 Task: Open Card Employee Offboarding Review in Board Sales Compensation and Incentive Design to Workspace Database Management and add a team member Softage.1@softage.net, a label Purple, a checklist Constituent Outreach, an attachment from your onedrive, a color Purple and finally, add a card description 'Develop and launch new customer referral program for loyal customers' and a comment 'This item presents an opportunity to showcase our skills and expertise, so let us make the most of it.'. Add a start date 'Jan 18, 1900' with a due date 'Jan 25, 1900'
Action: Mouse moved to (74, 308)
Screenshot: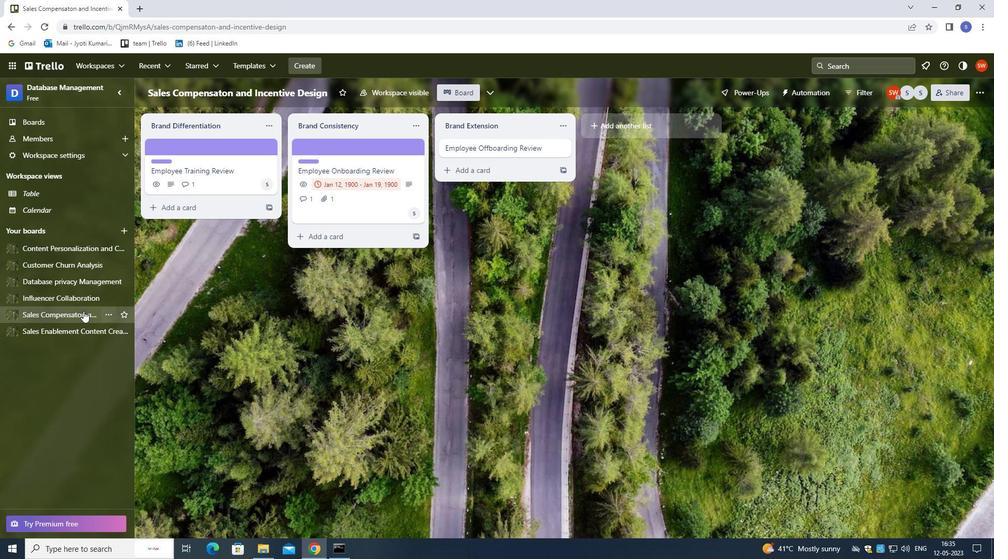 
Action: Mouse pressed left at (74, 308)
Screenshot: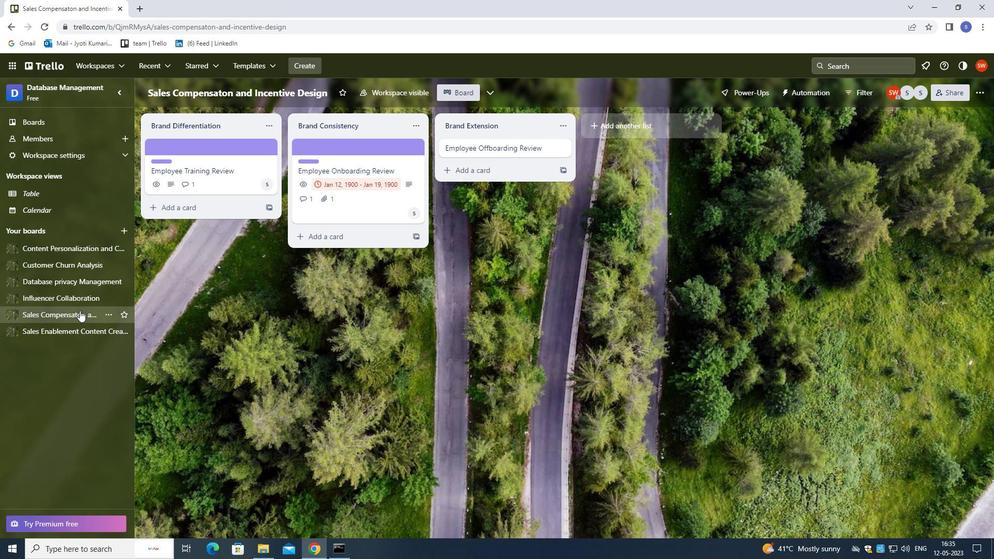 
Action: Mouse moved to (531, 150)
Screenshot: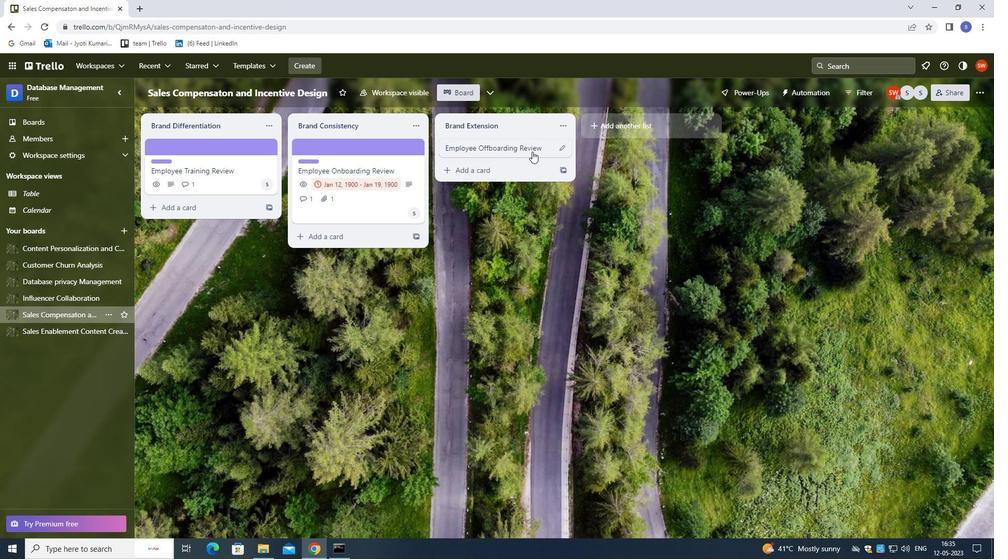 
Action: Mouse pressed left at (531, 150)
Screenshot: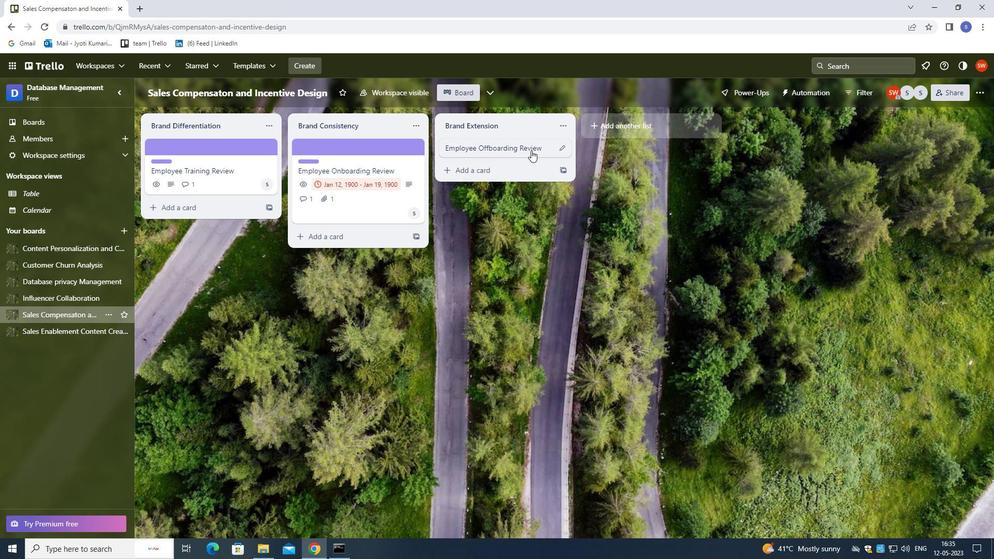 
Action: Mouse moved to (621, 180)
Screenshot: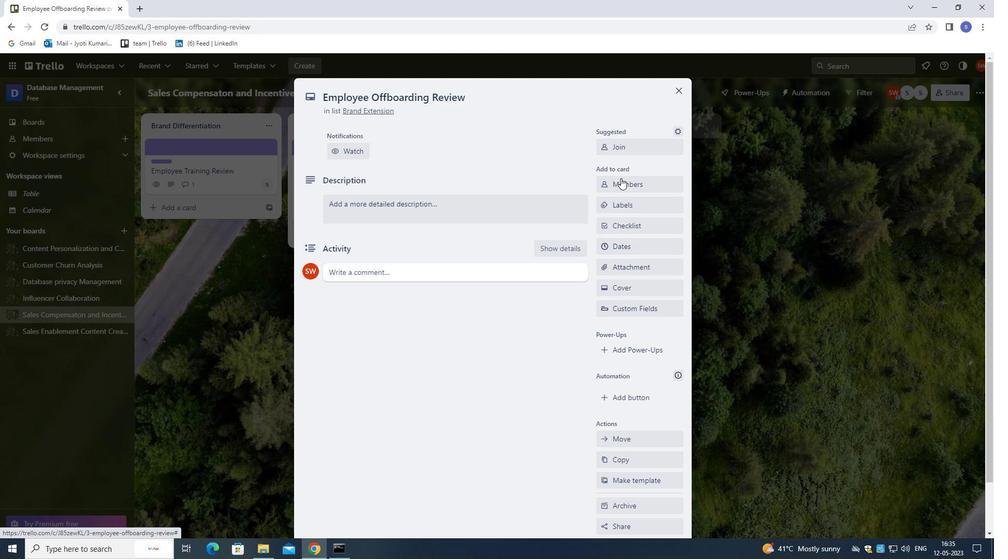 
Action: Mouse pressed left at (621, 180)
Screenshot: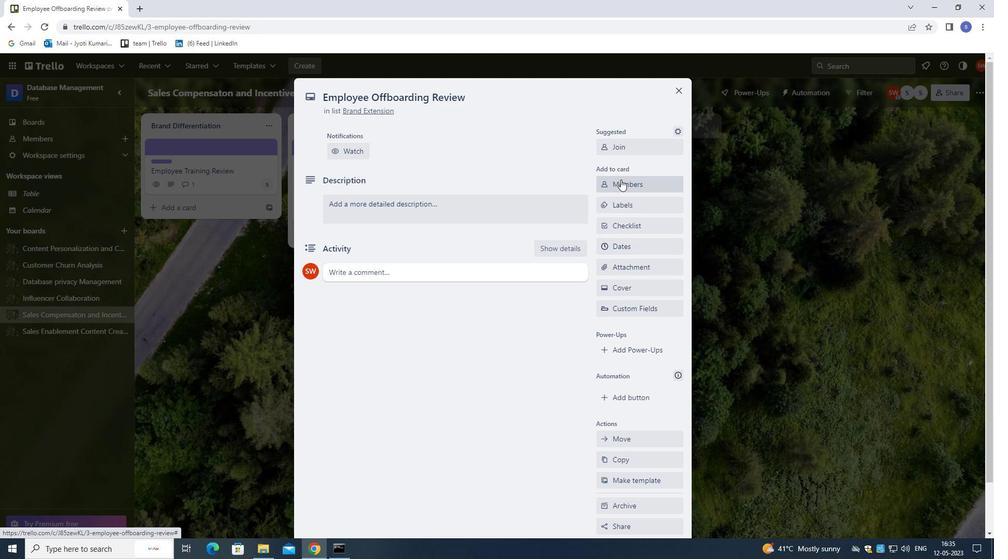 
Action: Mouse moved to (792, 174)
Screenshot: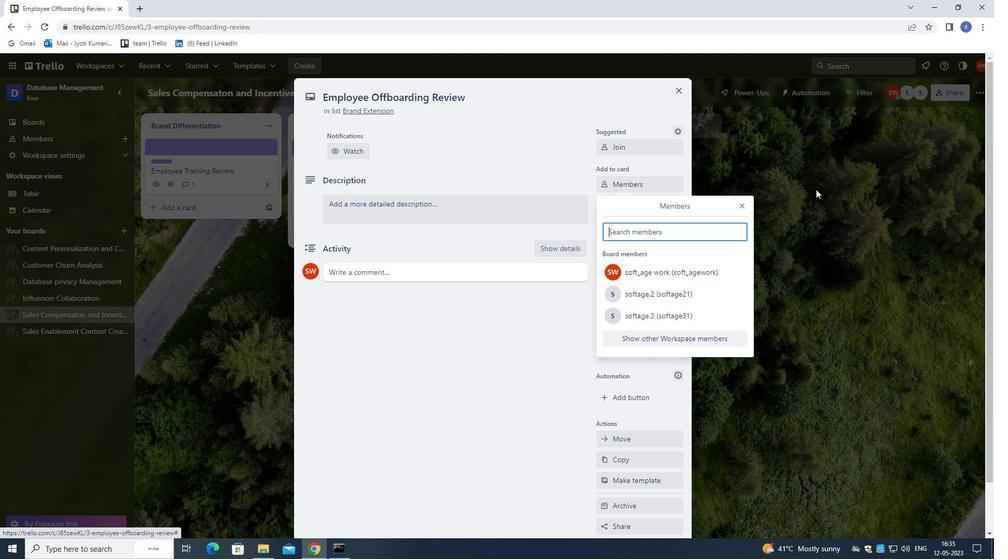 
Action: Key pressed softage.1<Key.shift>@SOFTAGE.NET
Screenshot: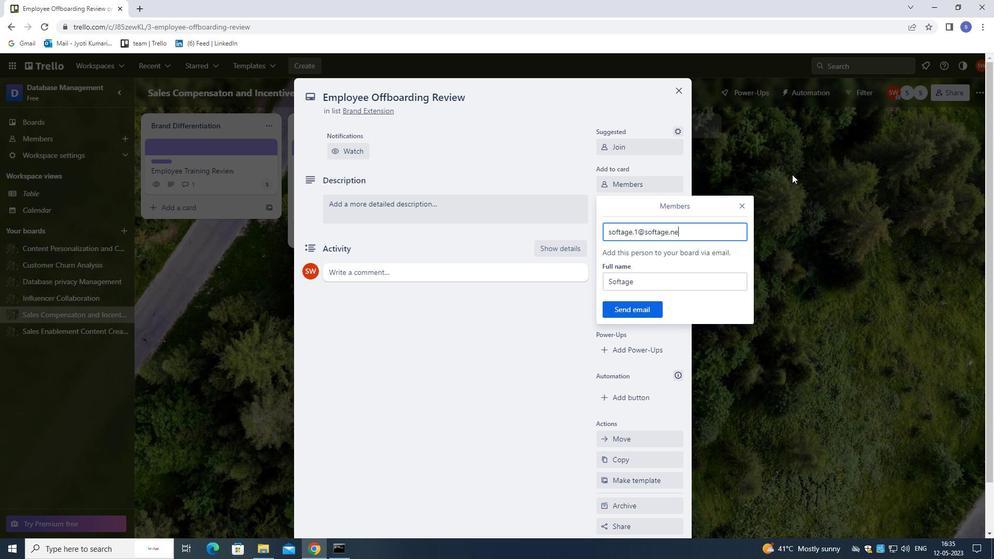 
Action: Mouse moved to (651, 304)
Screenshot: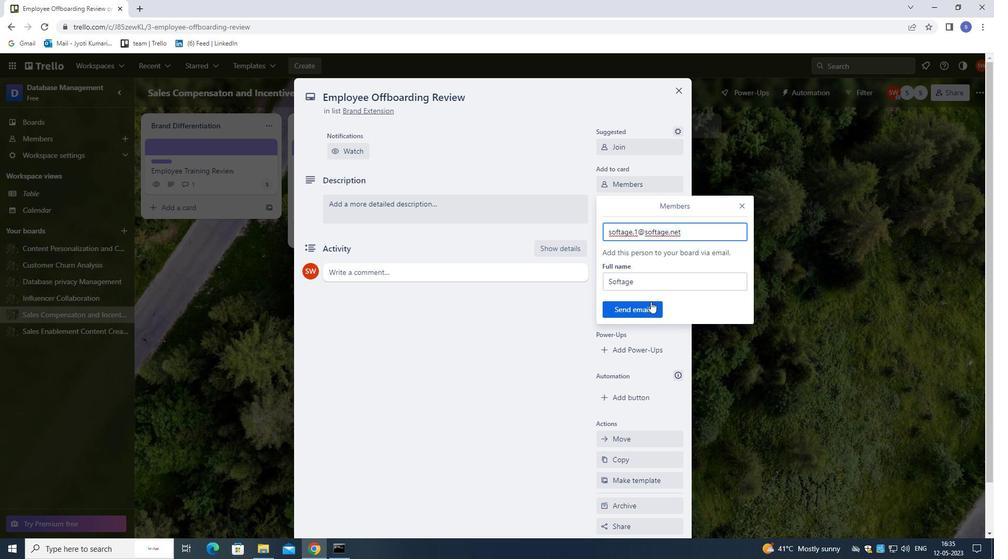 
Action: Mouse pressed left at (651, 304)
Screenshot: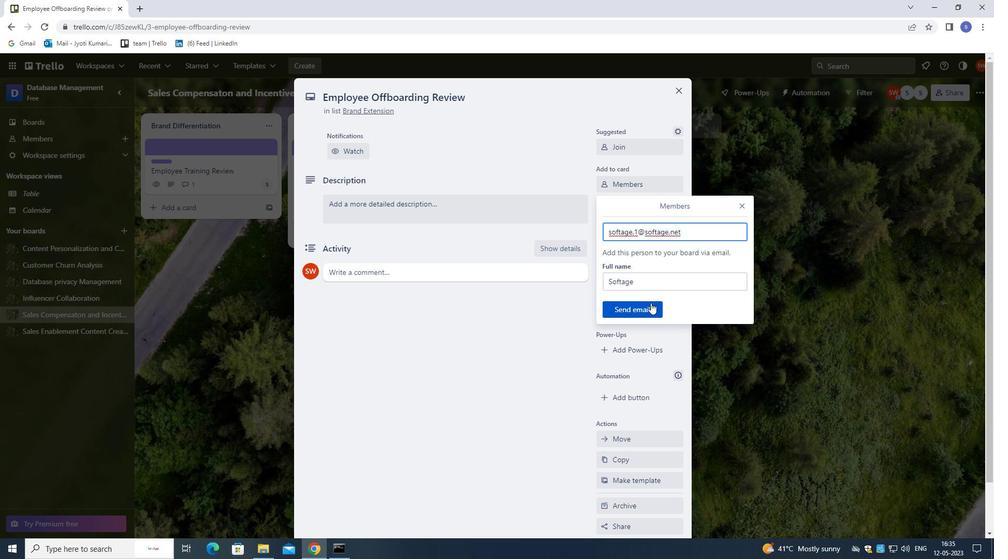 
Action: Mouse moved to (631, 203)
Screenshot: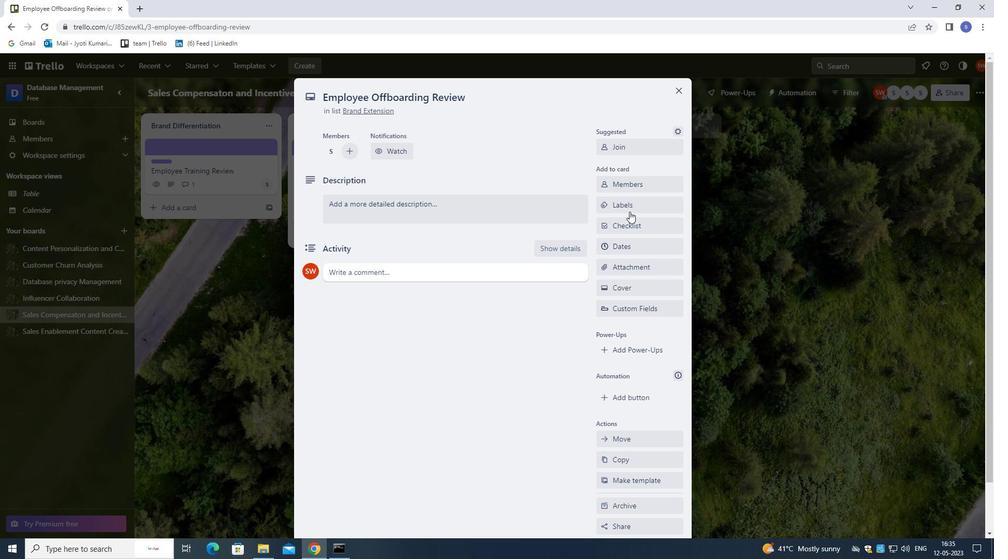 
Action: Mouse pressed left at (631, 203)
Screenshot: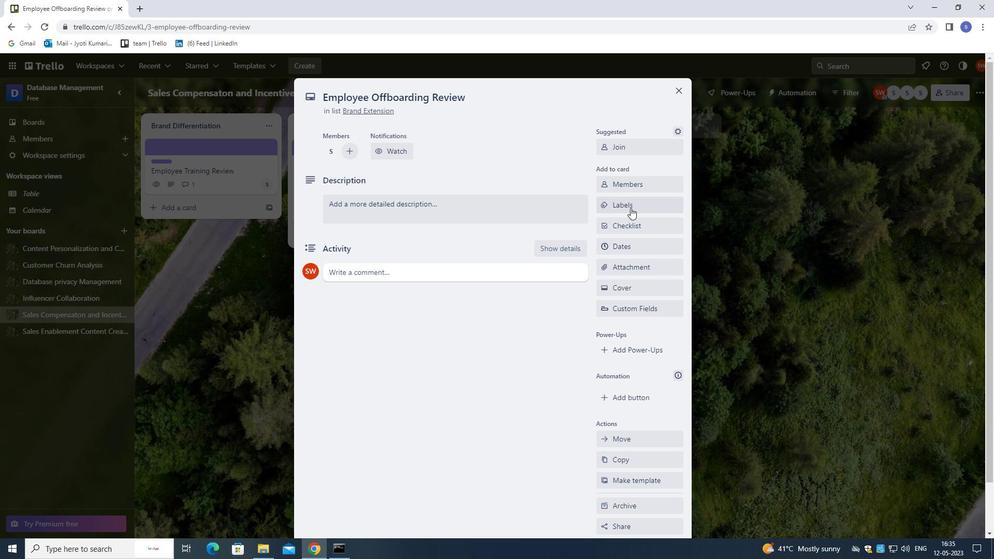 
Action: Mouse moved to (629, 206)
Screenshot: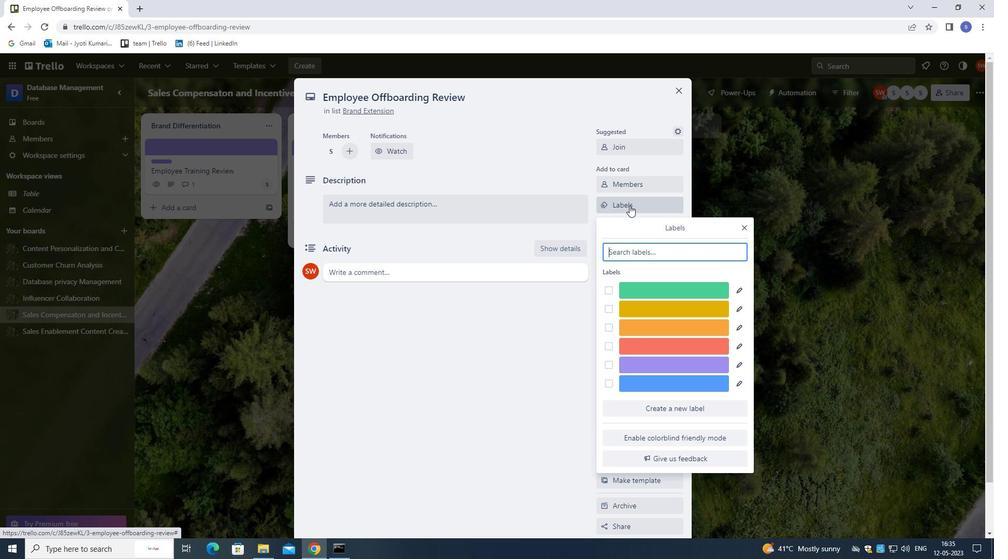 
Action: Key pressed P
Screenshot: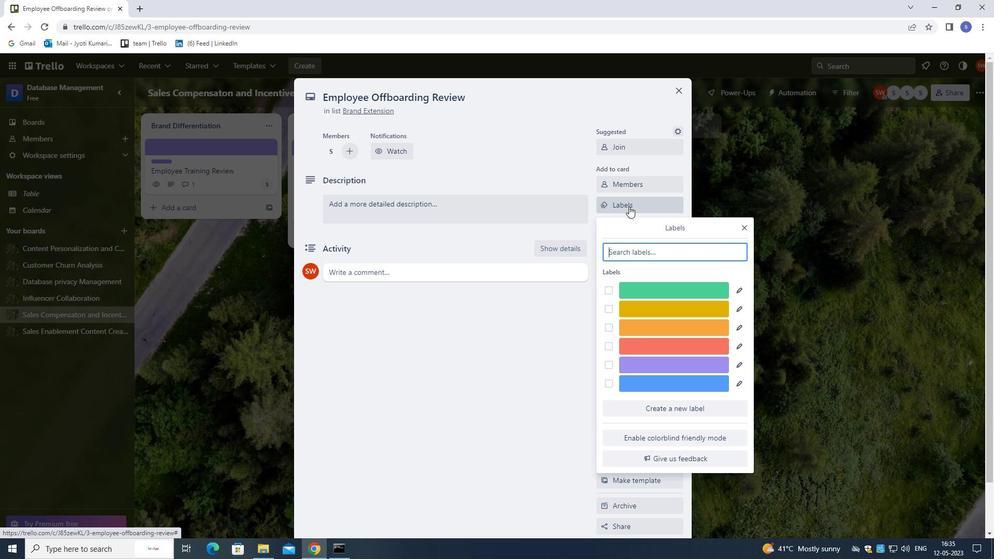 
Action: Mouse moved to (662, 289)
Screenshot: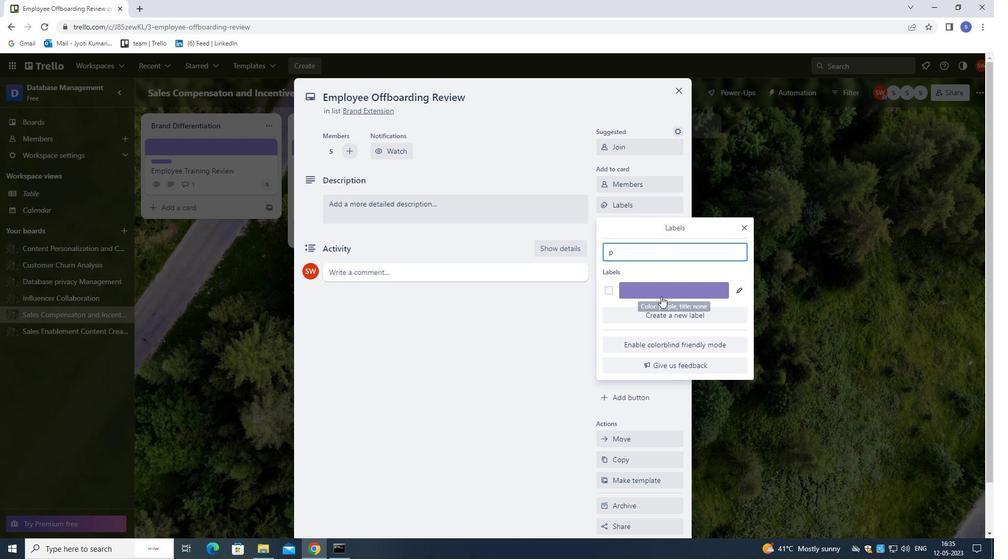 
Action: Mouse pressed left at (662, 289)
Screenshot: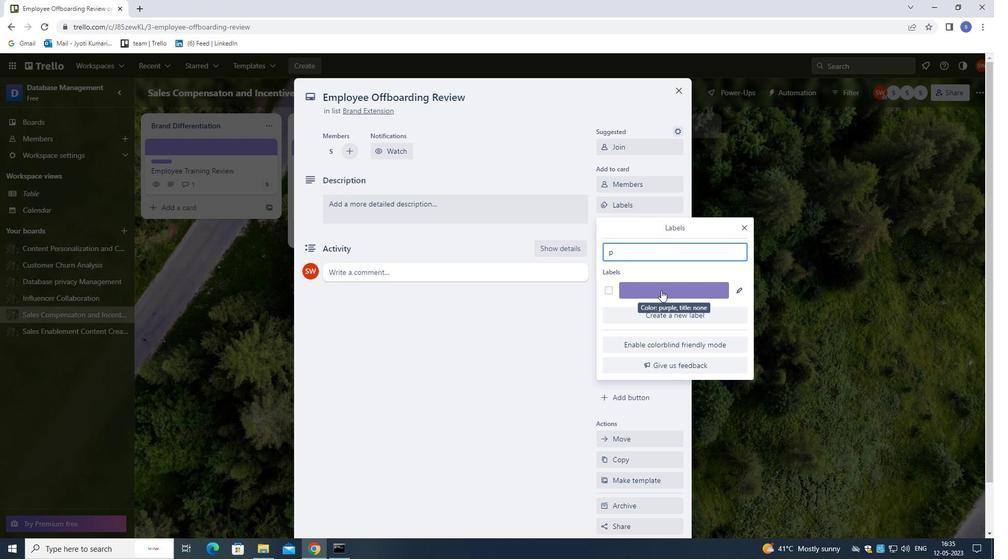 
Action: Mouse moved to (745, 228)
Screenshot: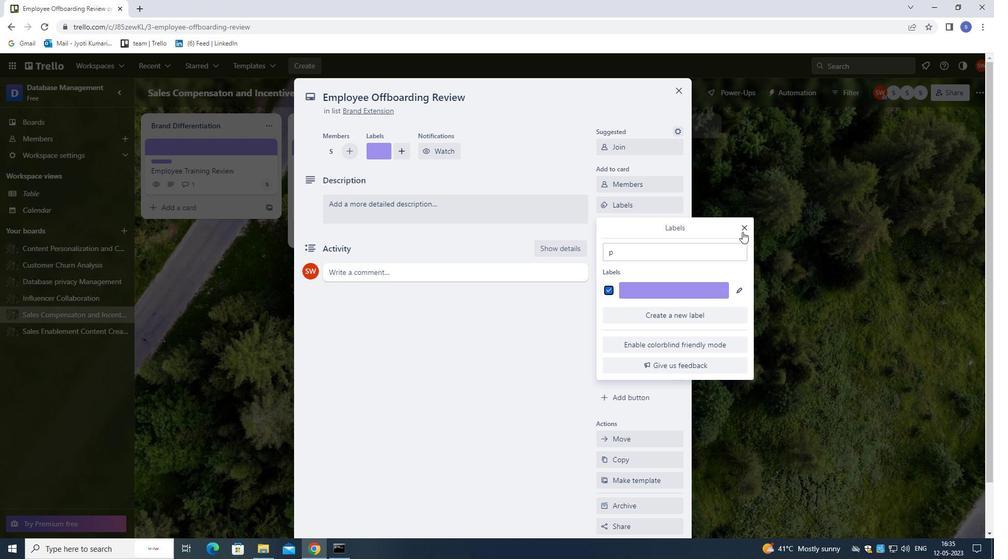 
Action: Mouse pressed left at (745, 228)
Screenshot: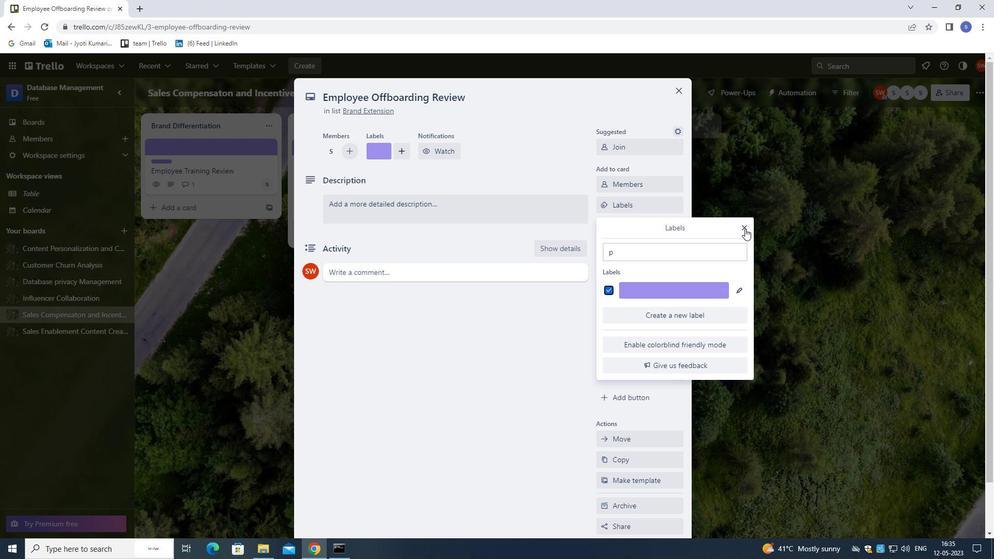 
Action: Mouse moved to (652, 223)
Screenshot: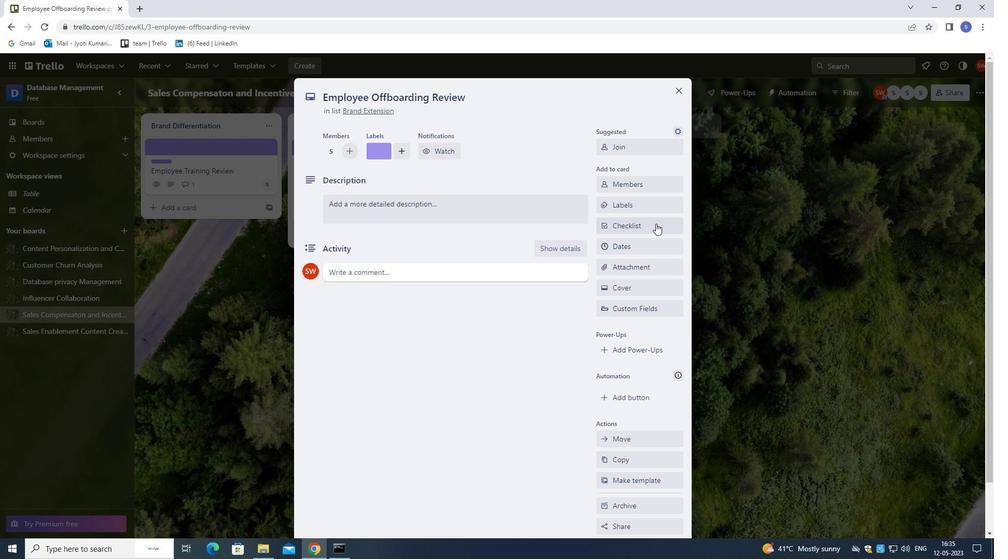 
Action: Mouse pressed left at (652, 223)
Screenshot: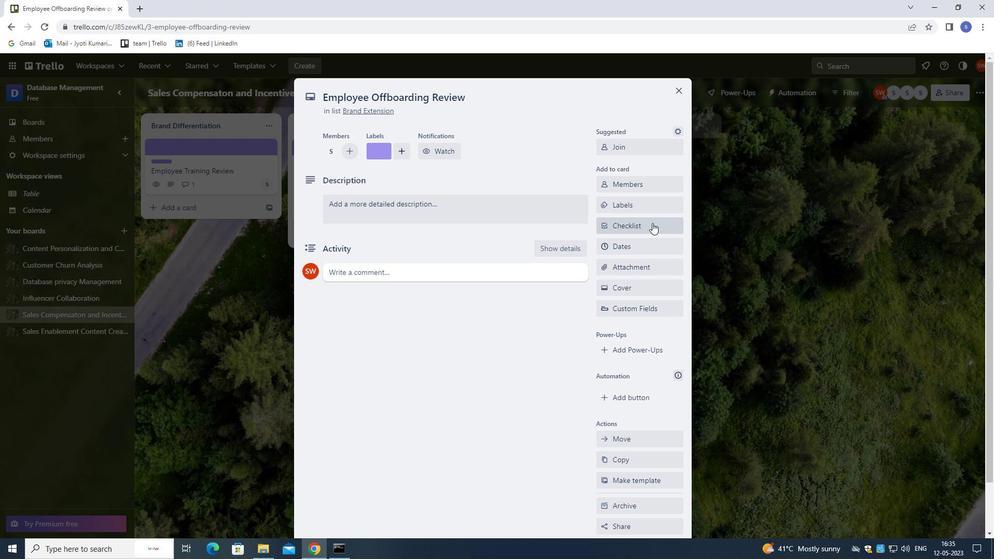 
Action: Mouse moved to (651, 223)
Screenshot: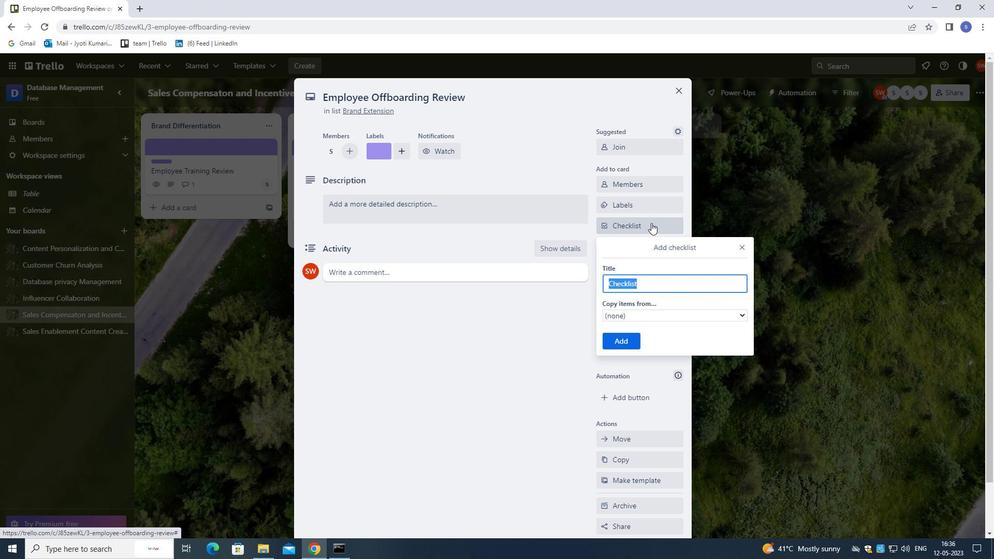 
Action: Key pressed C
Screenshot: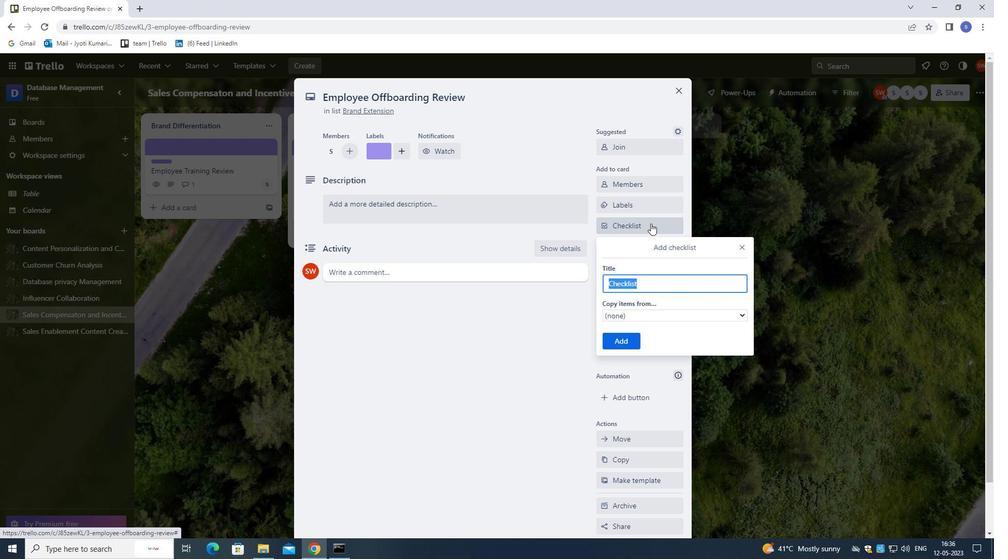 
Action: Mouse moved to (651, 223)
Screenshot: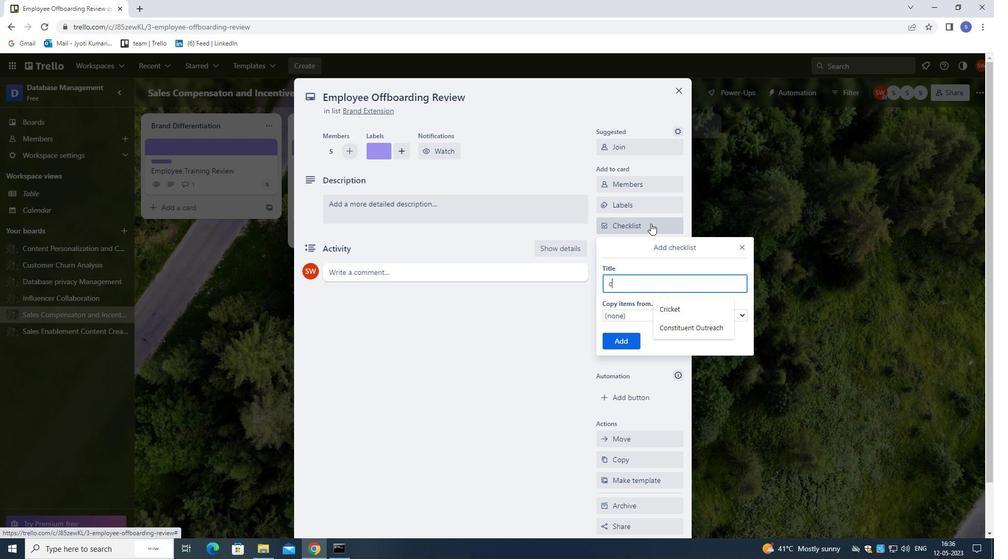 
Action: Key pressed O
Screenshot: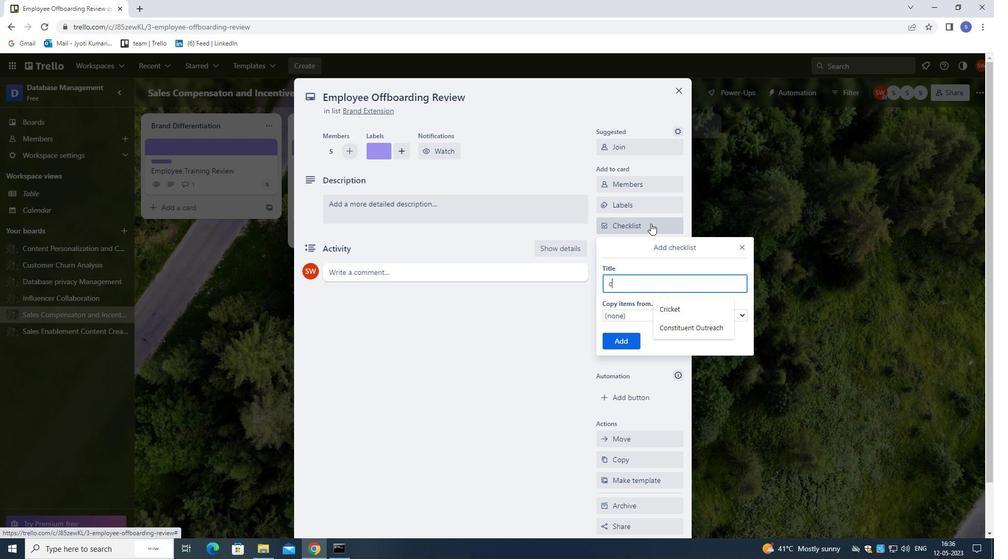 
Action: Mouse moved to (674, 317)
Screenshot: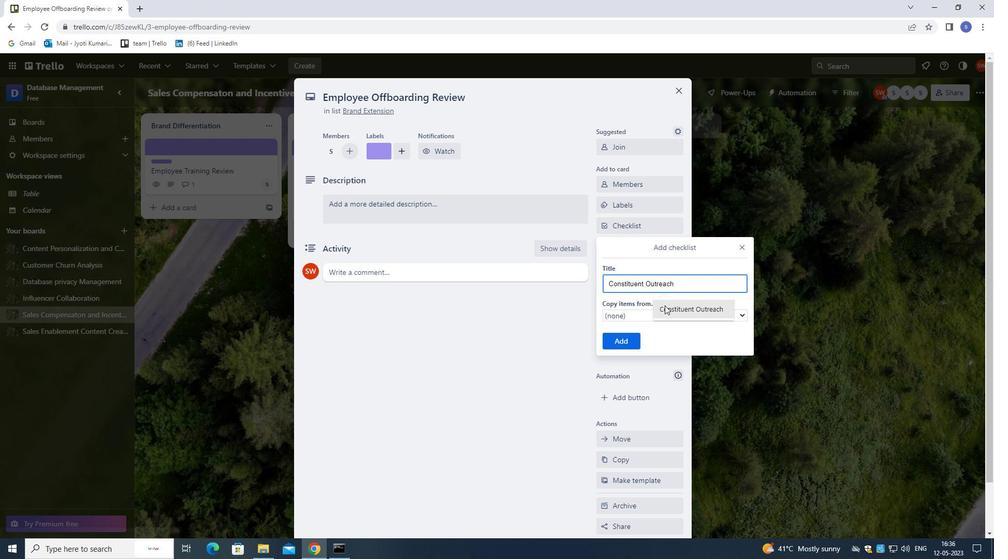 
Action: Mouse pressed left at (674, 317)
Screenshot: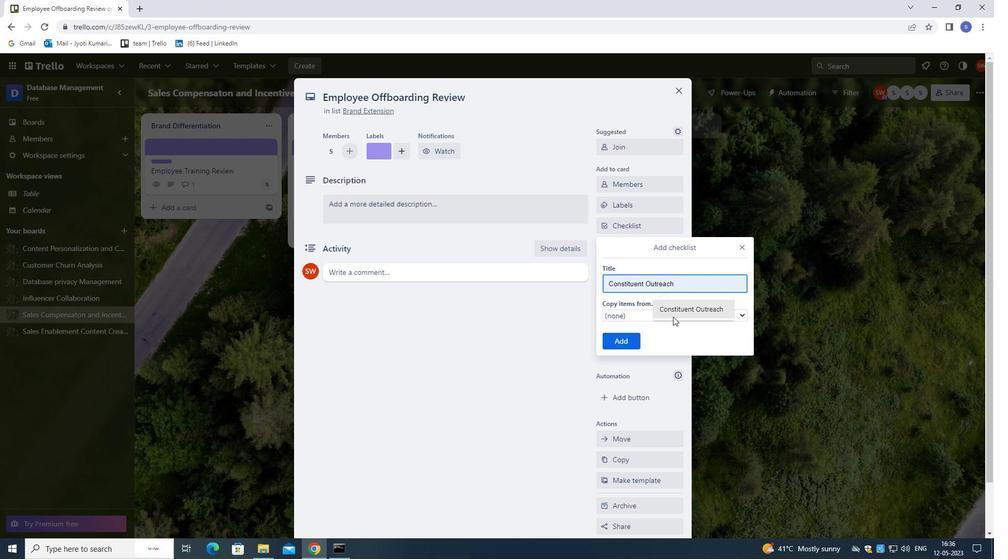 
Action: Mouse moved to (625, 335)
Screenshot: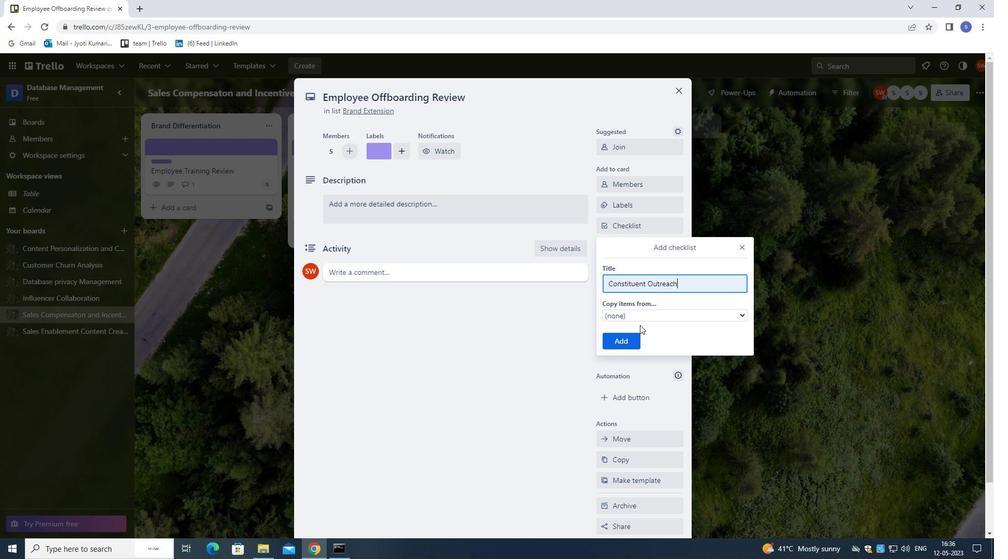 
Action: Mouse pressed left at (625, 335)
Screenshot: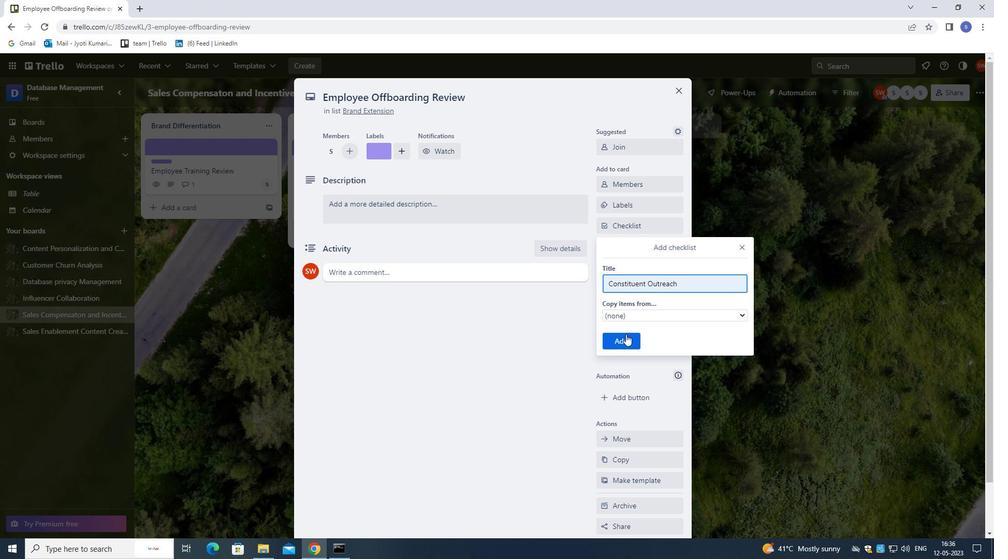 
Action: Mouse moved to (635, 248)
Screenshot: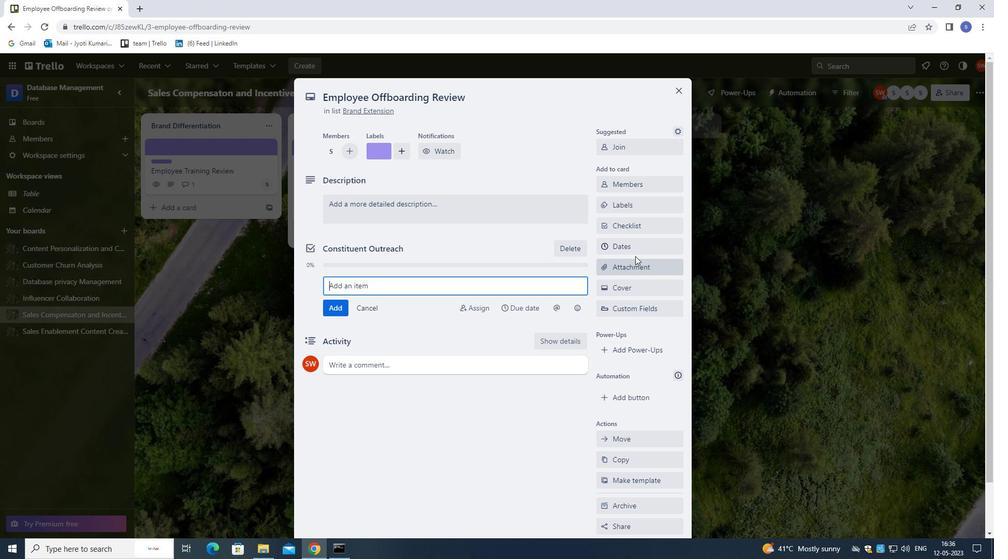 
Action: Mouse pressed left at (635, 248)
Screenshot: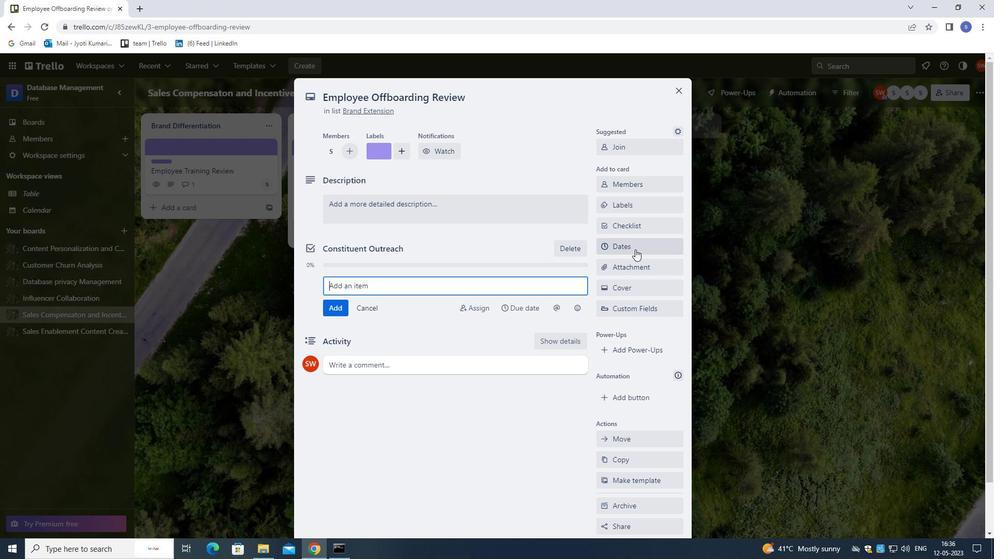 
Action: Mouse moved to (608, 282)
Screenshot: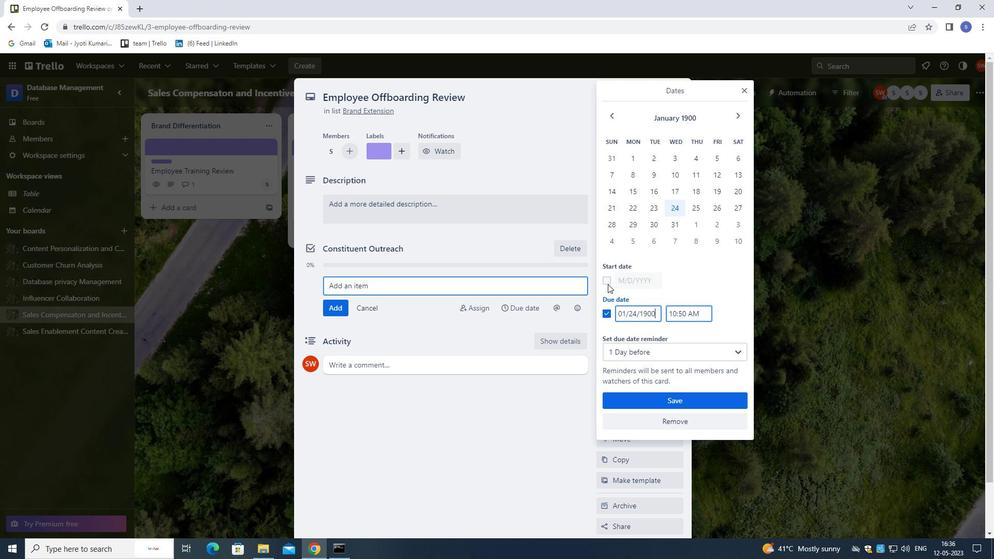 
Action: Mouse pressed left at (608, 282)
Screenshot: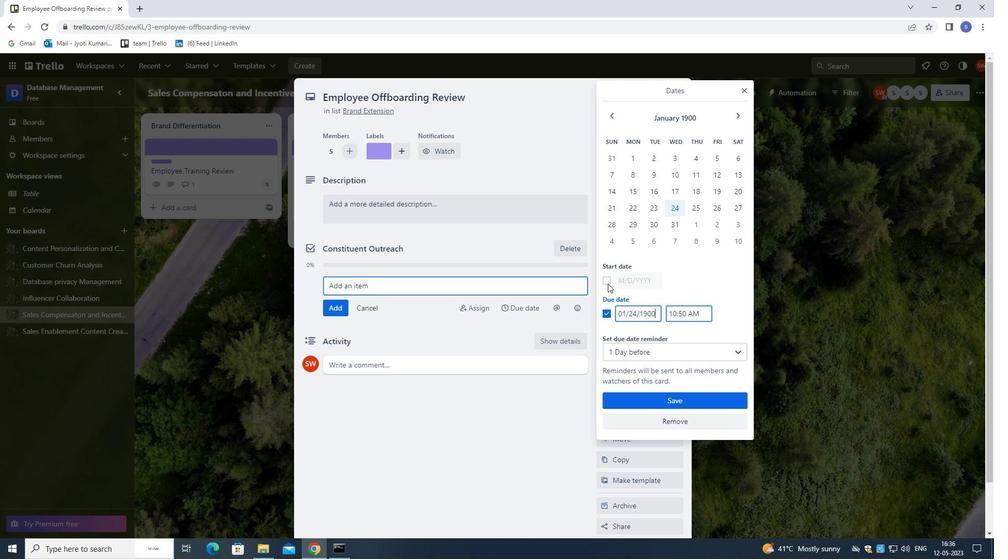 
Action: Mouse moved to (631, 279)
Screenshot: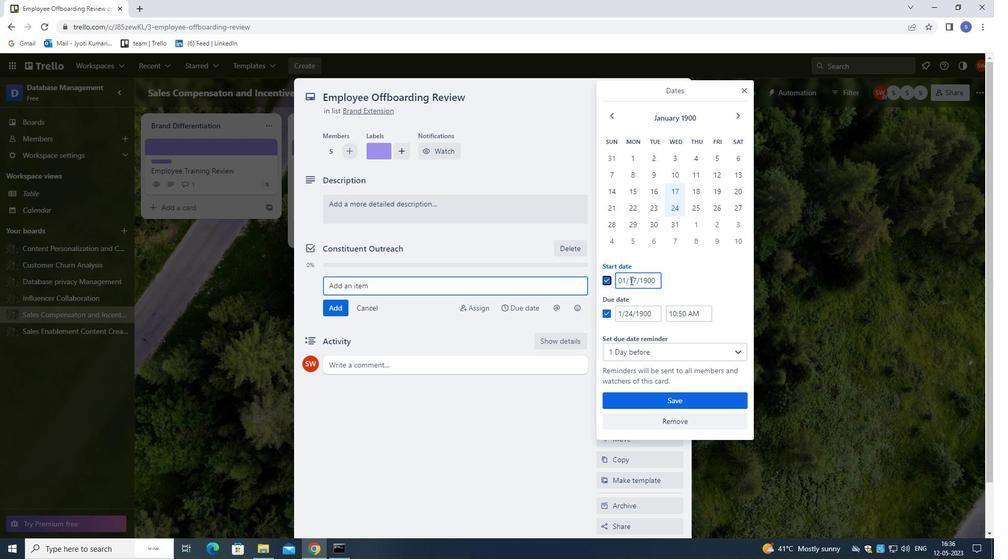 
Action: Mouse pressed left at (631, 279)
Screenshot: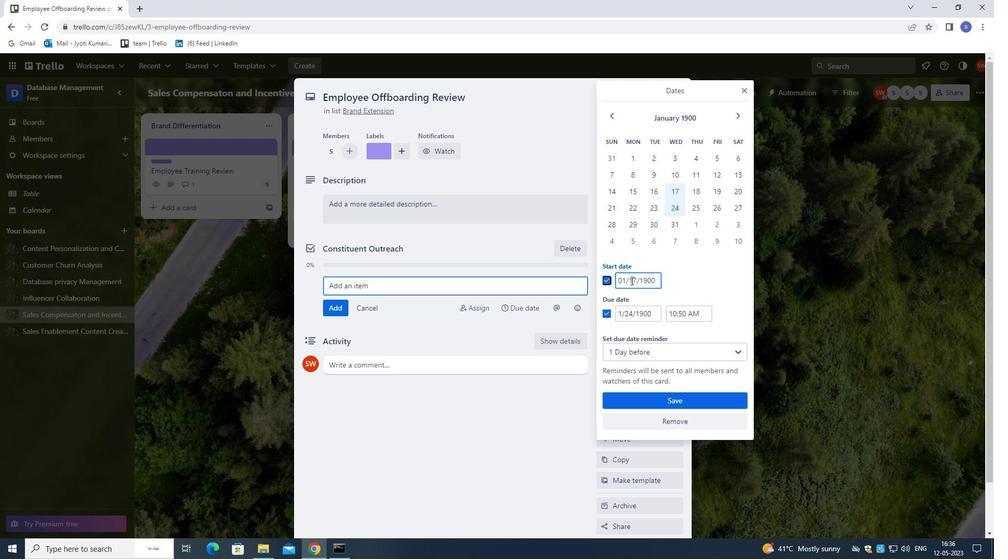 
Action: Mouse moved to (640, 301)
Screenshot: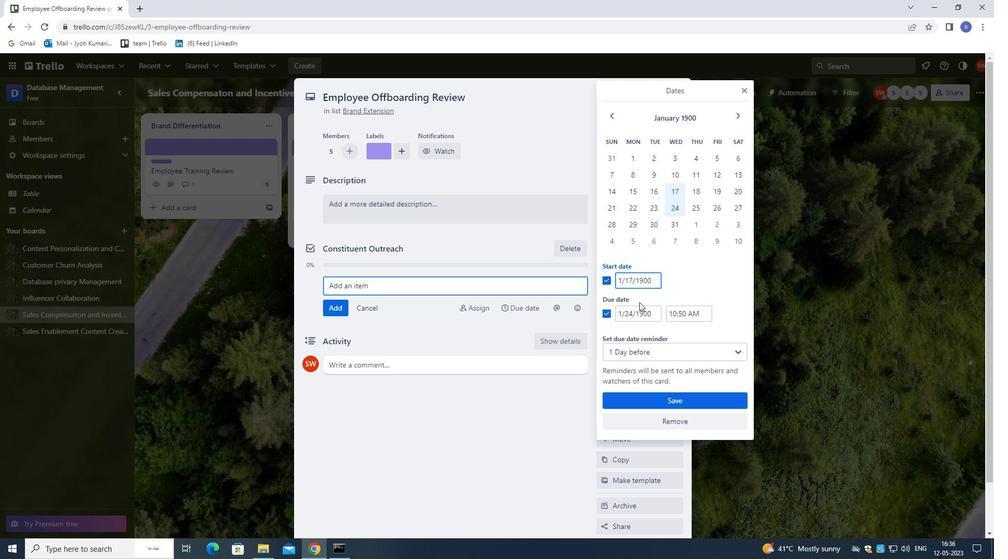 
Action: Key pressed <Key.backspace>
Screenshot: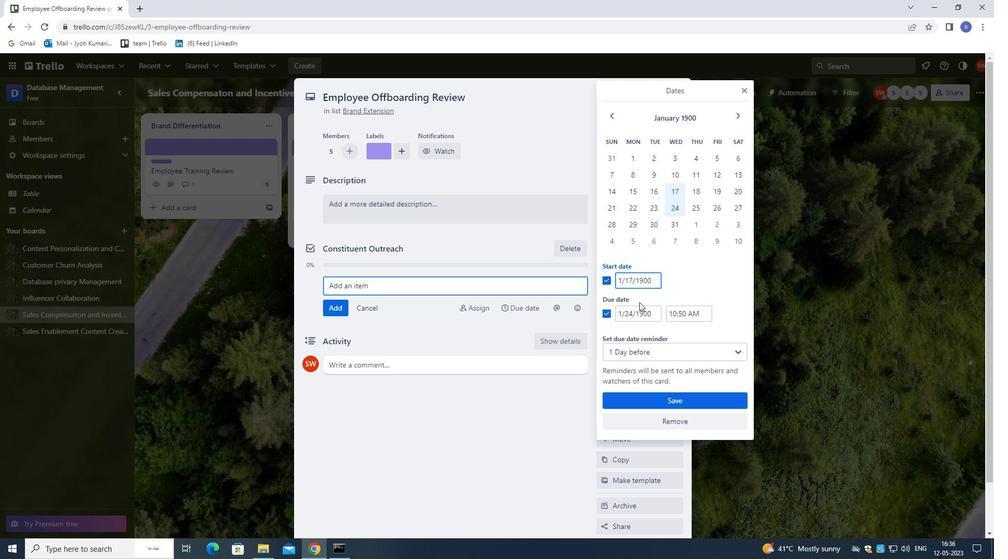 
Action: Mouse moved to (640, 298)
Screenshot: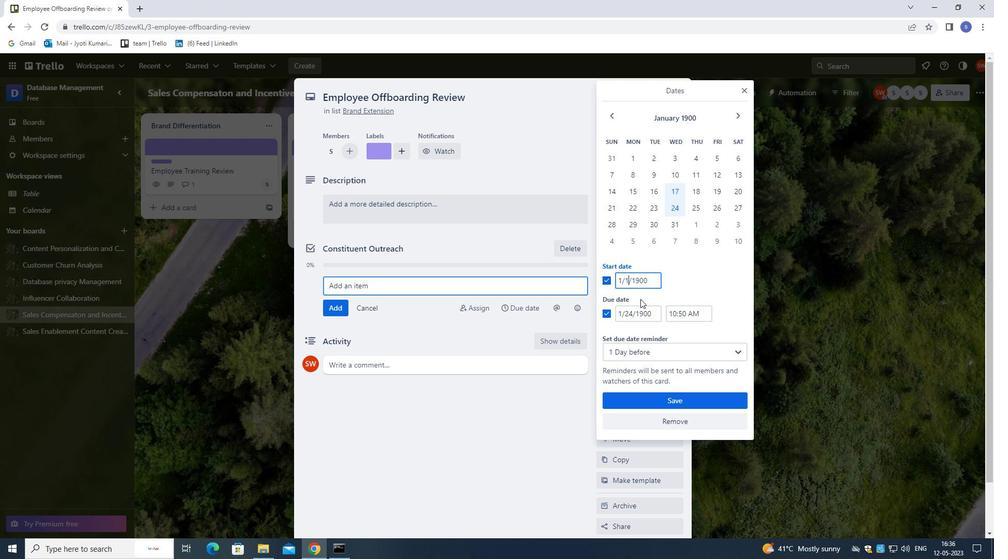
Action: Key pressed 8
Screenshot: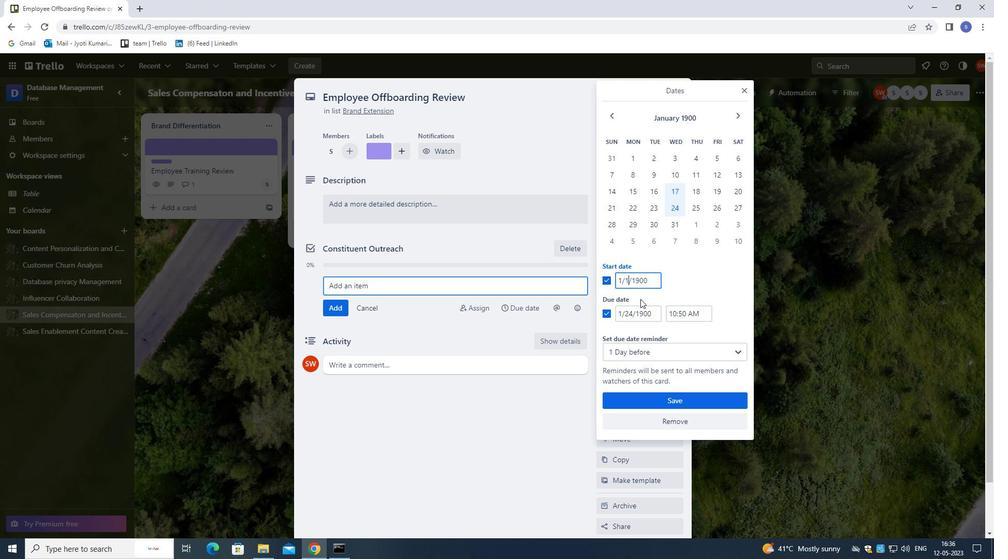 
Action: Mouse moved to (632, 313)
Screenshot: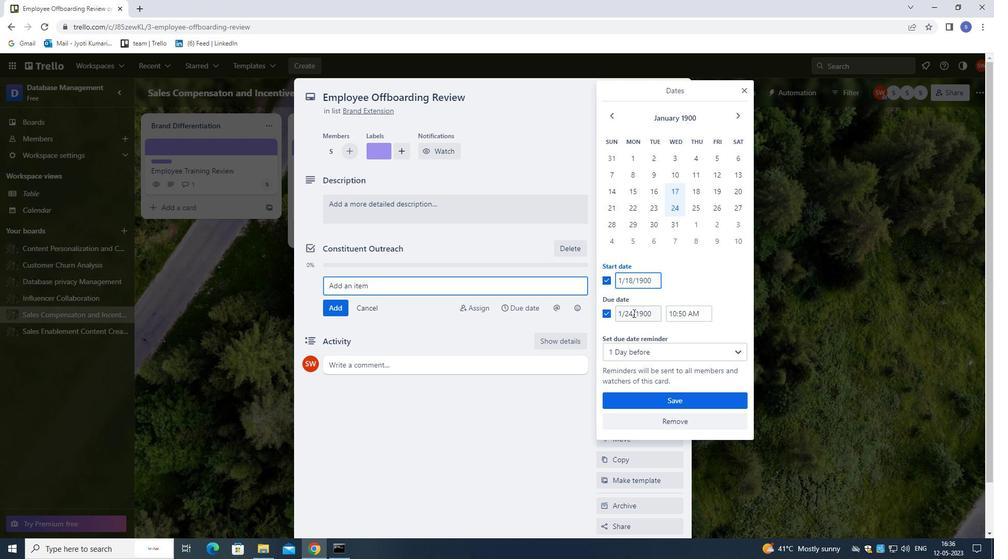 
Action: Mouse pressed left at (632, 313)
Screenshot: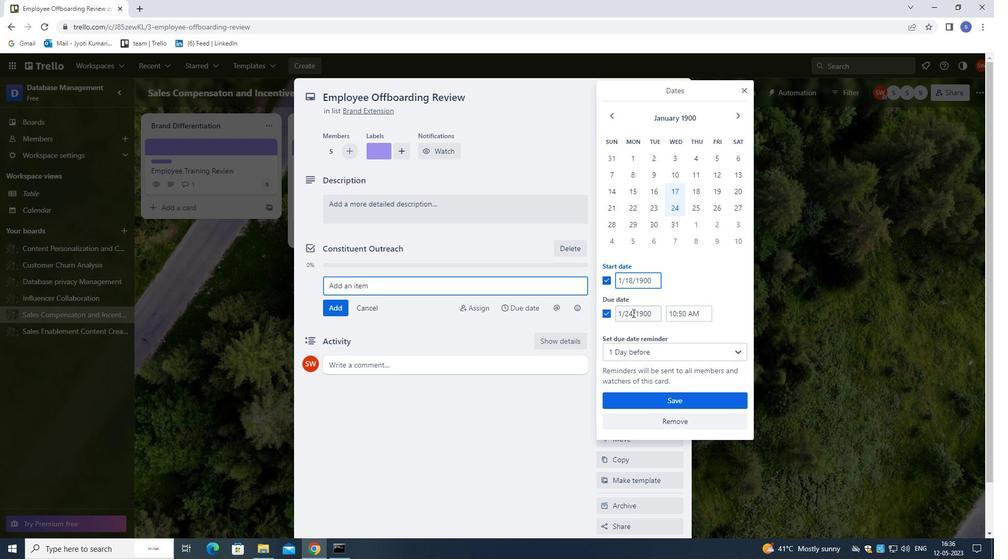 
Action: Mouse moved to (636, 329)
Screenshot: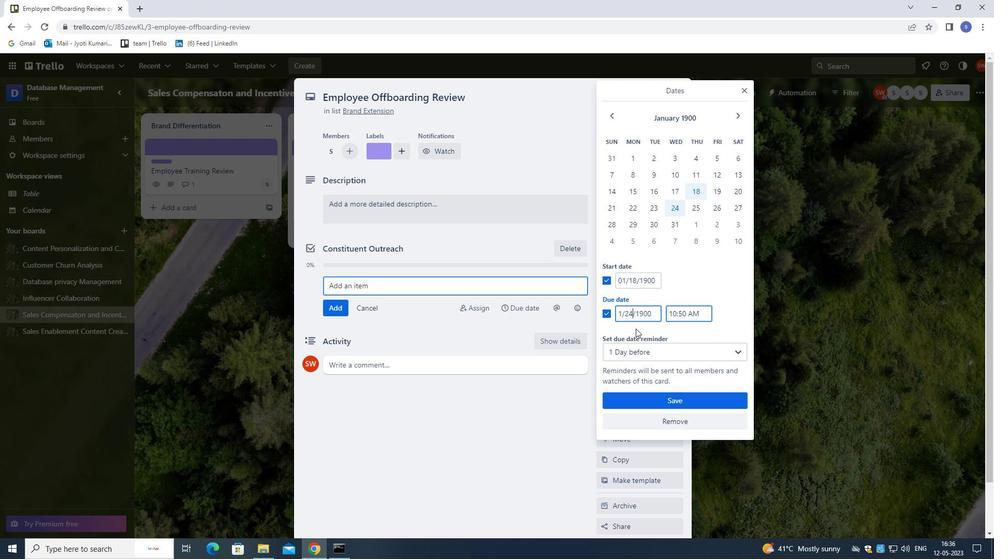 
Action: Key pressed <Key.backspace>
Screenshot: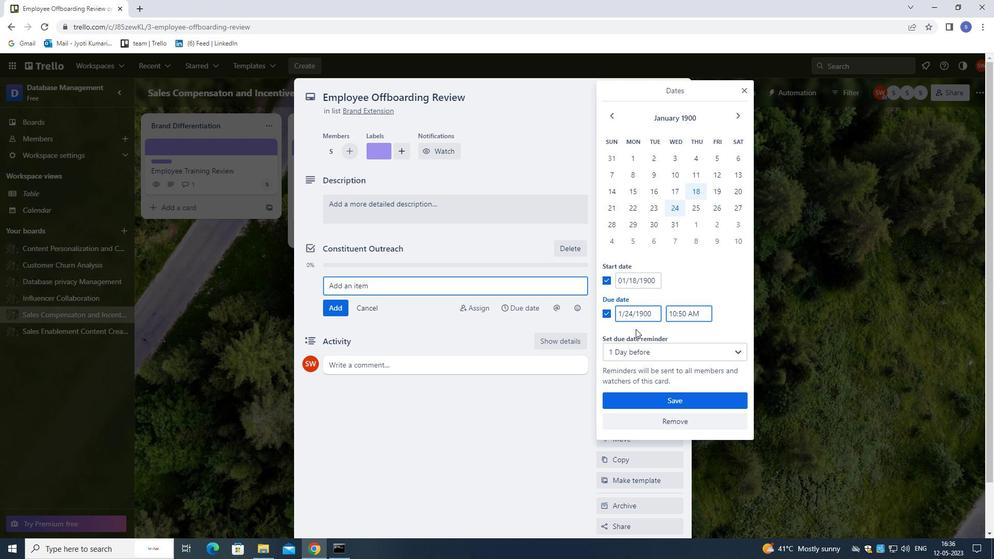 
Action: Mouse moved to (637, 328)
Screenshot: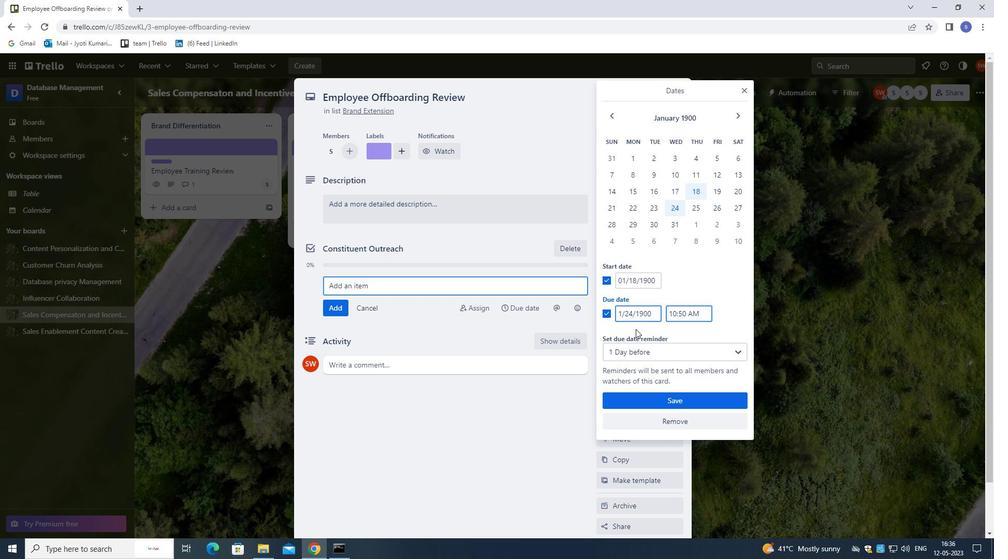 
Action: Key pressed 5
Screenshot: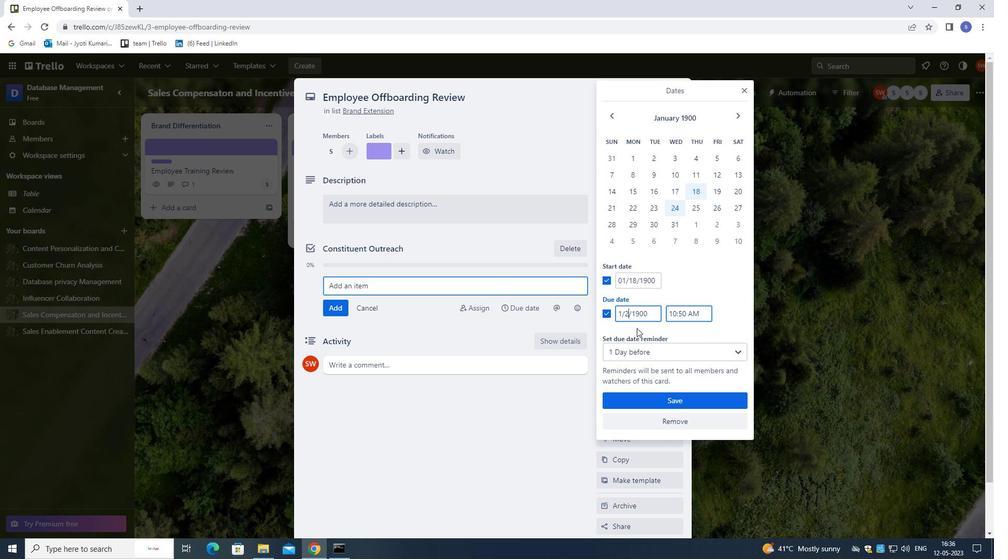 
Action: Mouse moved to (652, 400)
Screenshot: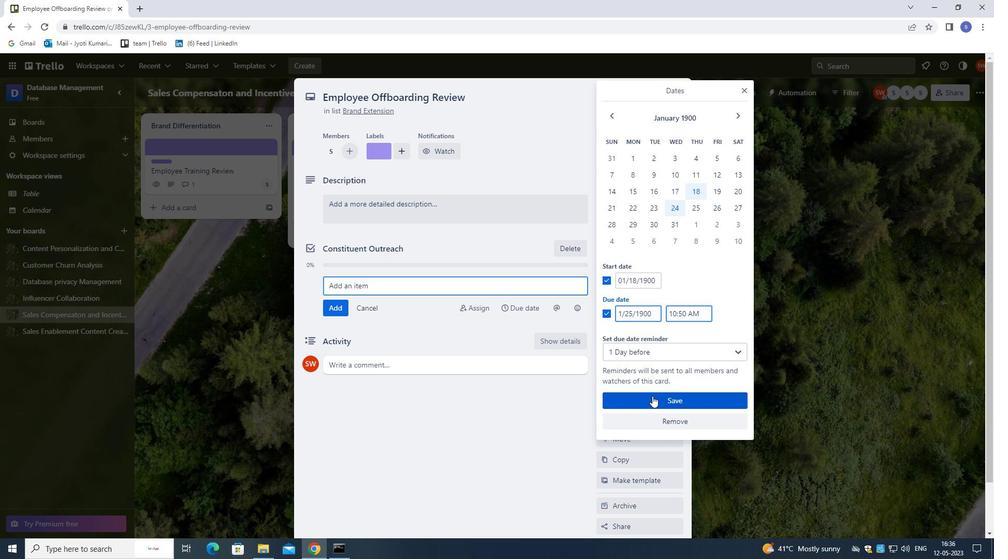 
Action: Mouse pressed left at (652, 400)
Screenshot: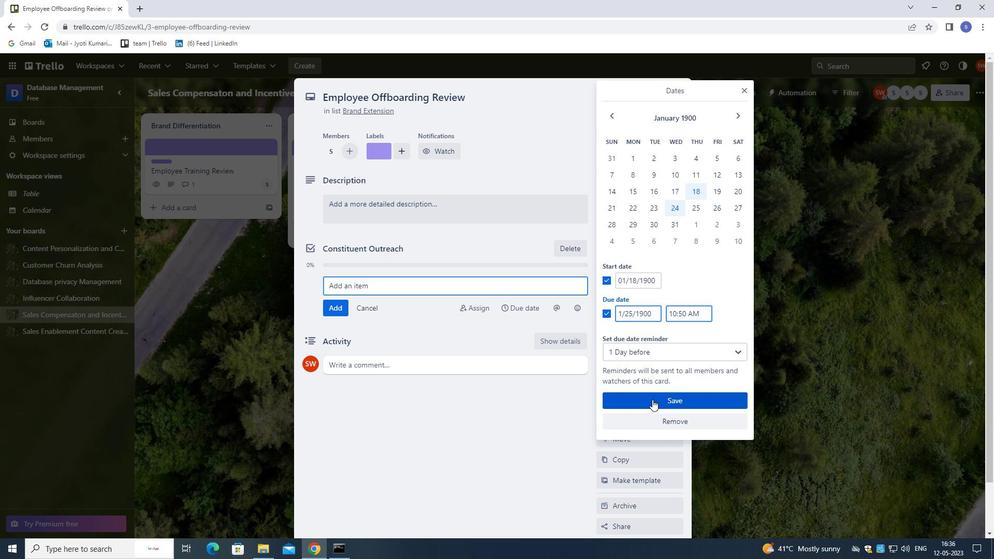 
Action: Mouse moved to (624, 267)
Screenshot: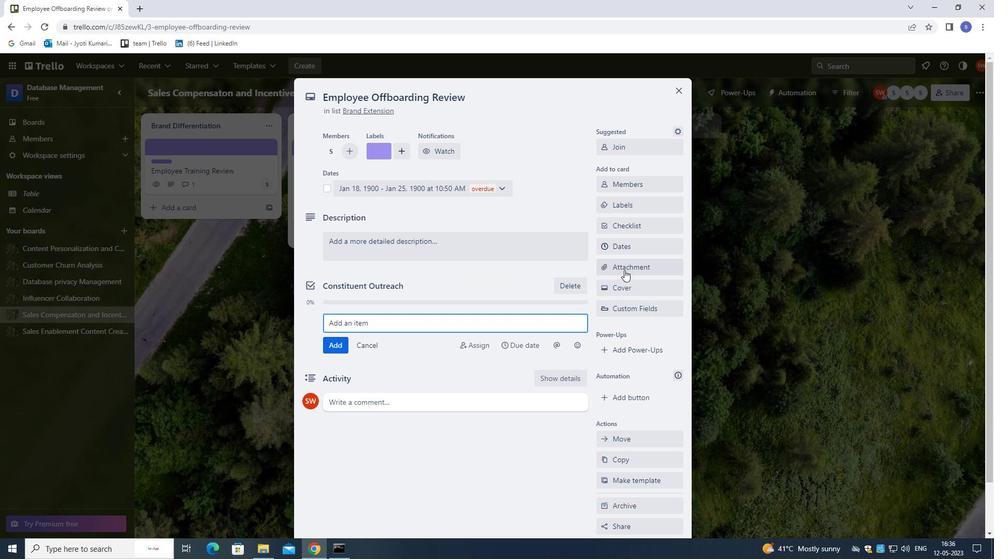 
Action: Mouse pressed left at (624, 267)
Screenshot: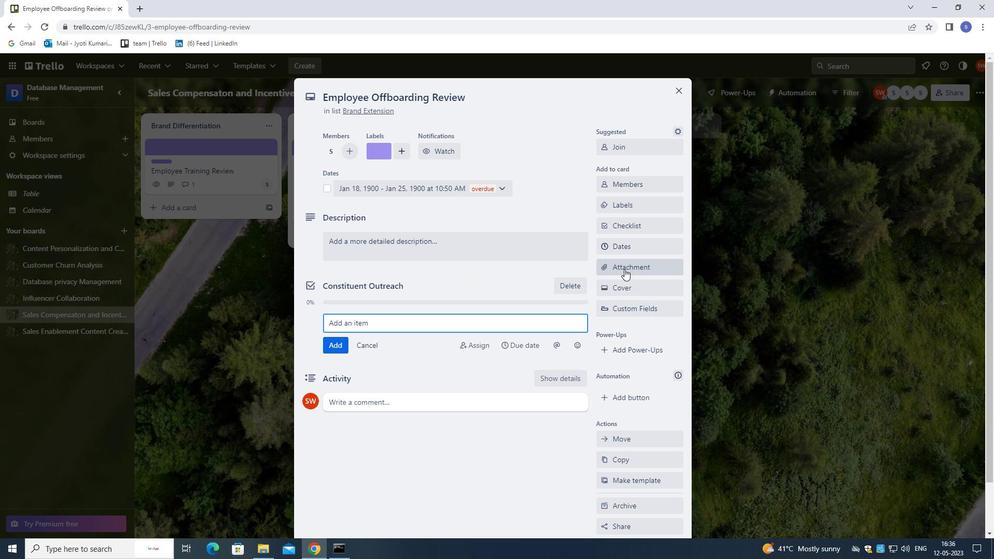 
Action: Mouse moved to (633, 401)
Screenshot: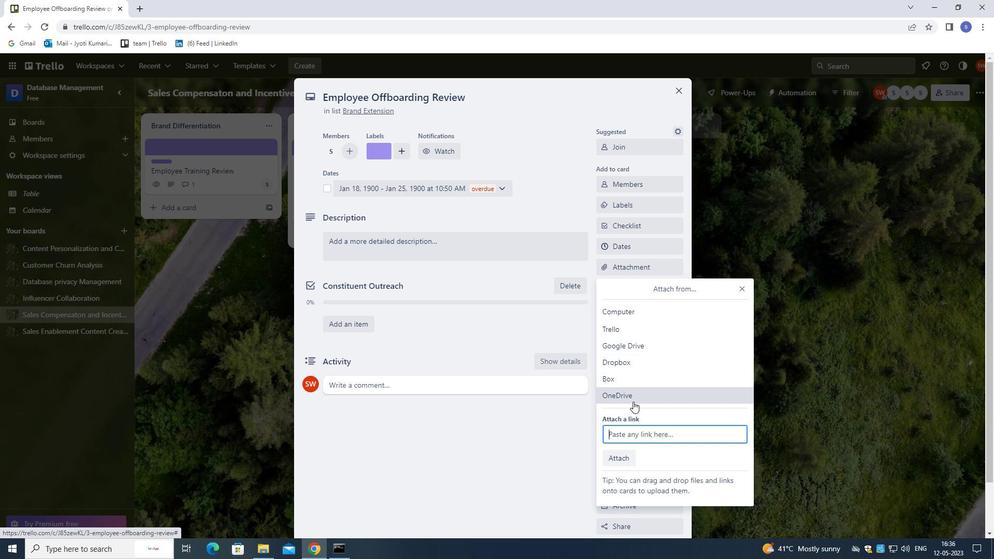 
Action: Mouse pressed left at (633, 401)
Screenshot: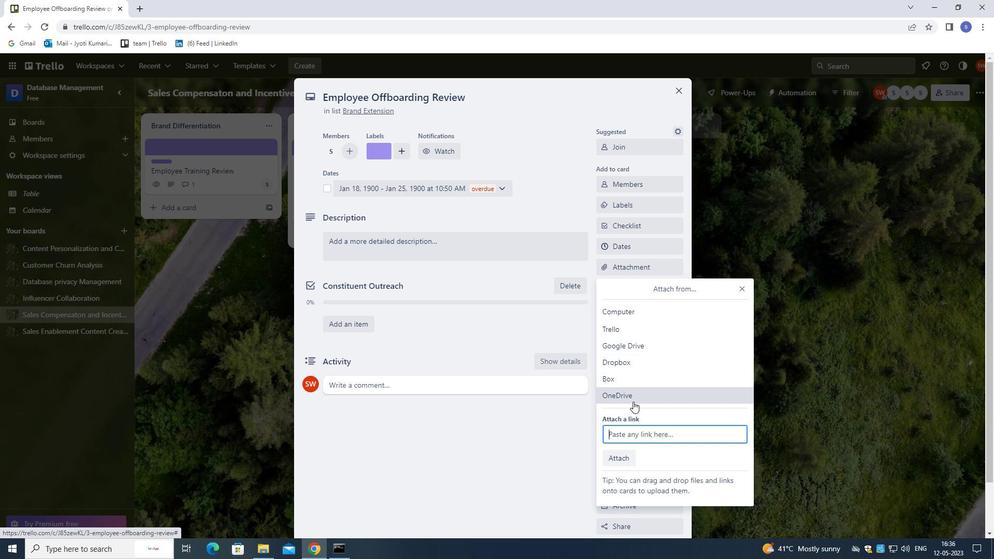 
Action: Mouse moved to (357, 197)
Screenshot: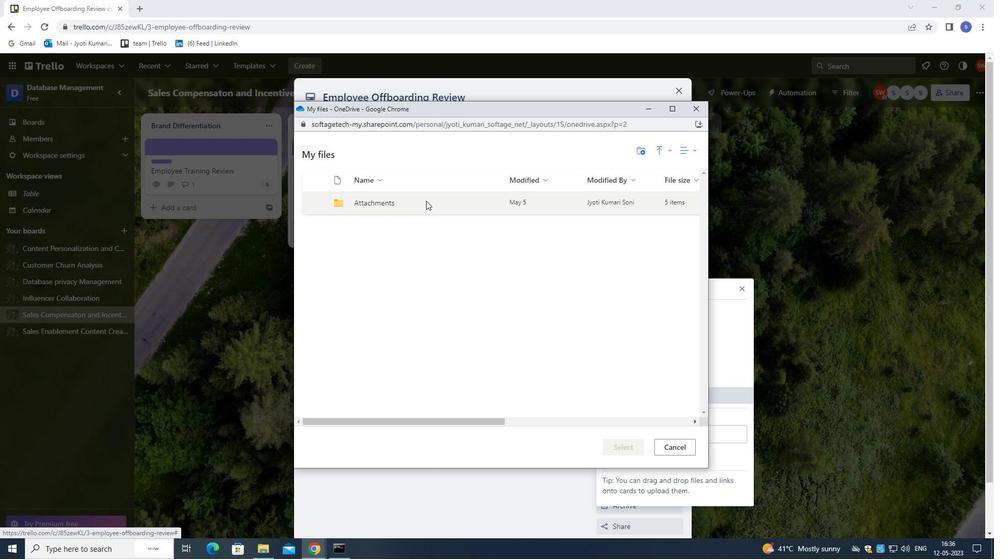 
Action: Mouse pressed left at (357, 197)
Screenshot: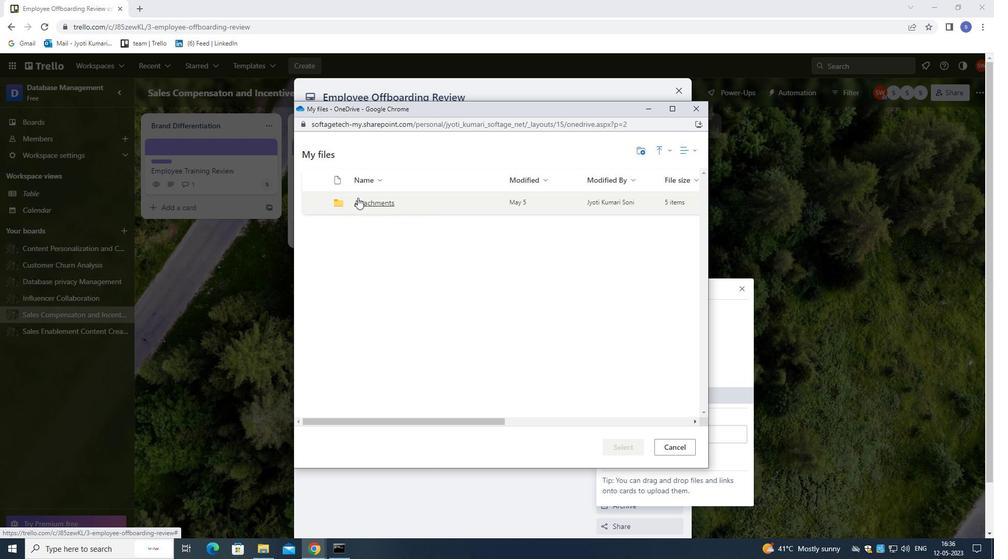 
Action: Mouse moved to (373, 204)
Screenshot: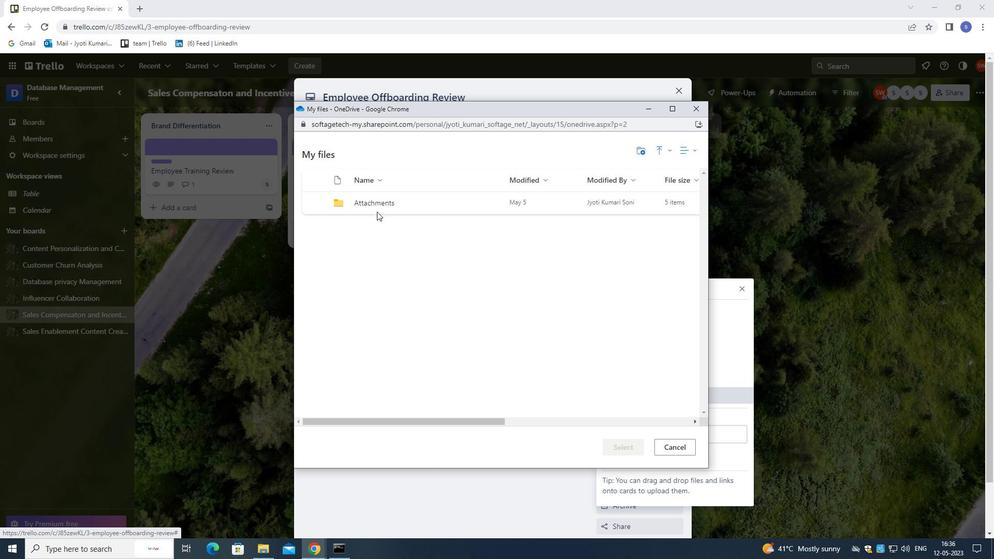 
Action: Mouse pressed left at (373, 204)
Screenshot: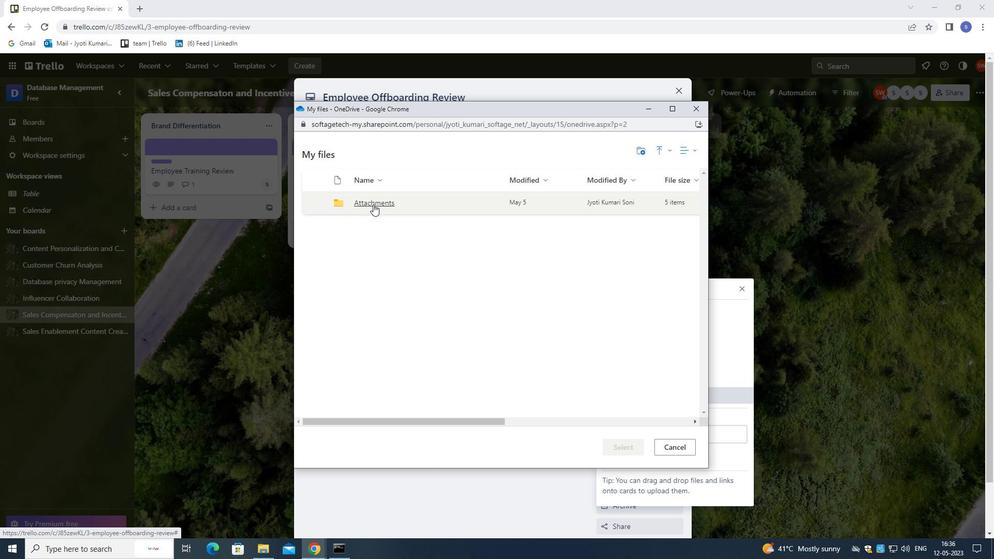 
Action: Mouse moved to (400, 277)
Screenshot: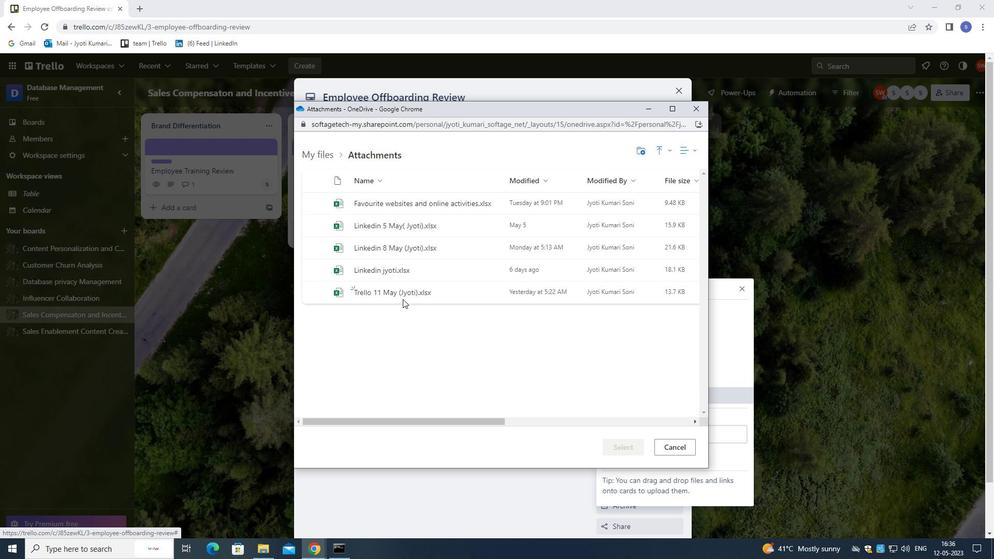 
Action: Mouse pressed left at (400, 277)
Screenshot: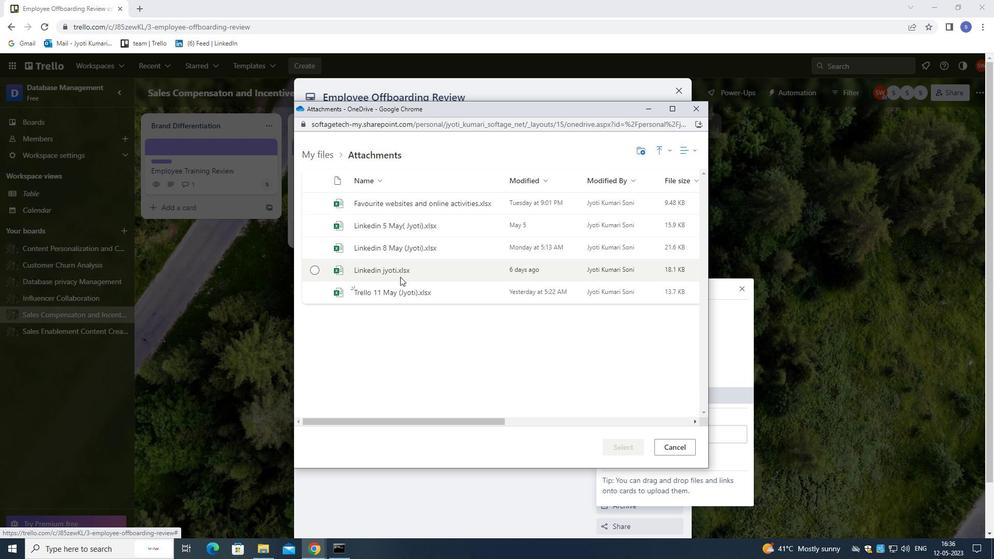 
Action: Mouse moved to (631, 446)
Screenshot: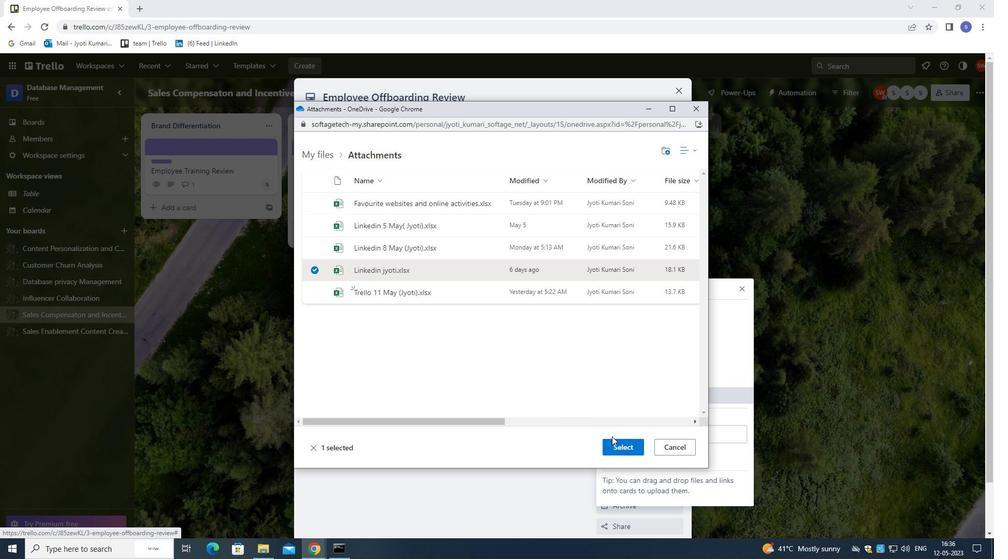
Action: Mouse pressed left at (631, 446)
Screenshot: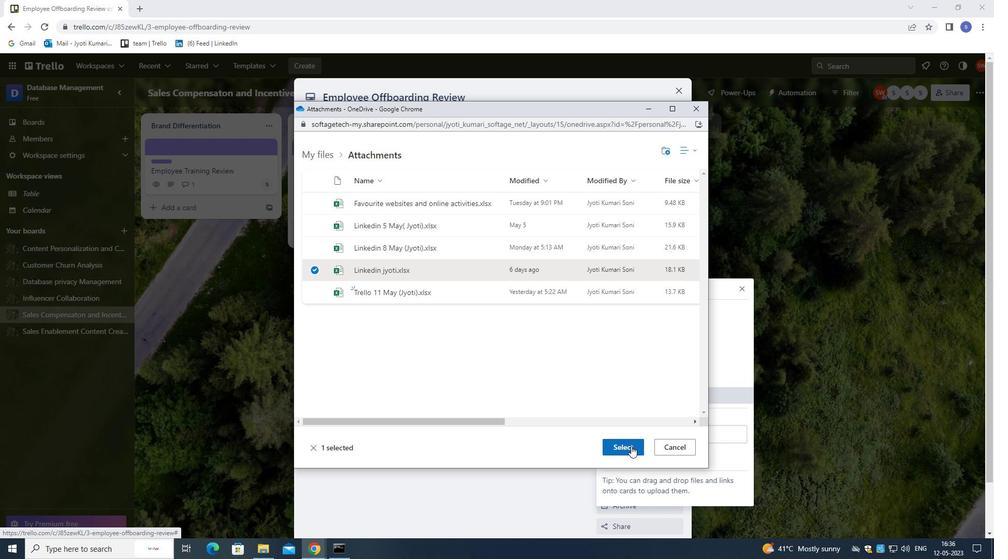 
Action: Mouse moved to (715, 263)
Screenshot: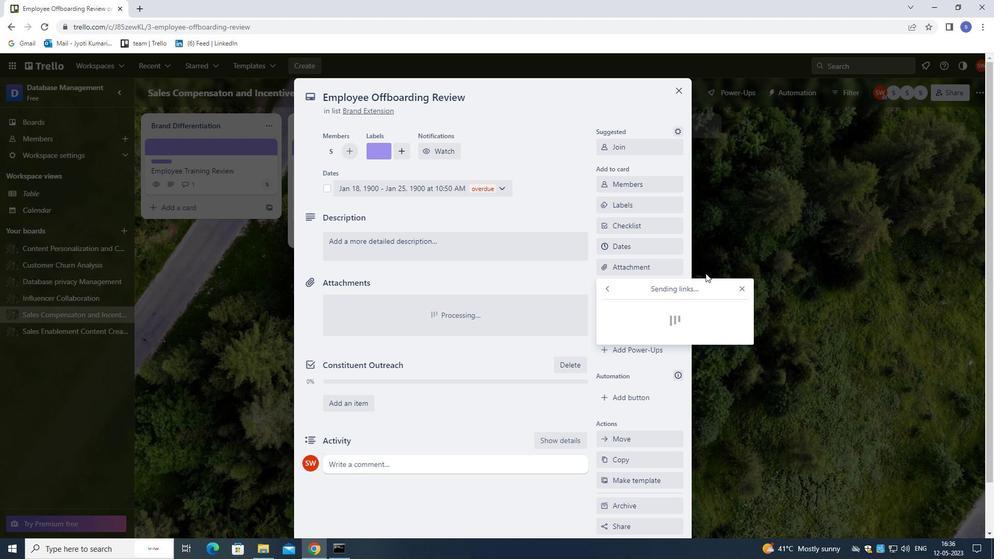 
Action: Mouse pressed left at (715, 263)
Screenshot: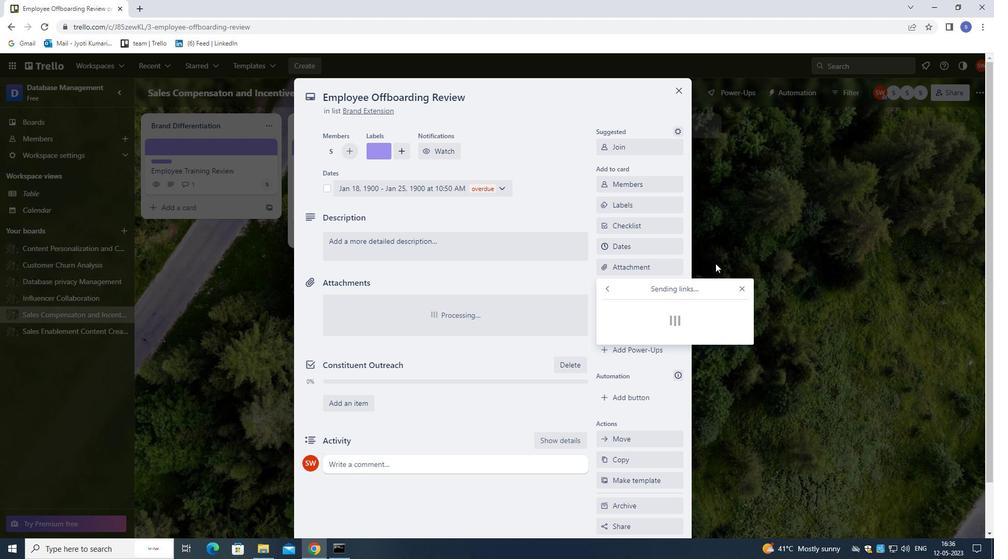 
Action: Mouse moved to (628, 293)
Screenshot: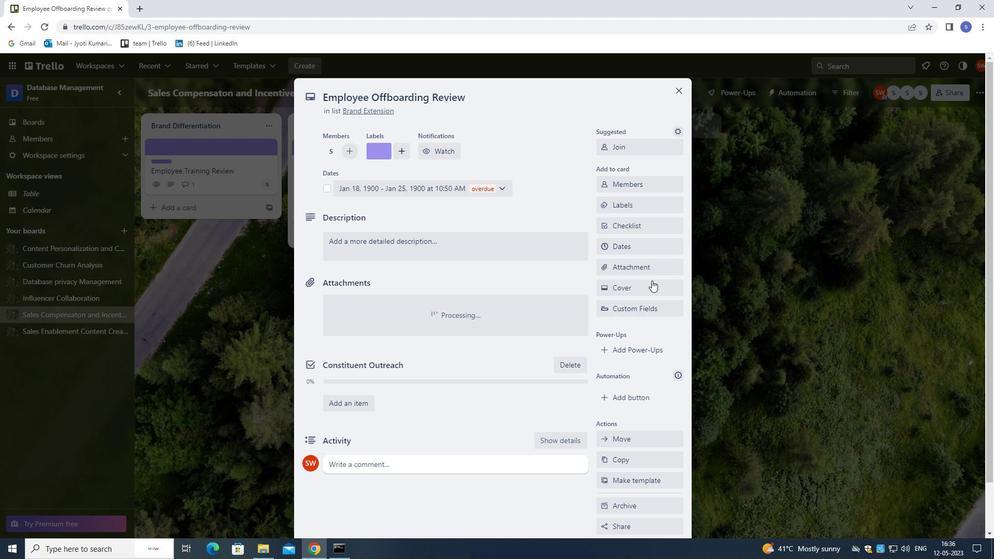 
Action: Mouse pressed left at (628, 293)
Screenshot: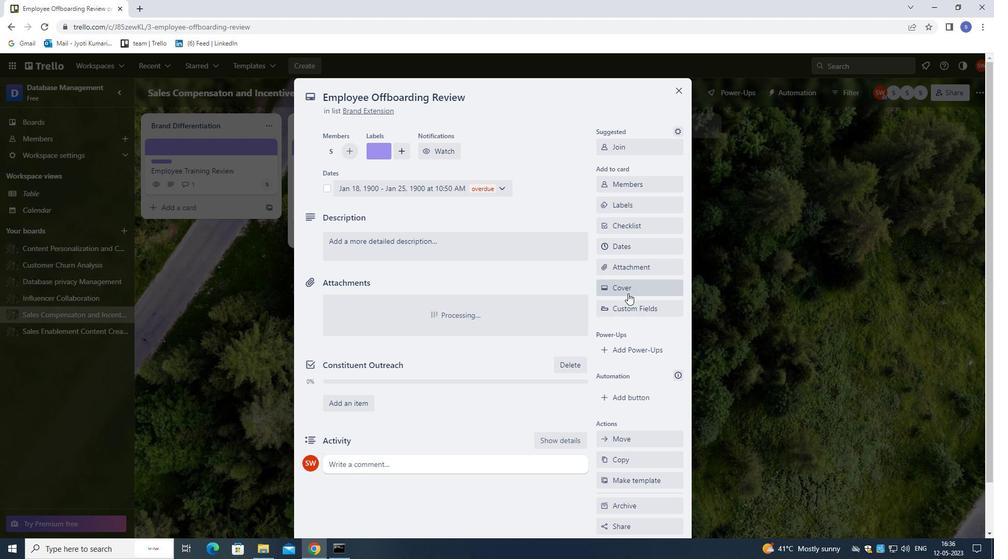 
Action: Mouse moved to (622, 283)
Screenshot: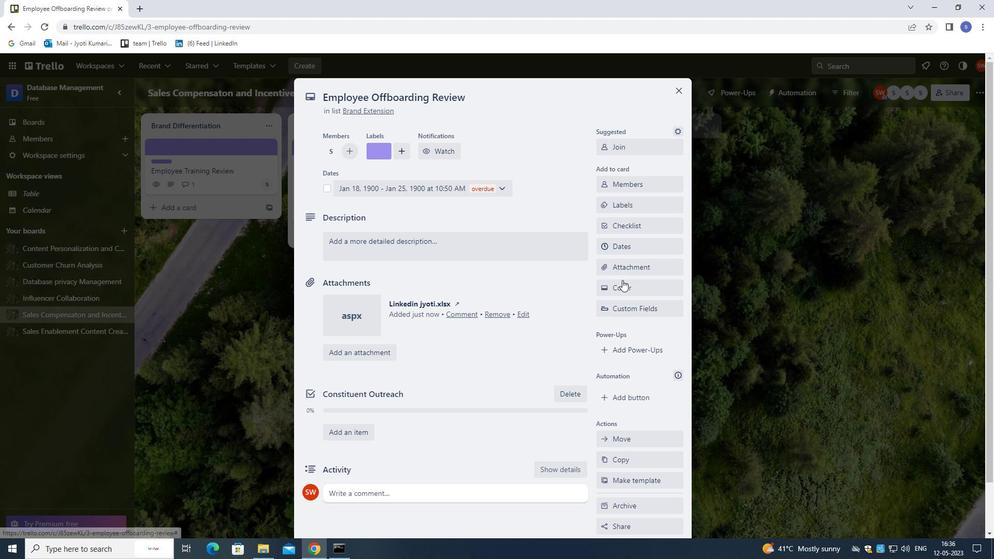 
Action: Mouse pressed left at (622, 283)
Screenshot: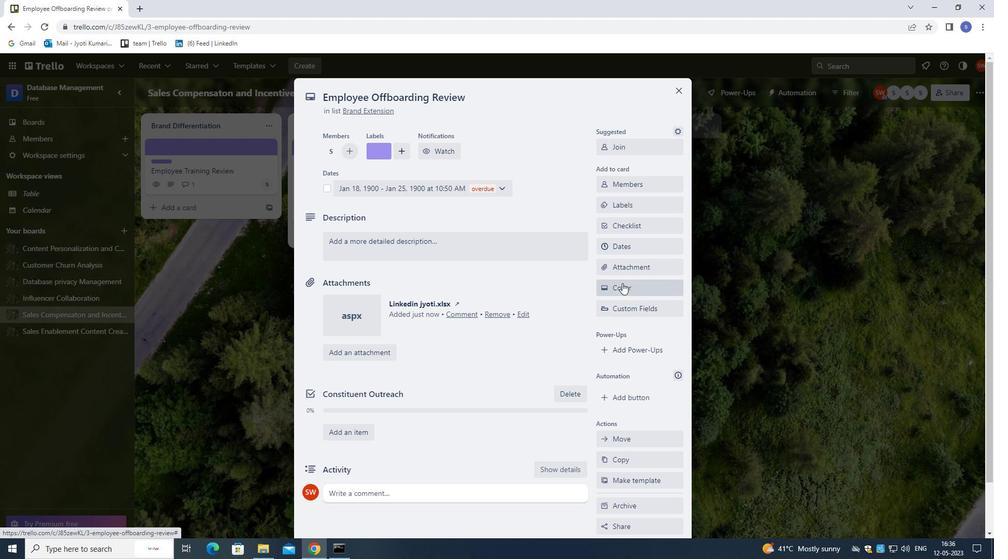 
Action: Mouse moved to (727, 179)
Screenshot: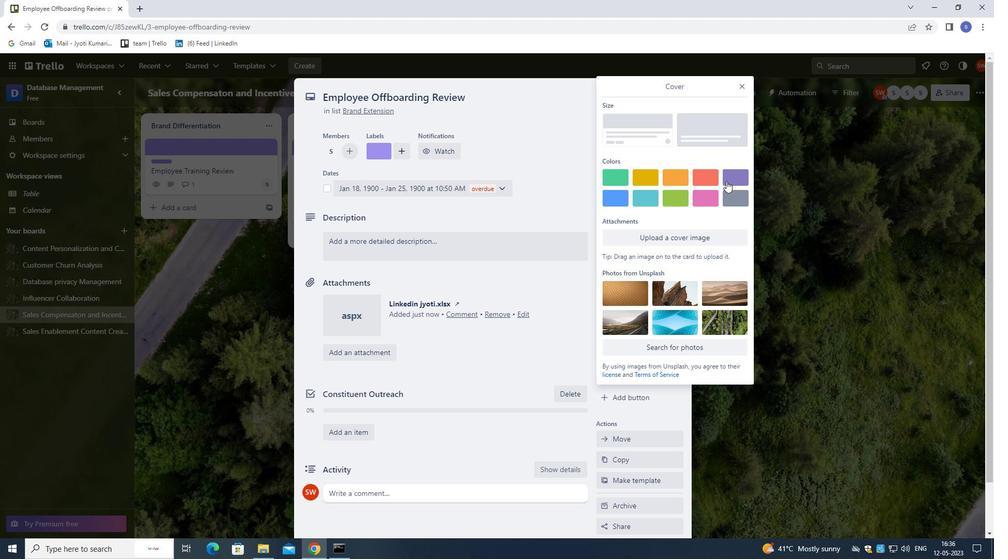 
Action: Mouse pressed left at (727, 179)
Screenshot: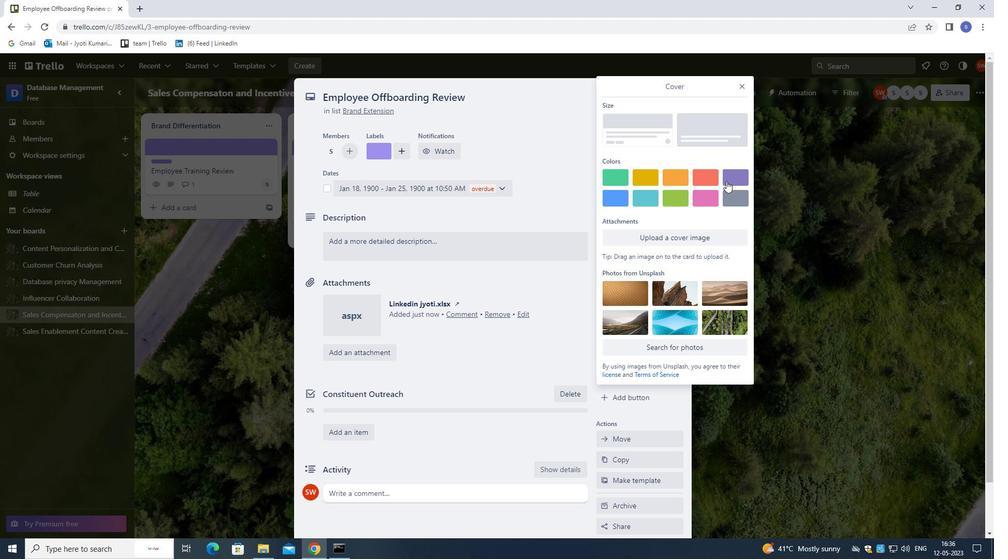 
Action: Mouse moved to (744, 86)
Screenshot: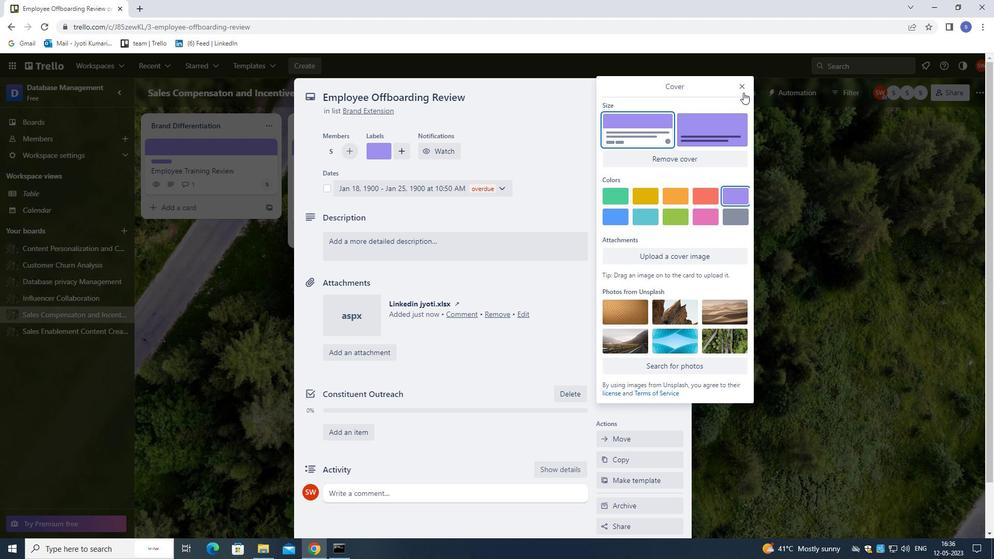 
Action: Mouse pressed left at (744, 86)
Screenshot: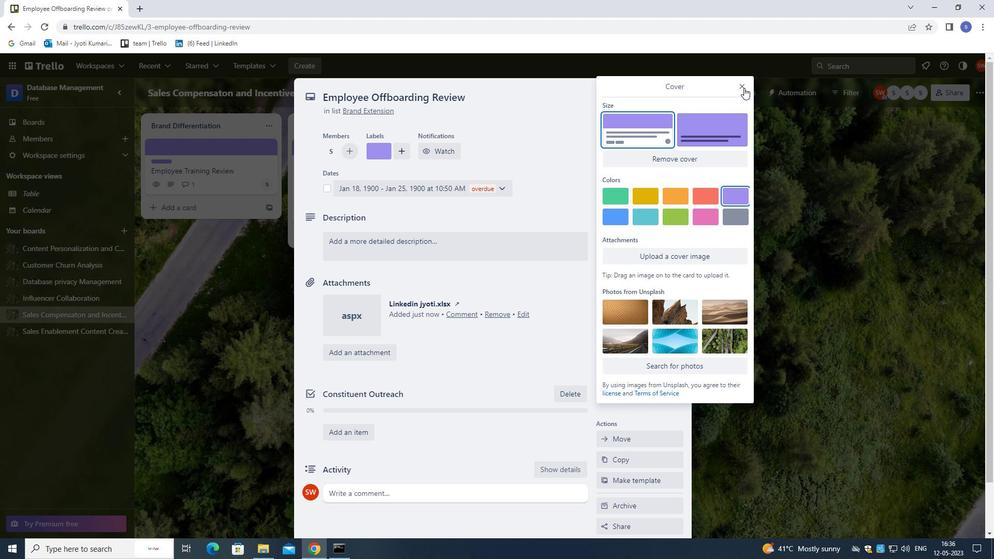 
Action: Mouse moved to (499, 310)
Screenshot: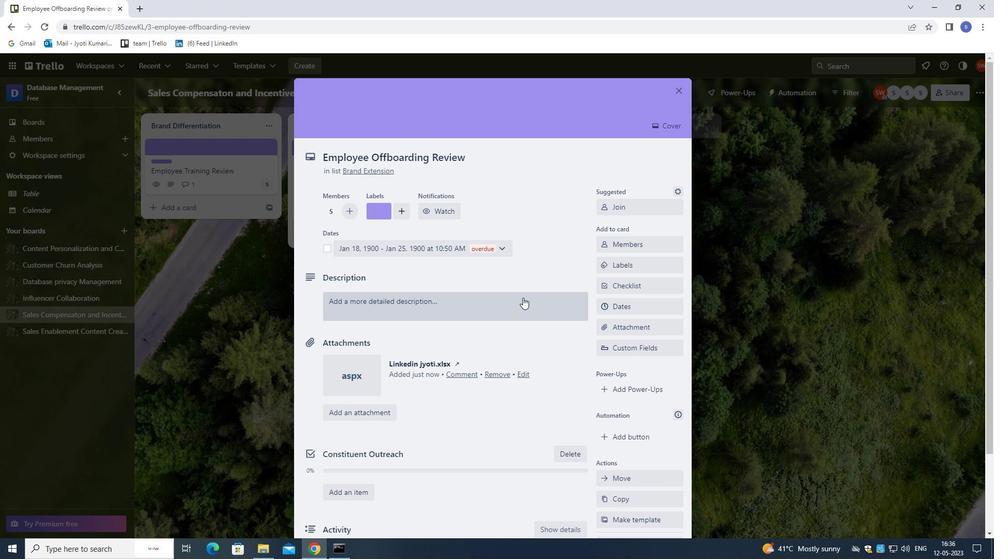 
Action: Mouse pressed left at (499, 310)
Screenshot: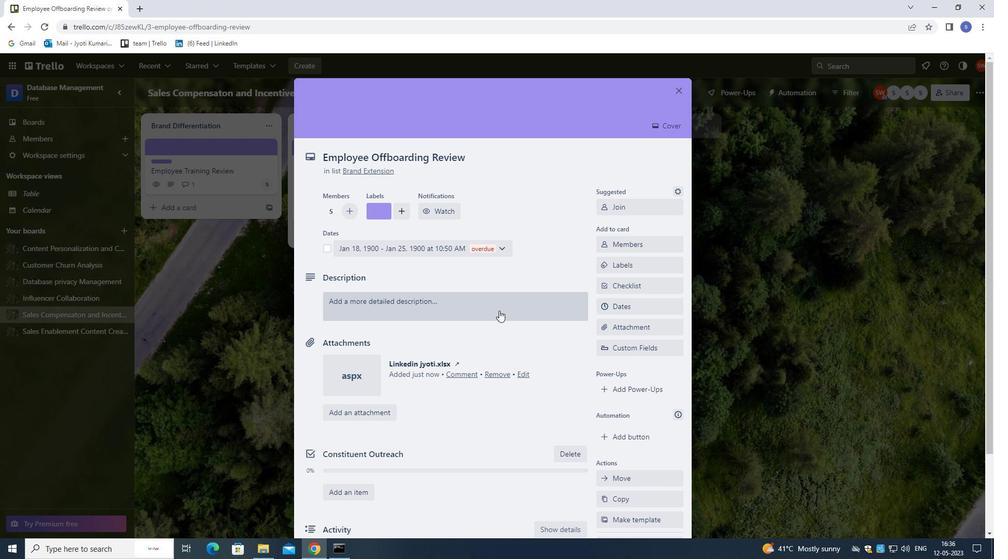 
Action: Key pressed <Key.shift>DEVELOP<Key.space>AND<Key.space>LAUNCH<Key.space>NEW<Key.space>CUSTOMER<Key.space>REFERRAL<Key.space>PROGRAM<Key.space>FOR<Key.space>LOYAL<Key.space>CUATOMER<Key.space><Key.backspace><Key.backspace><Key.backspace><Key.backspace><Key.backspace><Key.backspace><Key.backspace>STOMER<Key.space>.
Screenshot: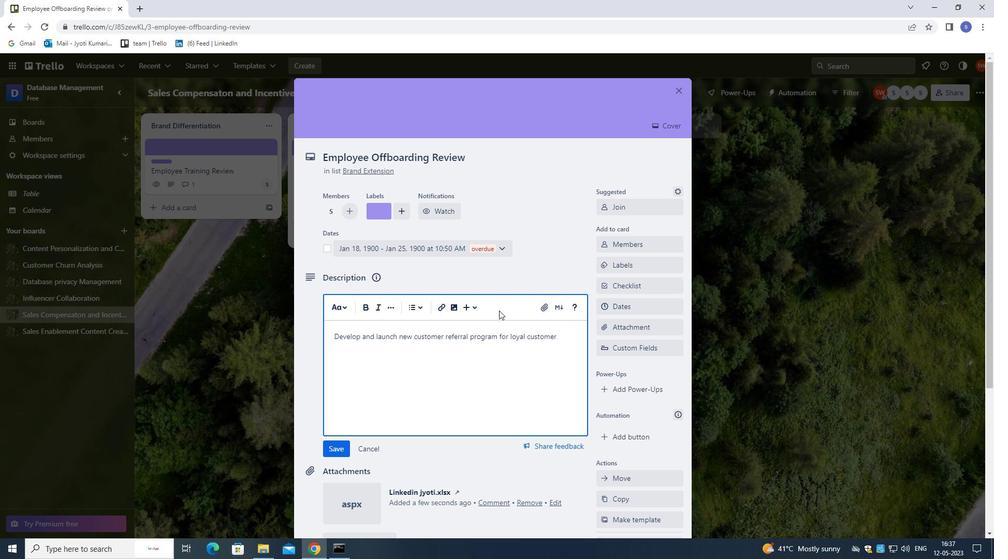 
Action: Mouse moved to (495, 317)
Screenshot: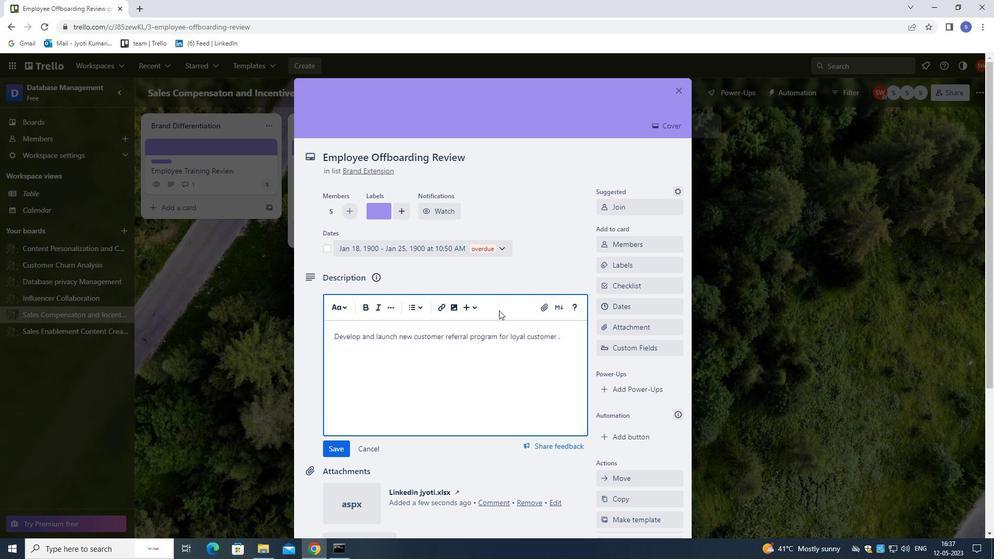 
Action: Mouse scrolled (495, 317) with delta (0, 0)
Screenshot: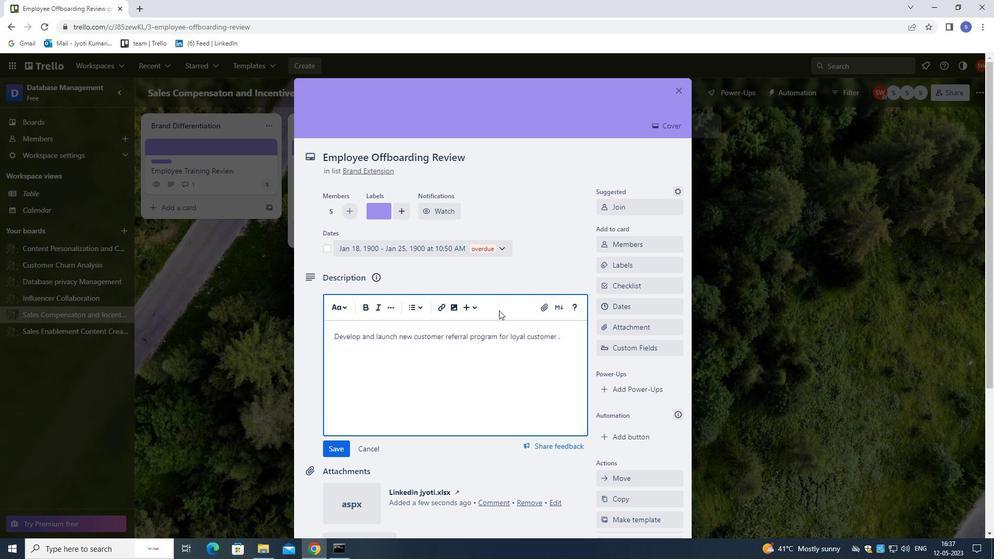 
Action: Mouse moved to (492, 330)
Screenshot: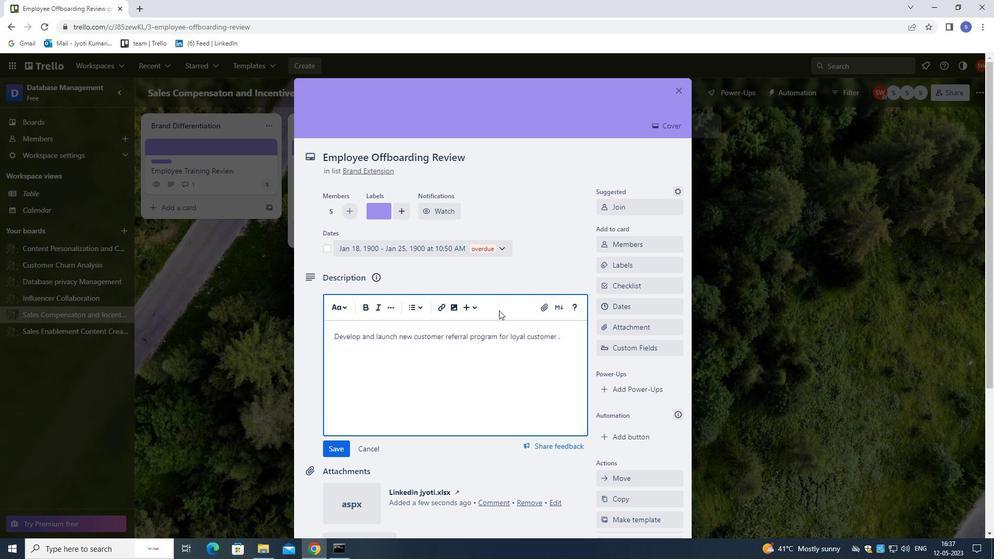 
Action: Mouse scrolled (492, 330) with delta (0, 0)
Screenshot: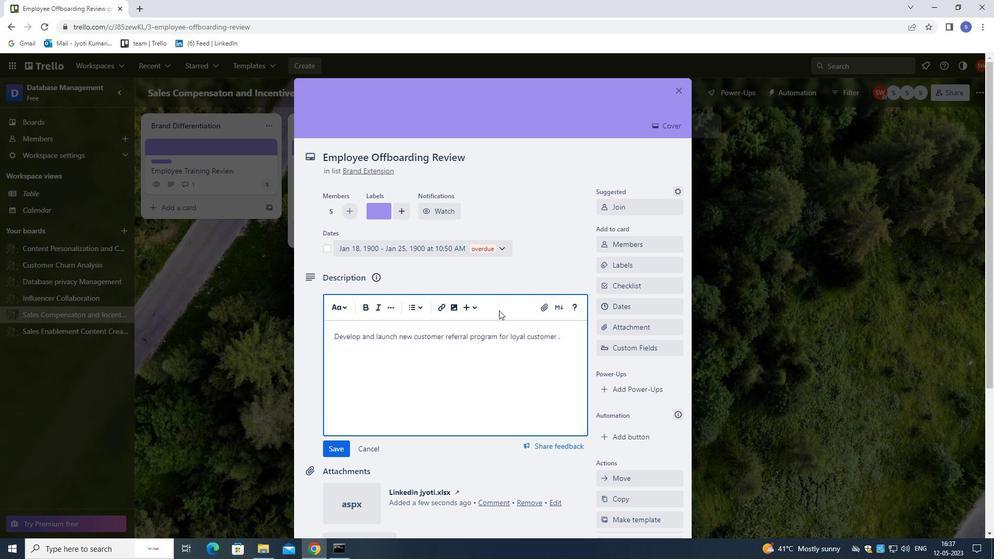 
Action: Mouse moved to (490, 338)
Screenshot: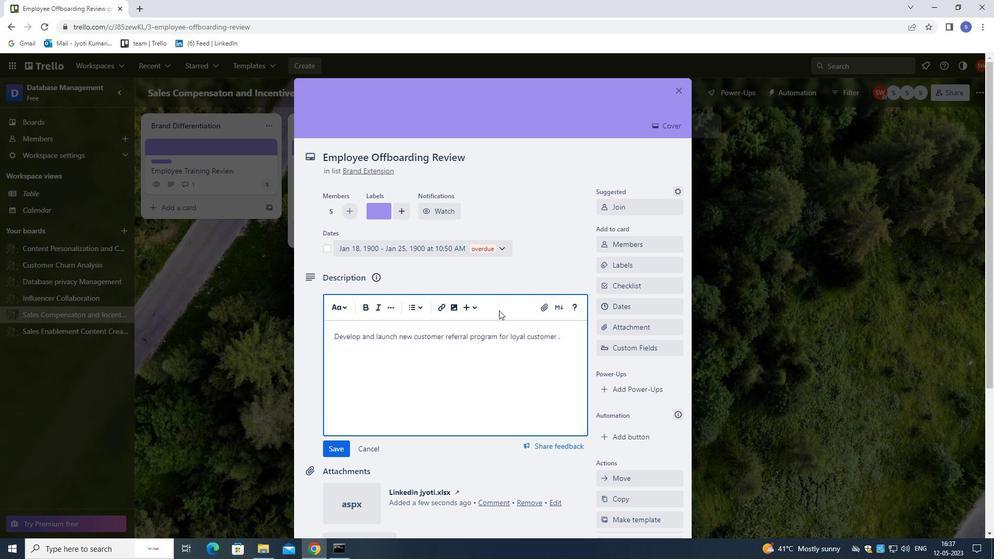 
Action: Mouse scrolled (490, 338) with delta (0, 0)
Screenshot: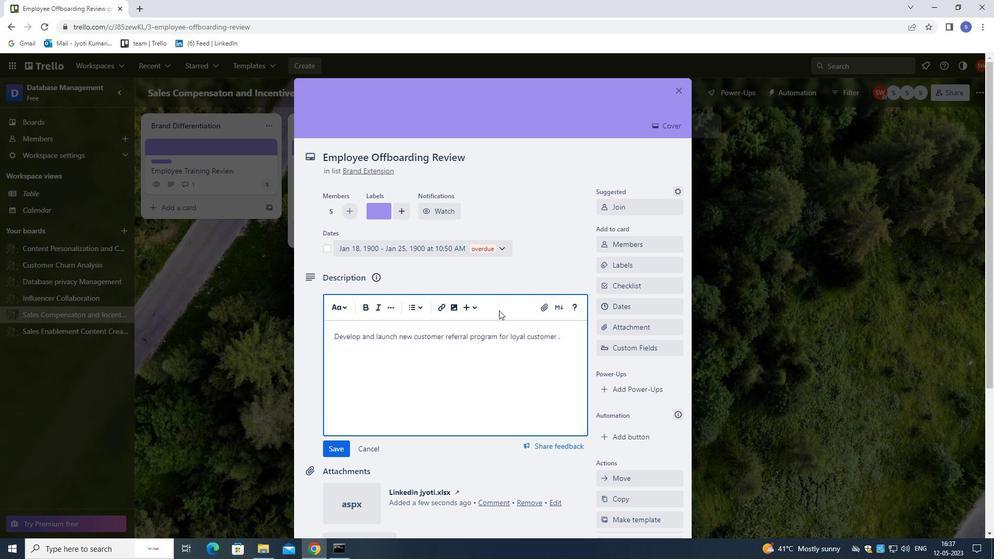 
Action: Mouse moved to (488, 343)
Screenshot: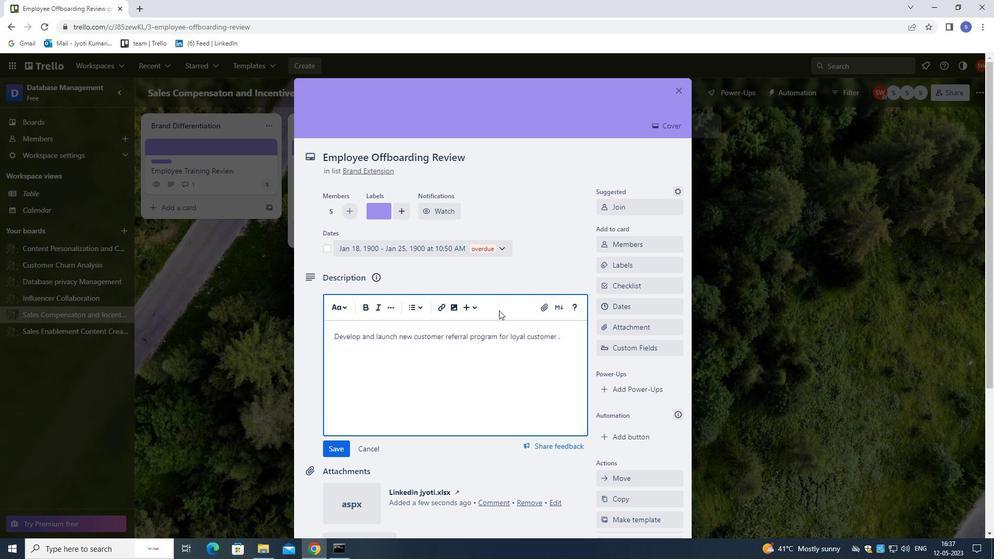 
Action: Mouse scrolled (488, 342) with delta (0, 0)
Screenshot: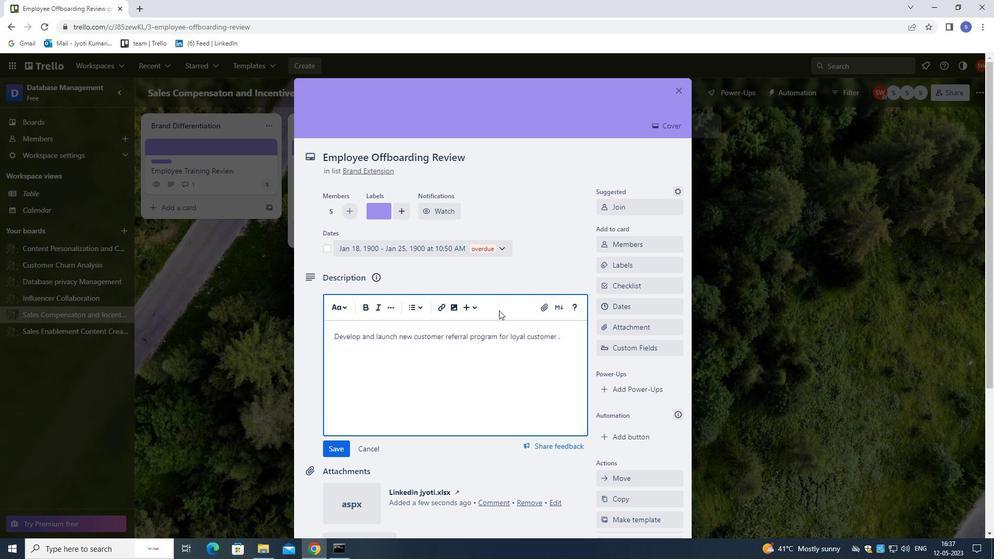 
Action: Mouse moved to (486, 347)
Screenshot: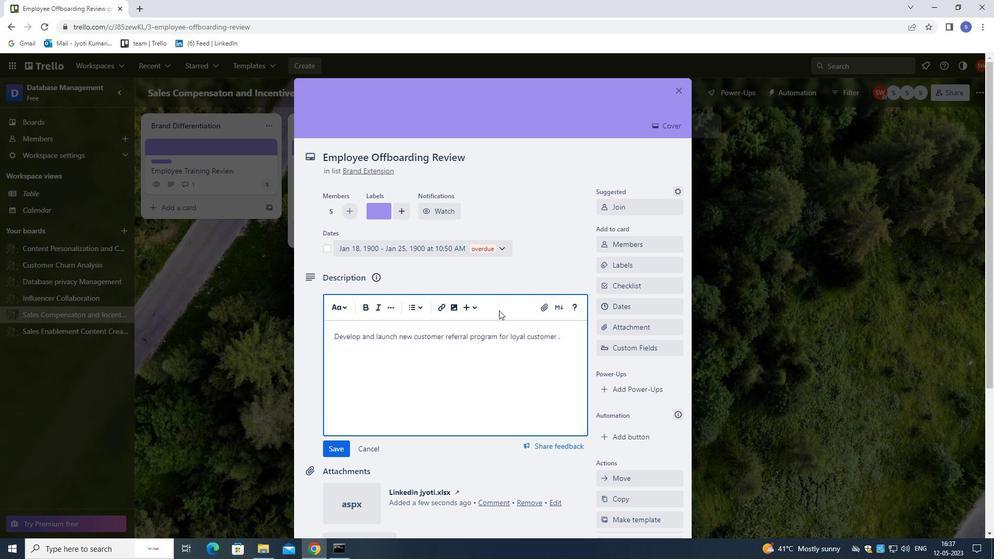 
Action: Mouse scrolled (486, 346) with delta (0, 0)
Screenshot: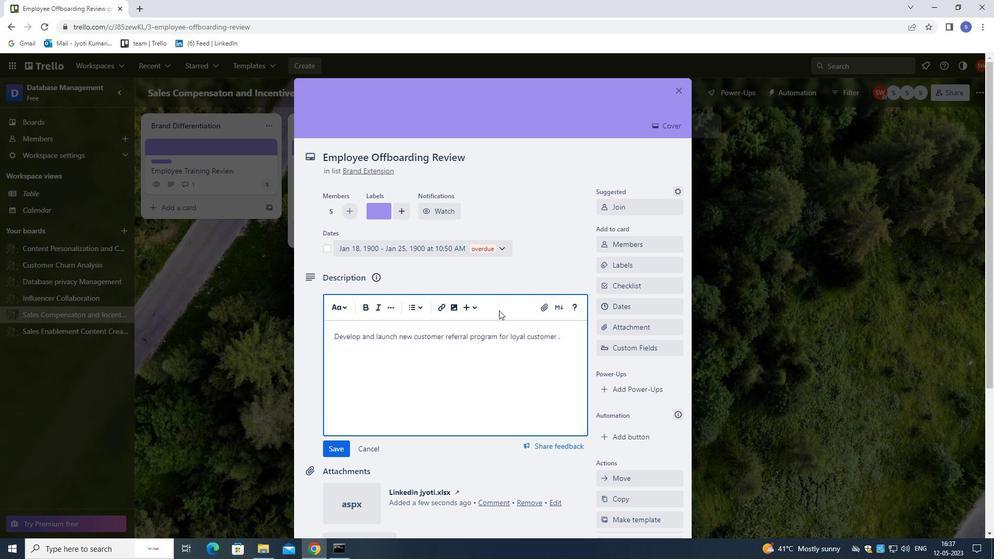 
Action: Mouse moved to (484, 355)
Screenshot: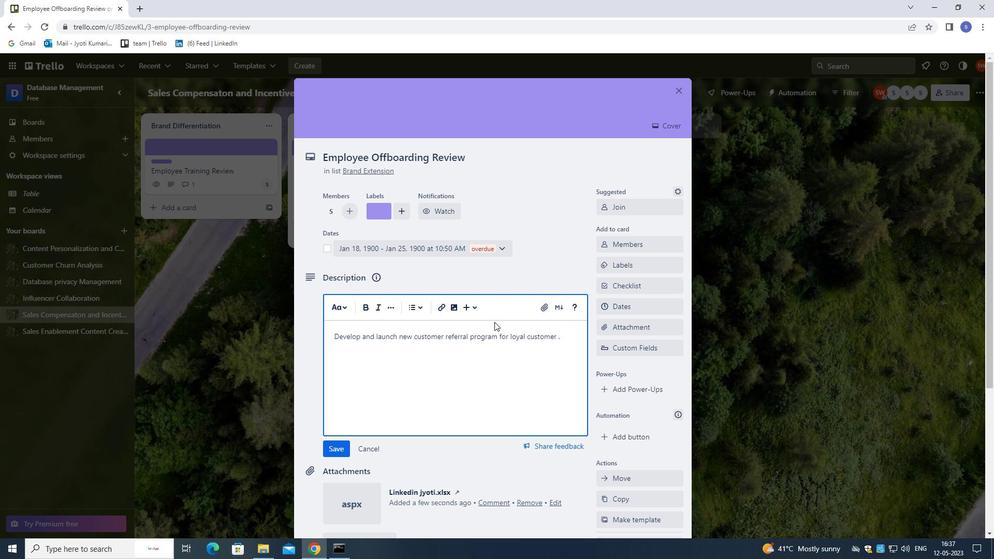 
Action: Mouse scrolled (484, 354) with delta (0, 0)
Screenshot: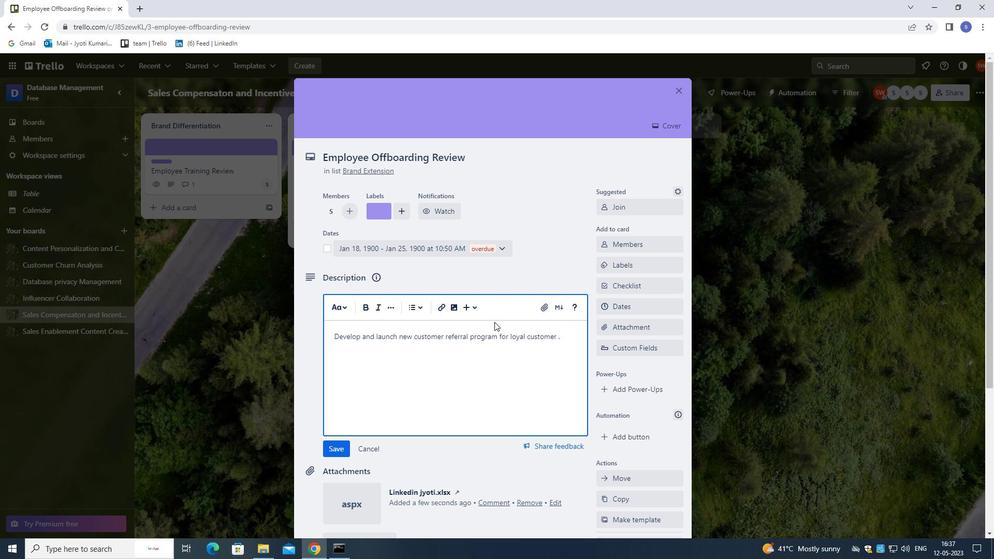 
Action: Mouse moved to (459, 418)
Screenshot: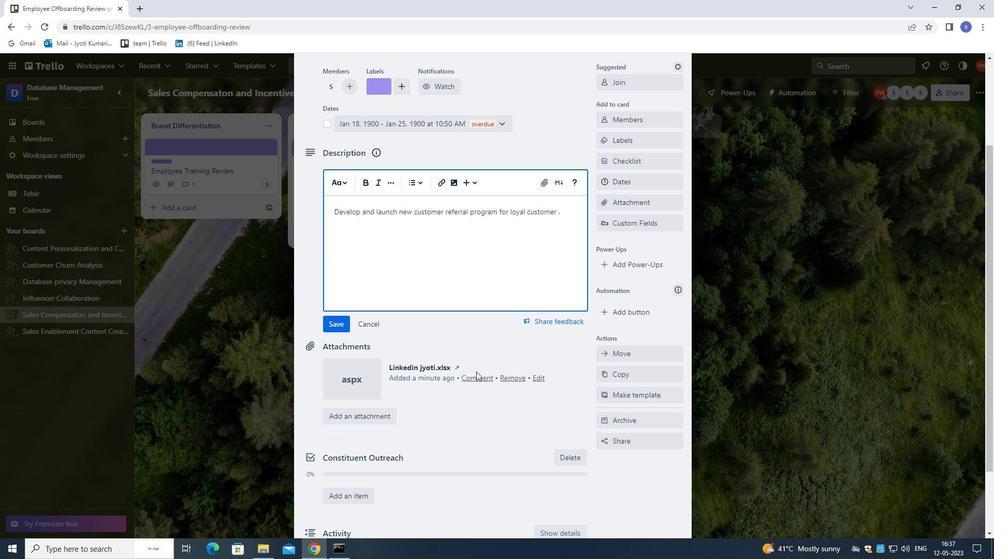 
Action: Mouse scrolled (459, 417) with delta (0, 0)
Screenshot: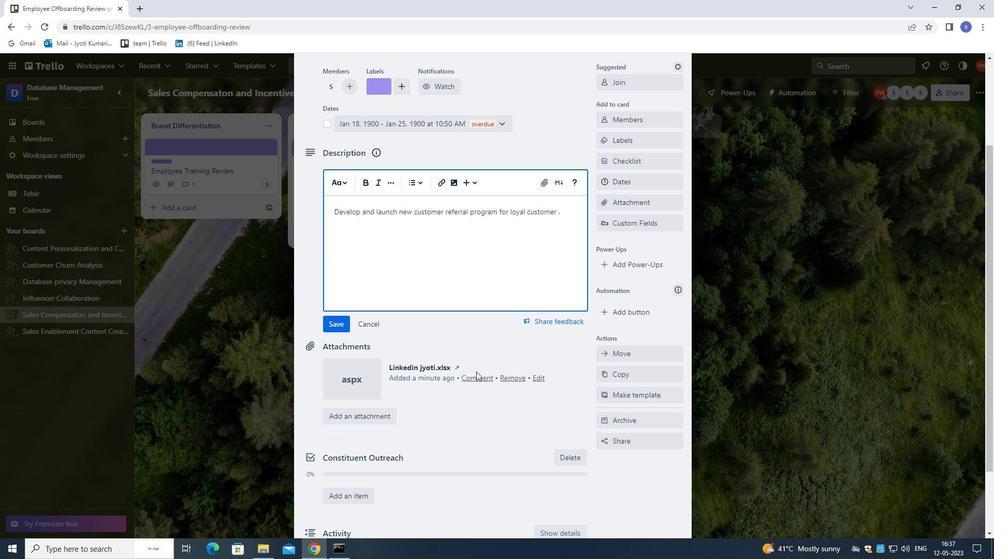 
Action: Mouse moved to (459, 437)
Screenshot: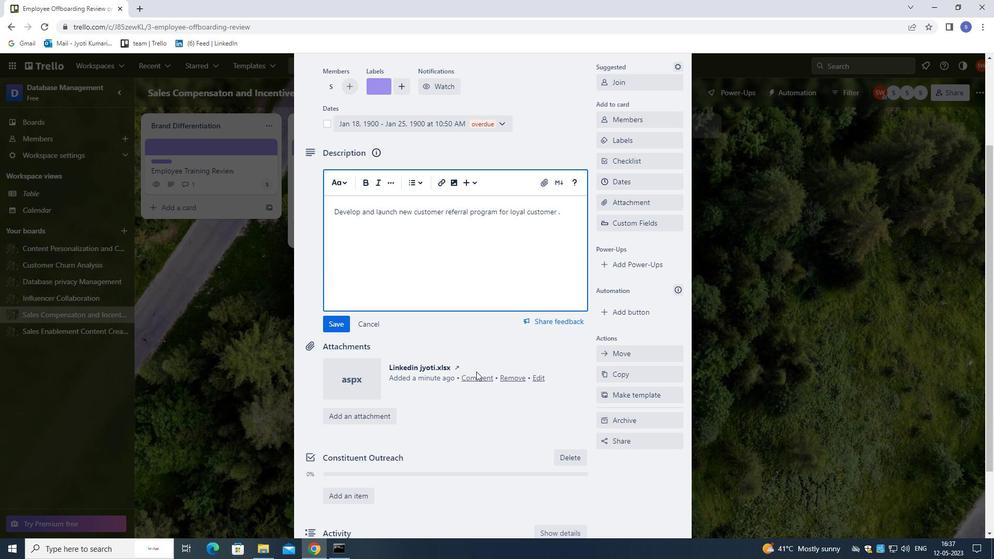 
Action: Mouse scrolled (459, 437) with delta (0, 0)
Screenshot: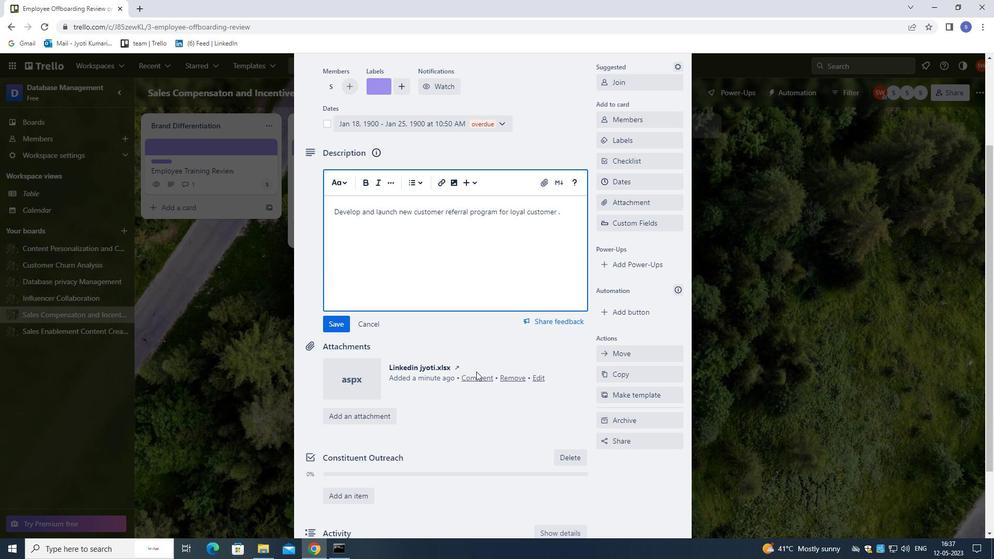 
Action: Mouse moved to (456, 468)
Screenshot: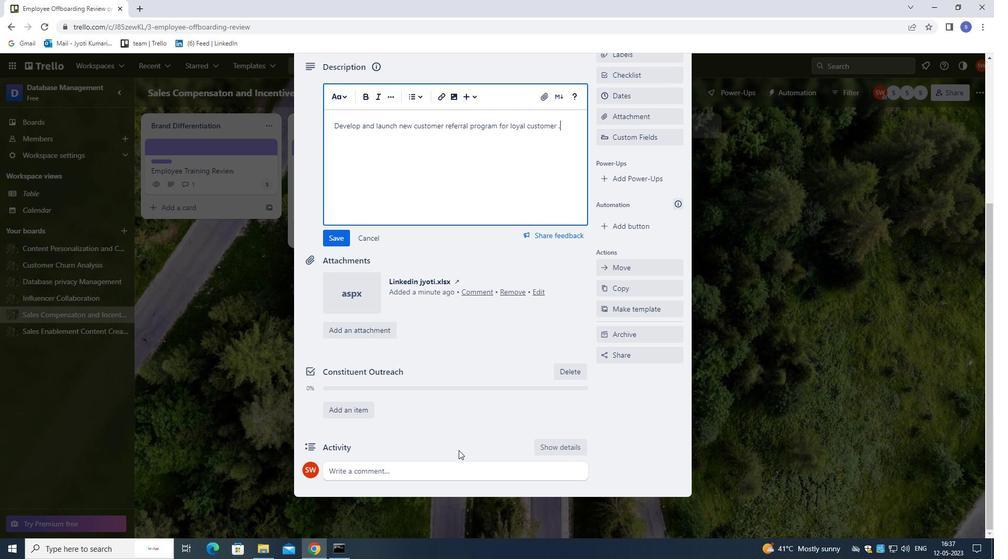 
Action: Mouse pressed left at (456, 468)
Screenshot: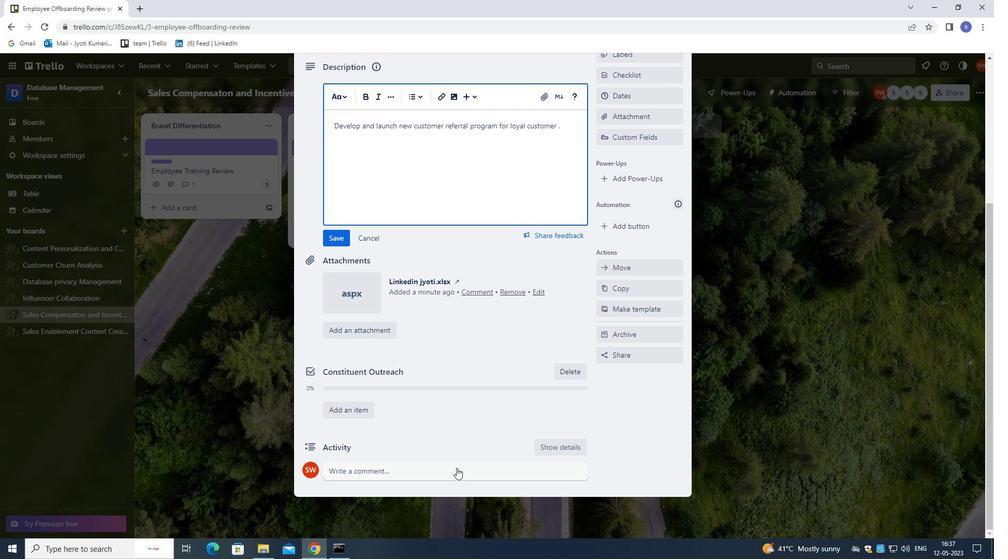 
Action: Mouse moved to (456, 474)
Screenshot: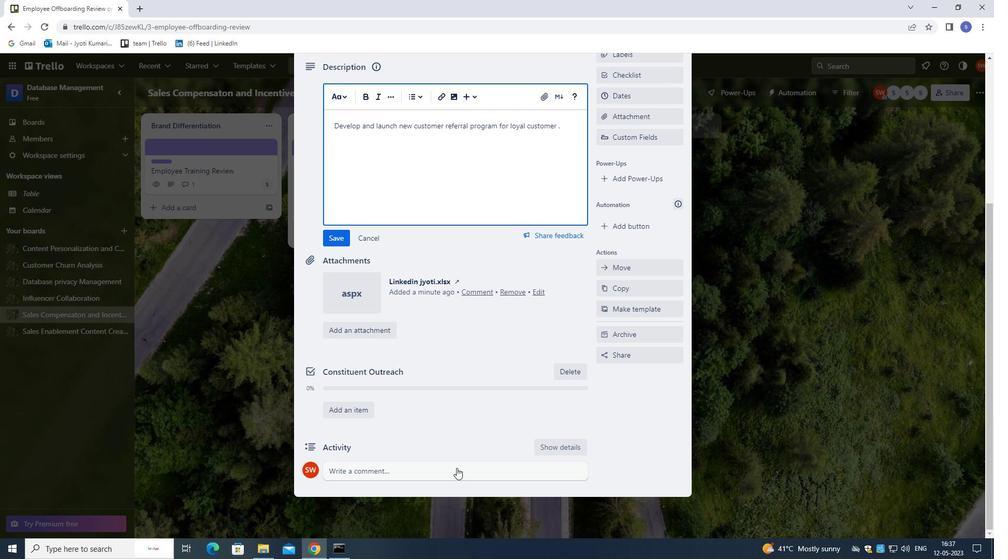 
Action: Key pressed <Key.shift>THIS<Key.space>TEAM<Key.space>PRESENTS<Key.space>AN<Key.space>OPPORTUNITY<Key.space>TO<Key.space>SHOWCASE<Key.space>OUR<Key.space>SKILLS<Key.space>AND<Key.space>EXPERI<Key.backspace>TIES<Key.space>,<Key.space>SO<Key.space><Key.space>LET<Key.space>US<Key.space>MAKE<Key.space>THE<Key.space>MOST<Key.space>OT<Key.space>IF<Key.backspace>T.<Key.left><Key.left><Key.left><Key.left><Key.backspace>F
Screenshot: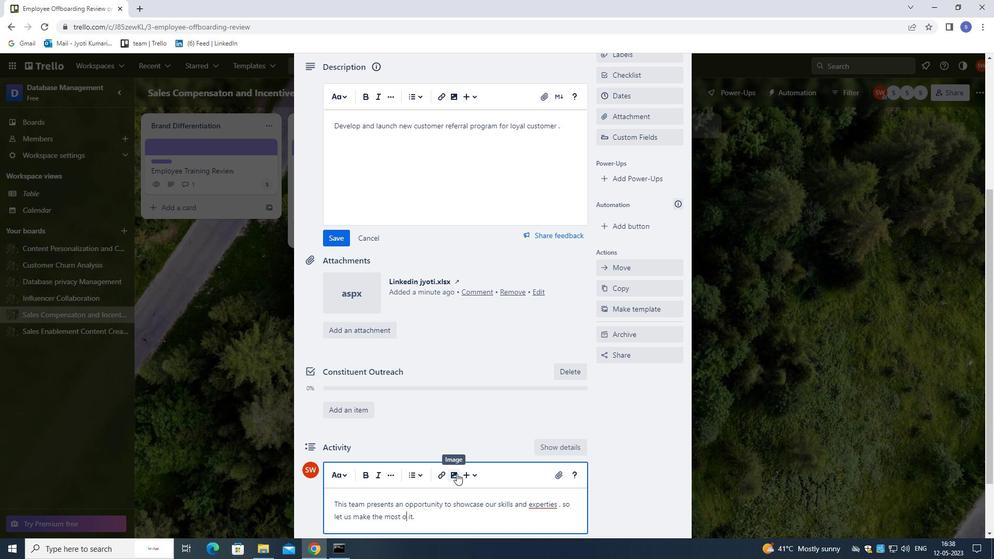 
Action: Mouse moved to (333, 235)
Screenshot: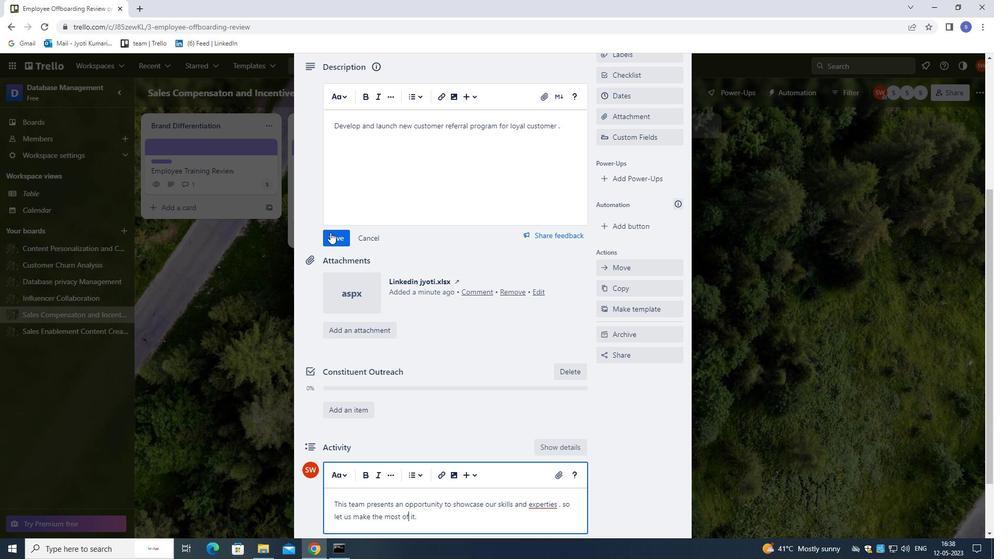 
Action: Mouse pressed left at (333, 235)
Screenshot: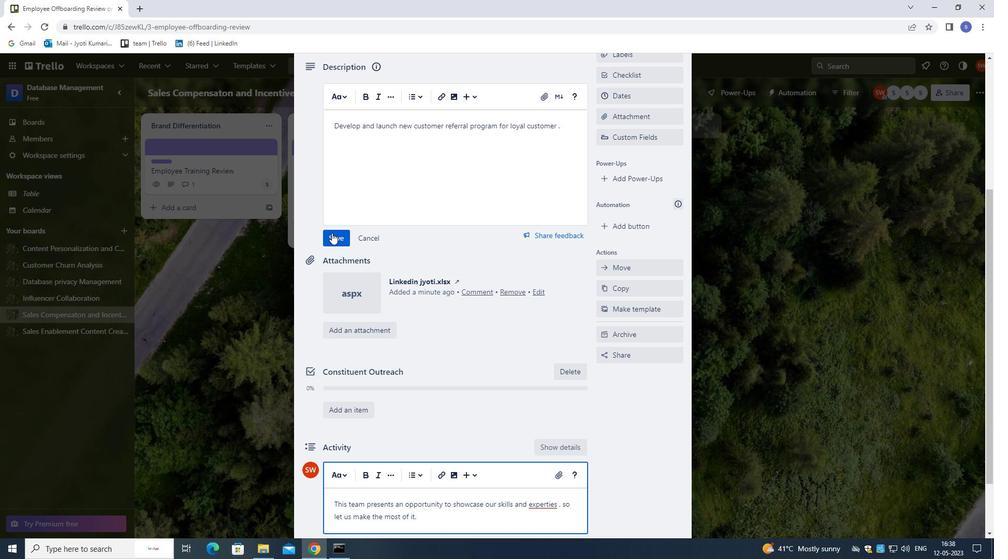 
Action: Mouse moved to (435, 387)
Screenshot: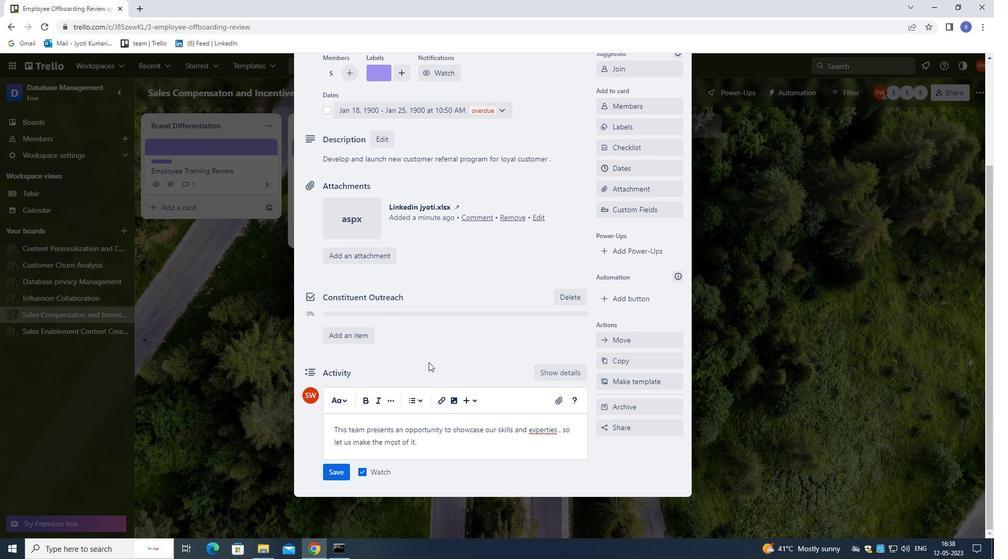 
Action: Mouse scrolled (435, 387) with delta (0, 0)
Screenshot: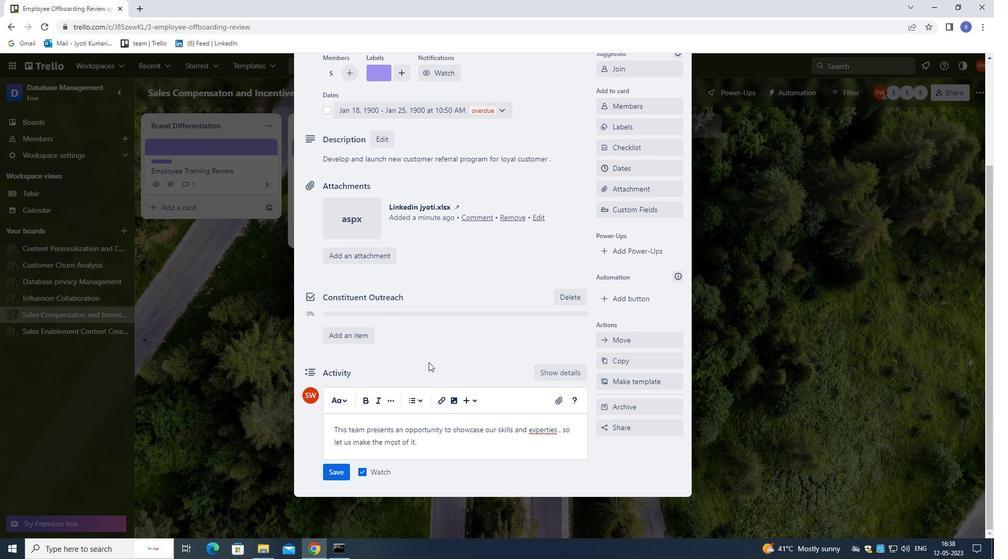 
Action: Mouse moved to (435, 394)
Screenshot: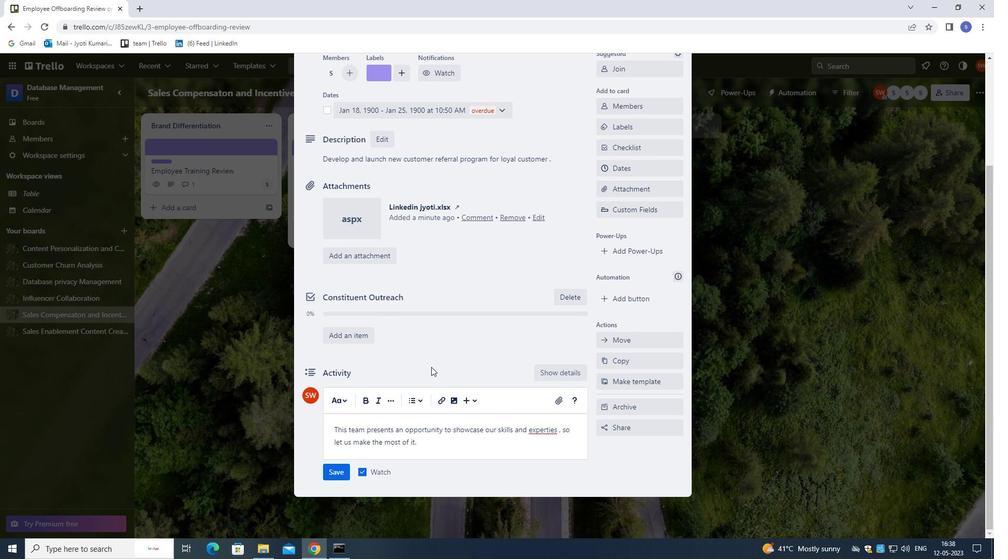 
Action: Mouse scrolled (435, 393) with delta (0, 0)
Screenshot: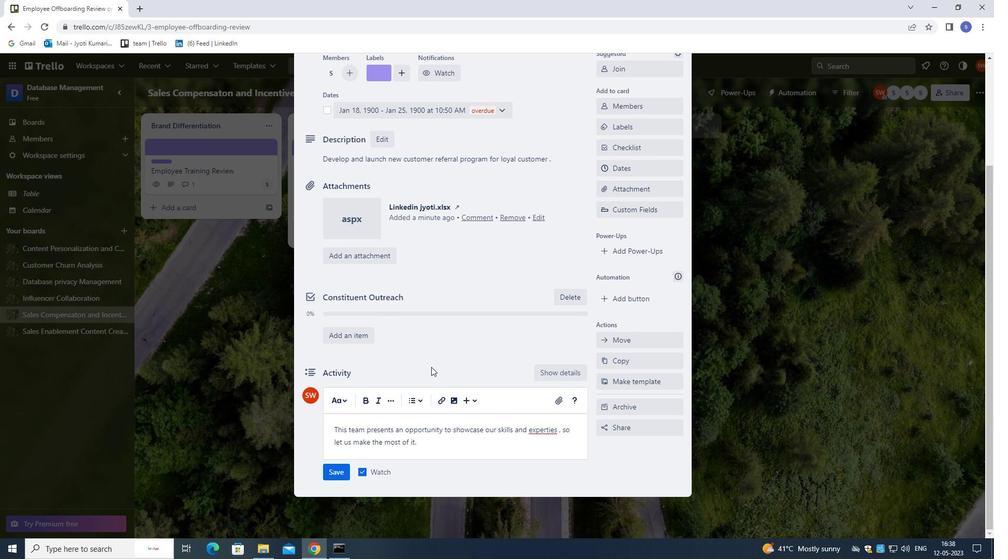 
Action: Mouse moved to (436, 397)
Screenshot: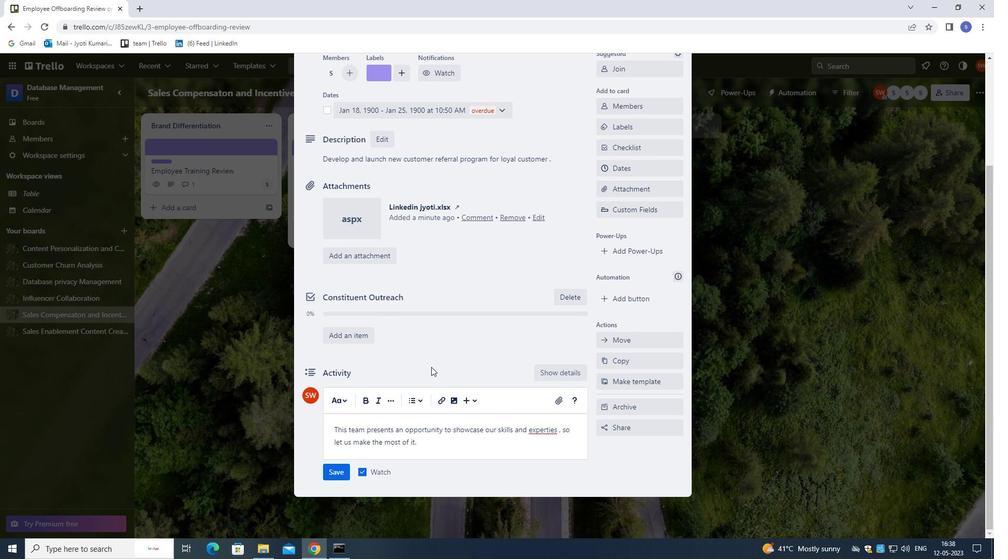 
Action: Mouse scrolled (436, 396) with delta (0, 0)
Screenshot: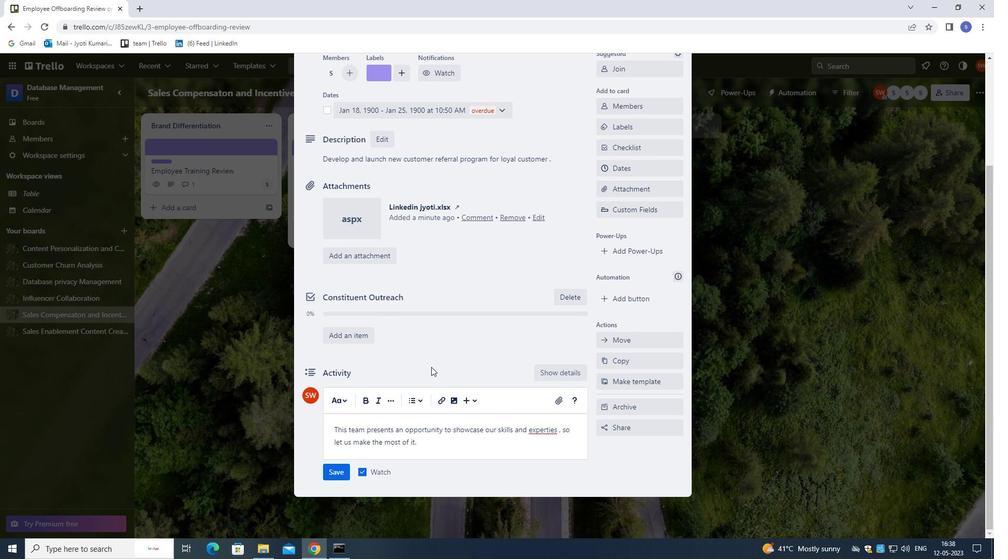 
Action: Mouse moved to (436, 399)
Screenshot: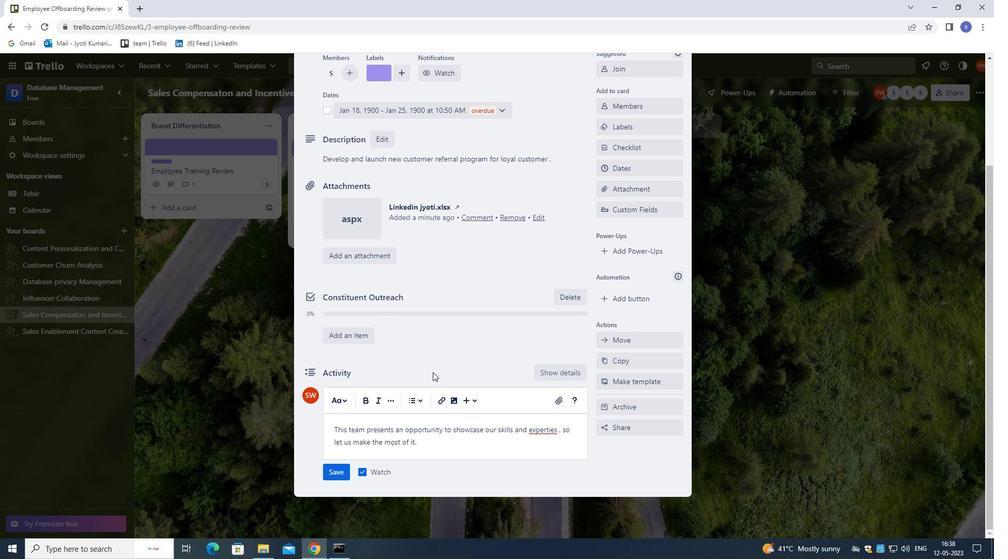 
Action: Mouse scrolled (436, 399) with delta (0, 0)
Screenshot: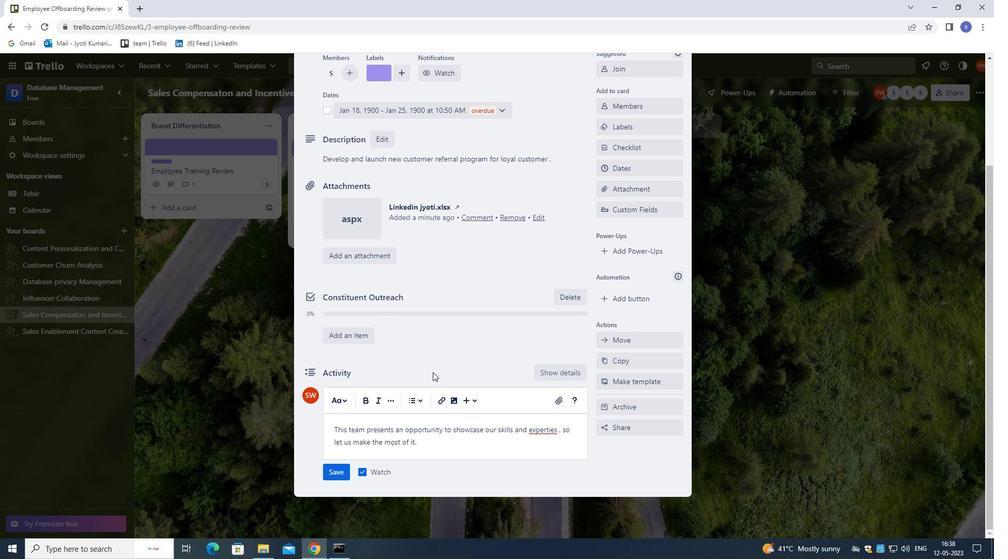 
Action: Mouse moved to (437, 403)
Screenshot: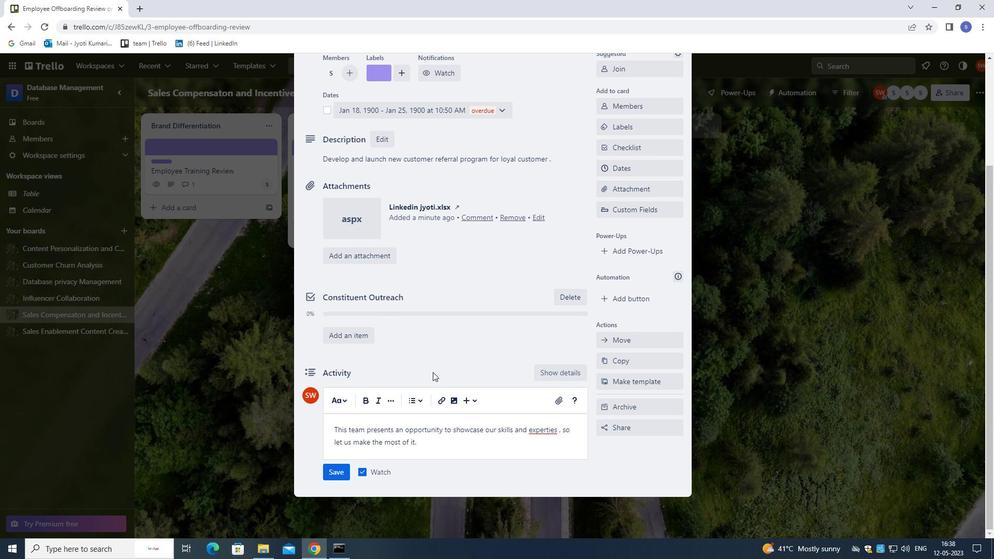 
Action: Mouse scrolled (437, 402) with delta (0, 0)
Screenshot: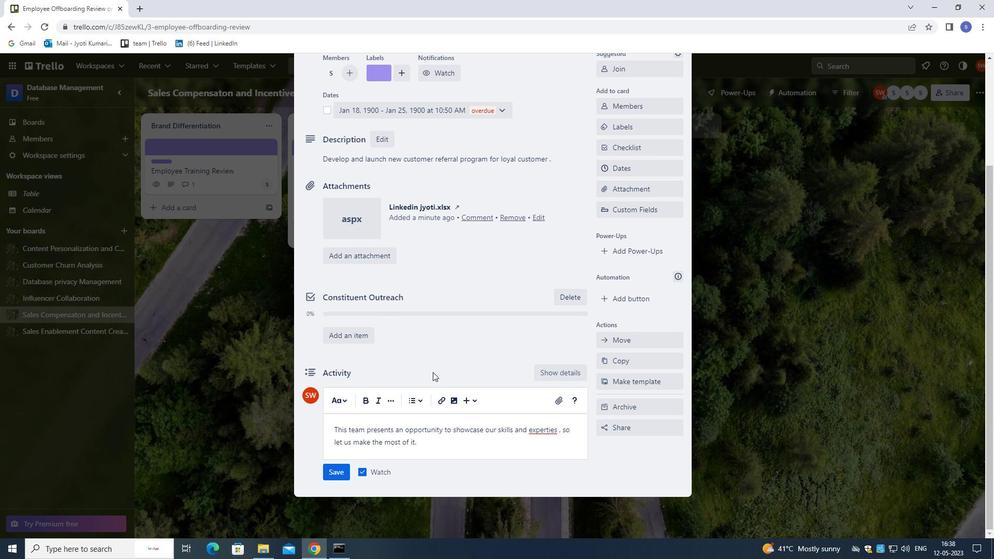 
Action: Mouse moved to (340, 469)
Screenshot: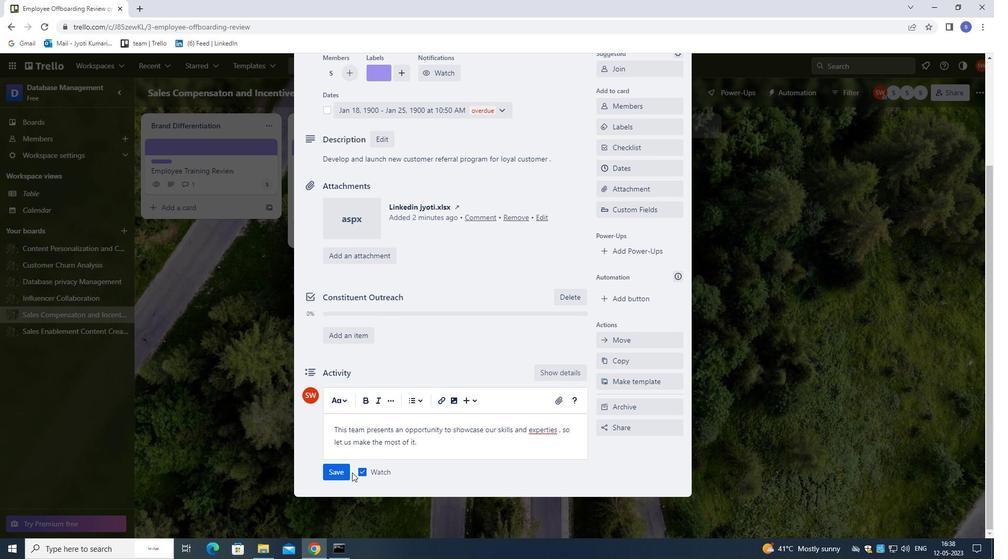 
Action: Mouse pressed left at (340, 469)
Screenshot: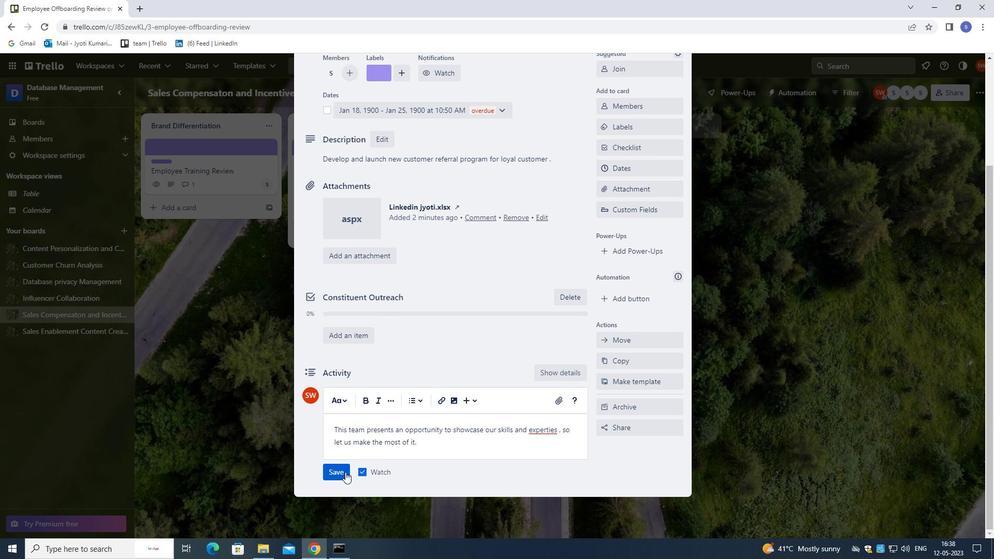 
Action: Mouse moved to (445, 450)
Screenshot: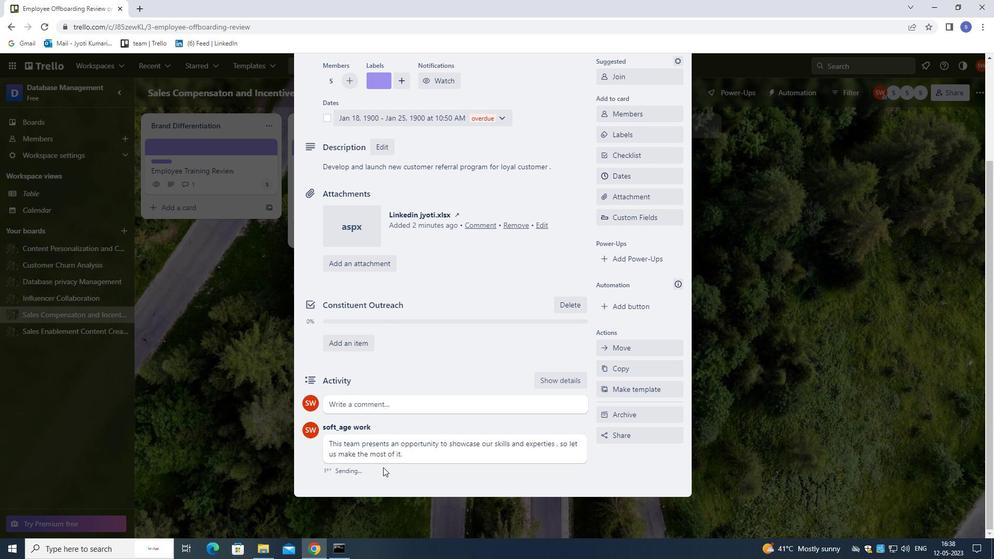 
Action: Mouse scrolled (445, 450) with delta (0, 0)
Screenshot: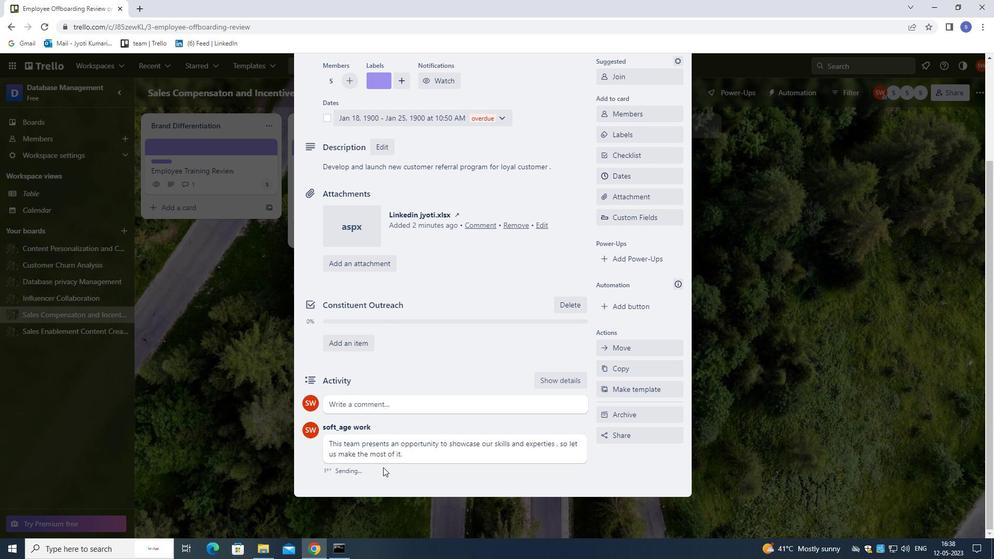 
Action: Mouse moved to (451, 446)
Screenshot: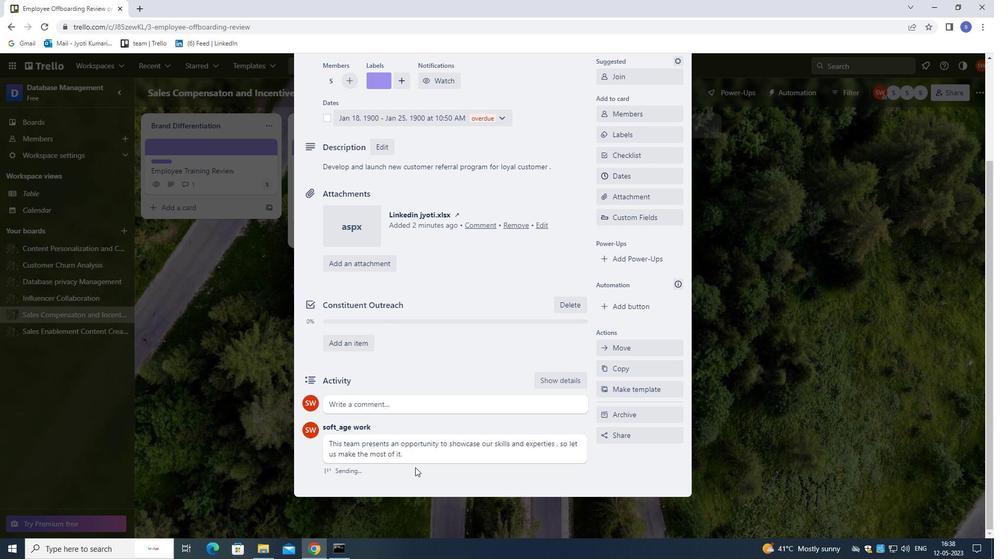 
Action: Mouse scrolled (451, 446) with delta (0, 0)
Screenshot: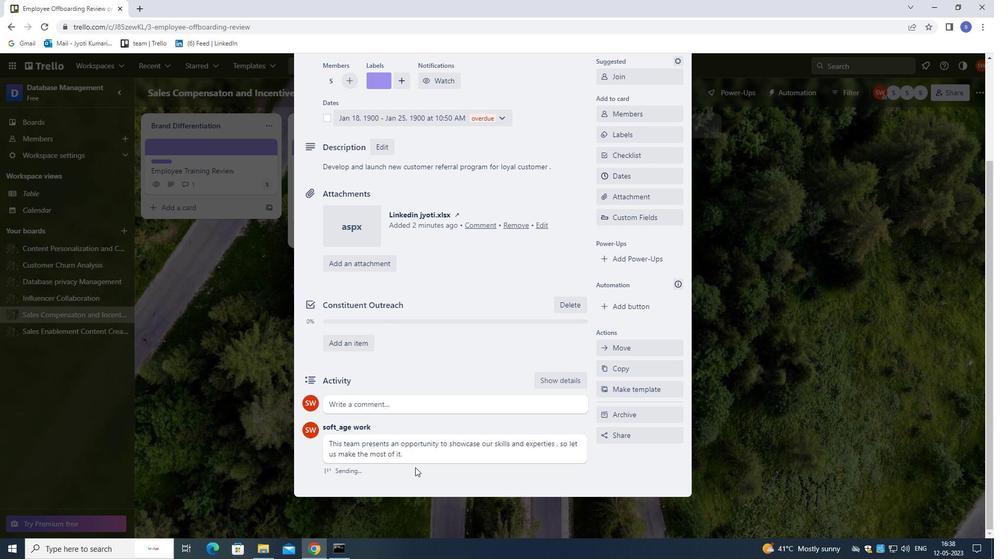 
Action: Mouse moved to (459, 439)
Screenshot: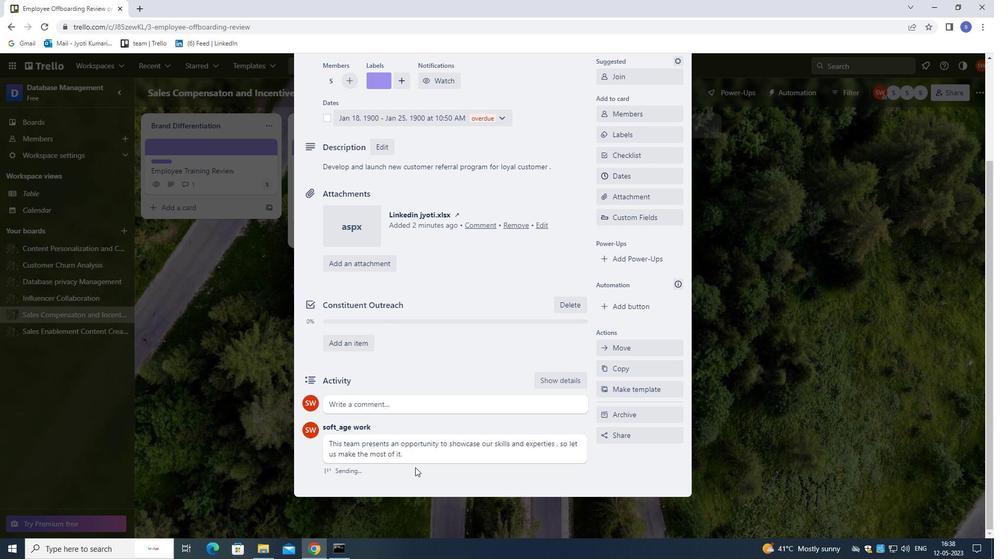
Action: Mouse scrolled (459, 440) with delta (0, 0)
Screenshot: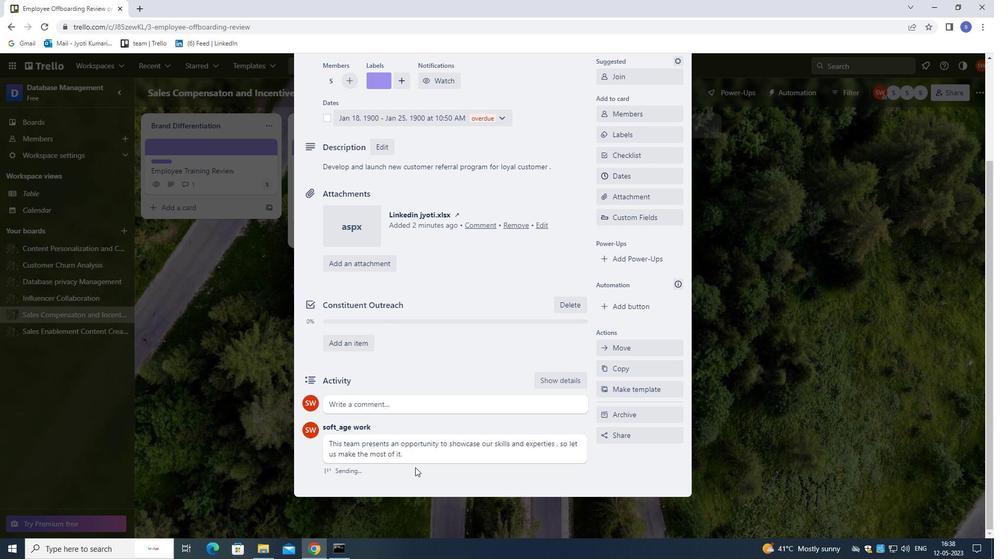 
Action: Mouse moved to (464, 434)
Screenshot: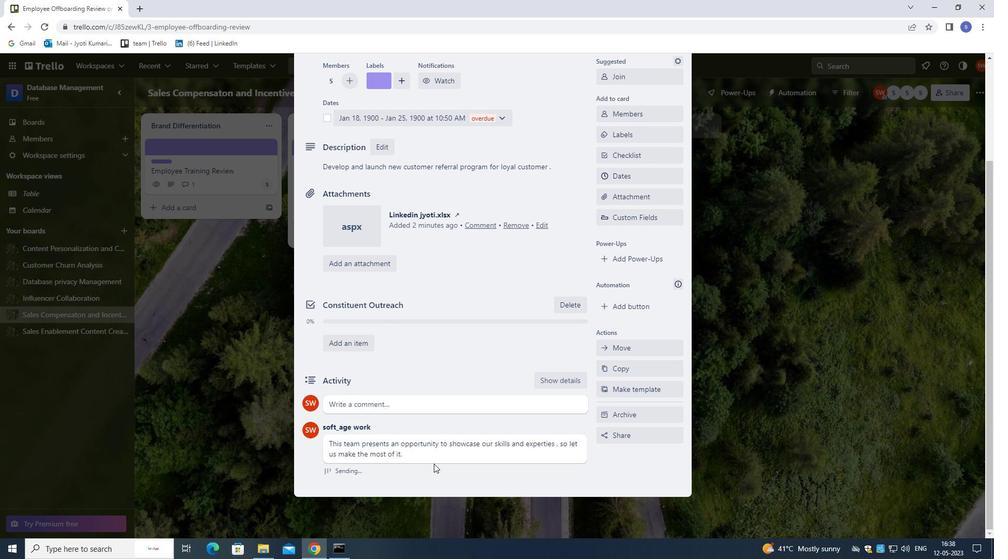 
Action: Mouse scrolled (464, 434) with delta (0, 0)
Screenshot: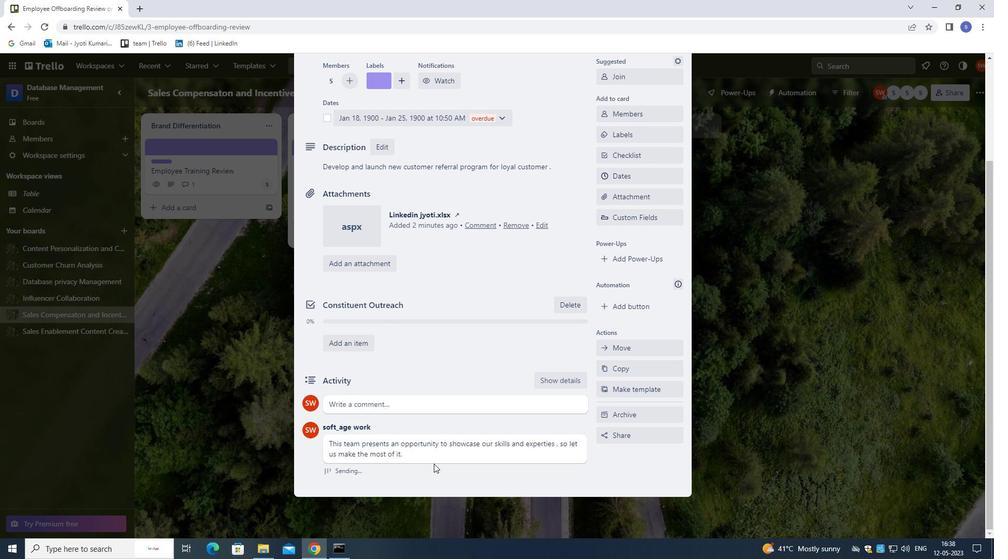 
Action: Mouse moved to (465, 432)
Screenshot: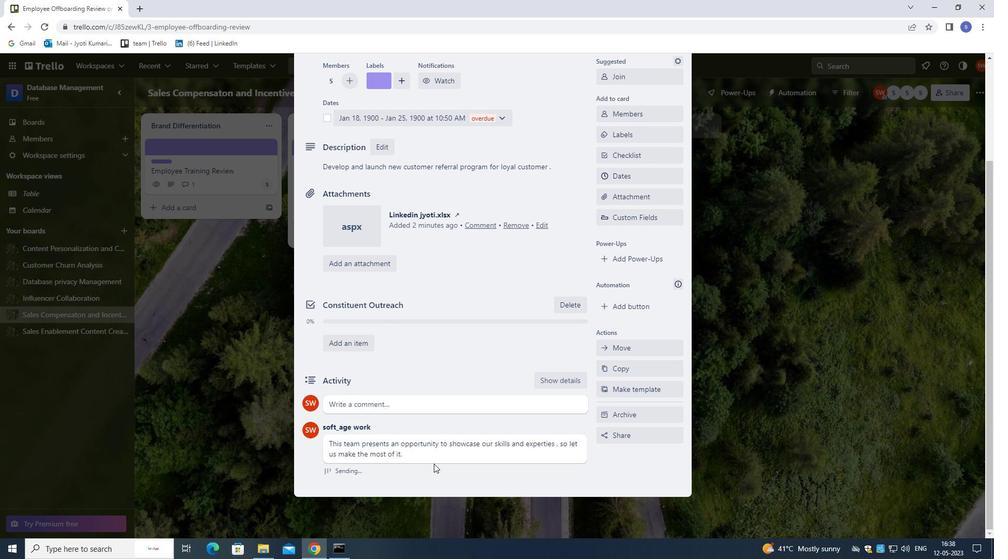 
Action: Mouse scrolled (465, 432) with delta (0, 0)
Screenshot: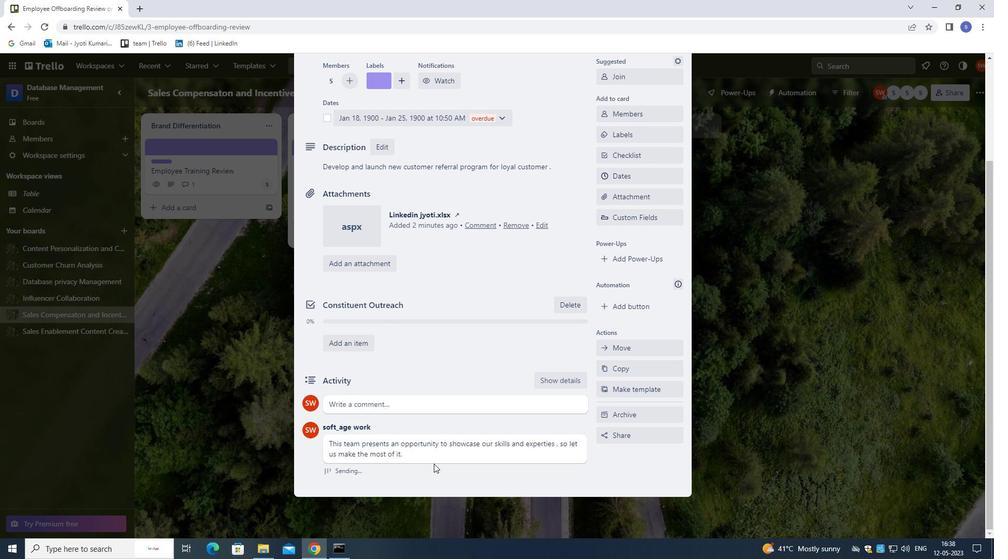 
Action: Mouse scrolled (465, 432) with delta (0, 0)
Screenshot: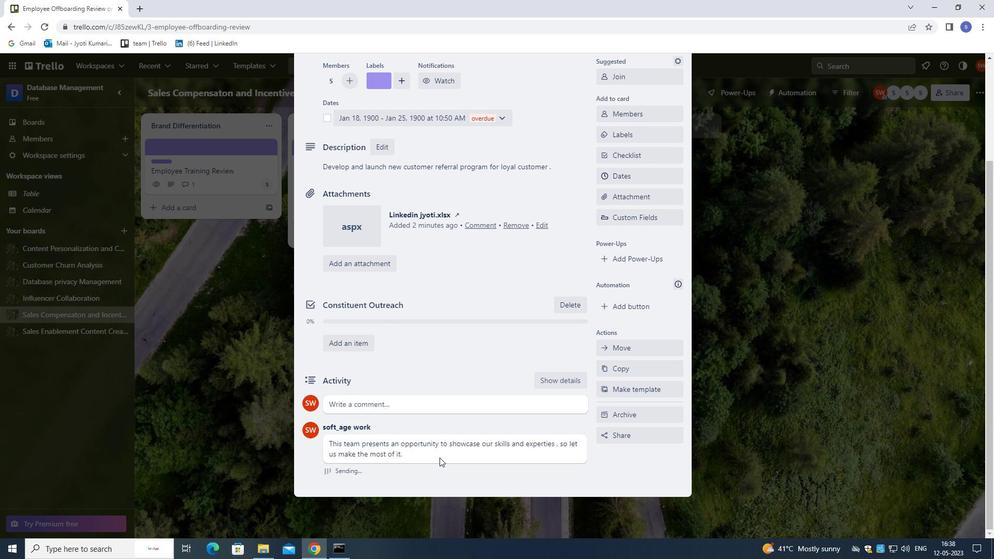 
Action: Mouse moved to (470, 415)
Screenshot: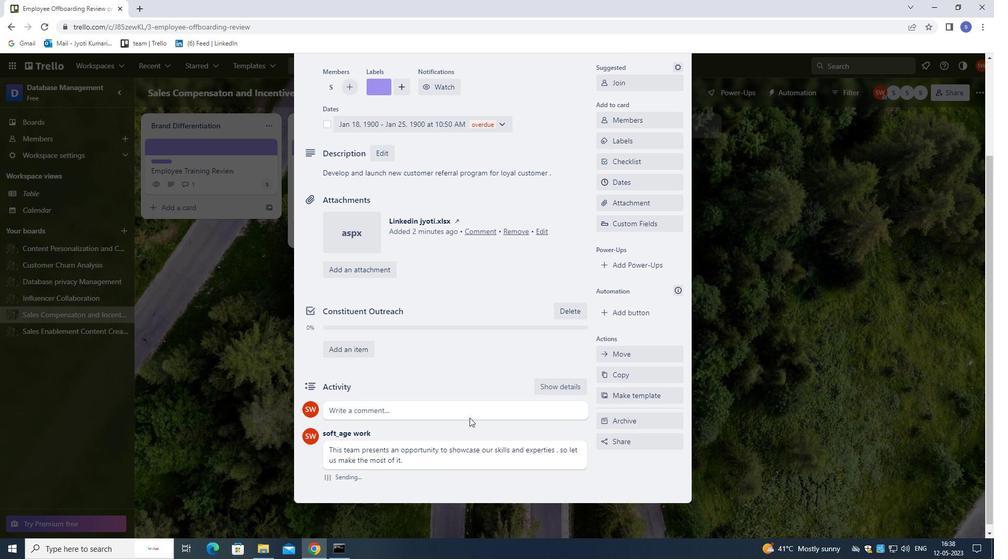 
Action: Mouse scrolled (470, 416) with delta (0, 0)
Screenshot: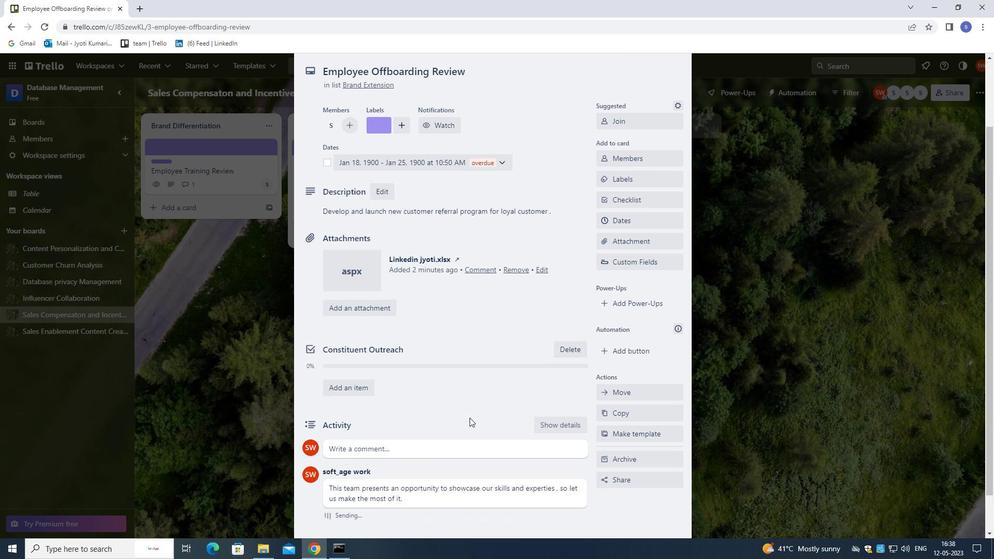 
Action: Mouse moved to (472, 413)
Screenshot: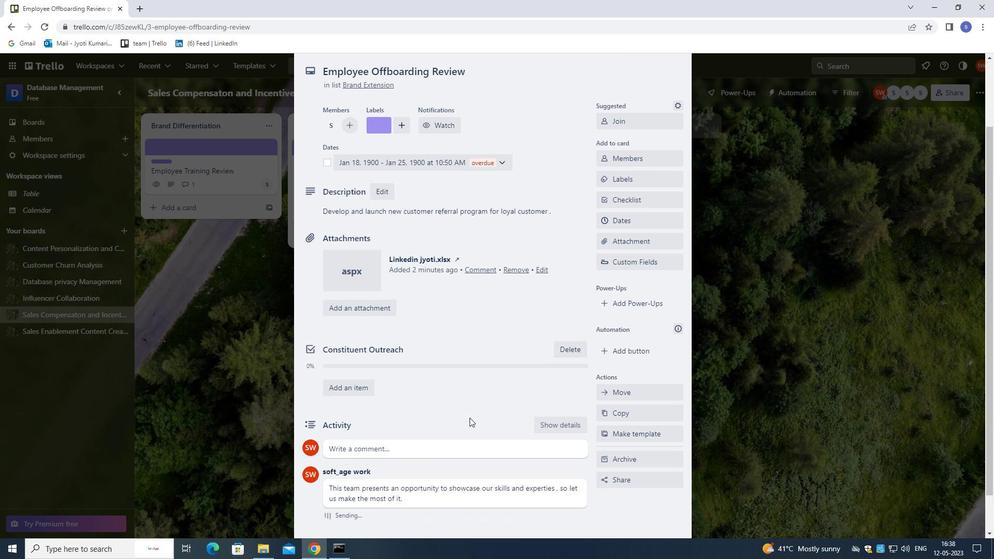 
Action: Mouse scrolled (472, 413) with delta (0, 0)
Screenshot: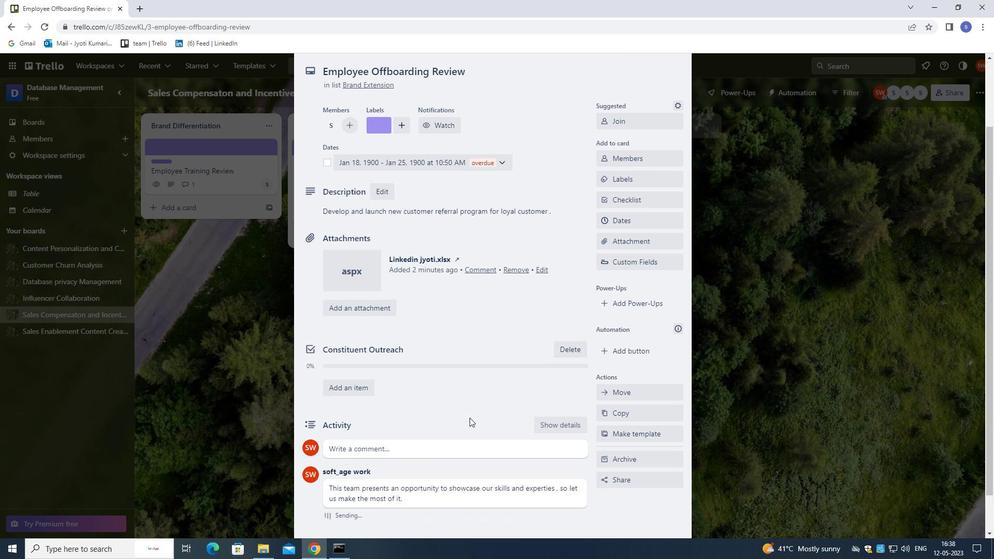 
Action: Mouse moved to (476, 407)
Screenshot: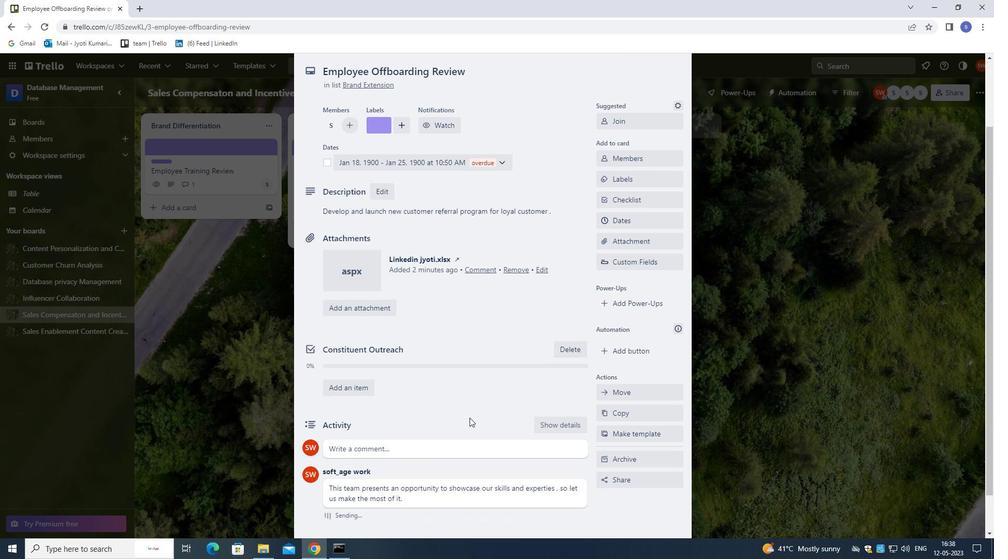 
Action: Mouse scrolled (476, 408) with delta (0, 0)
Screenshot: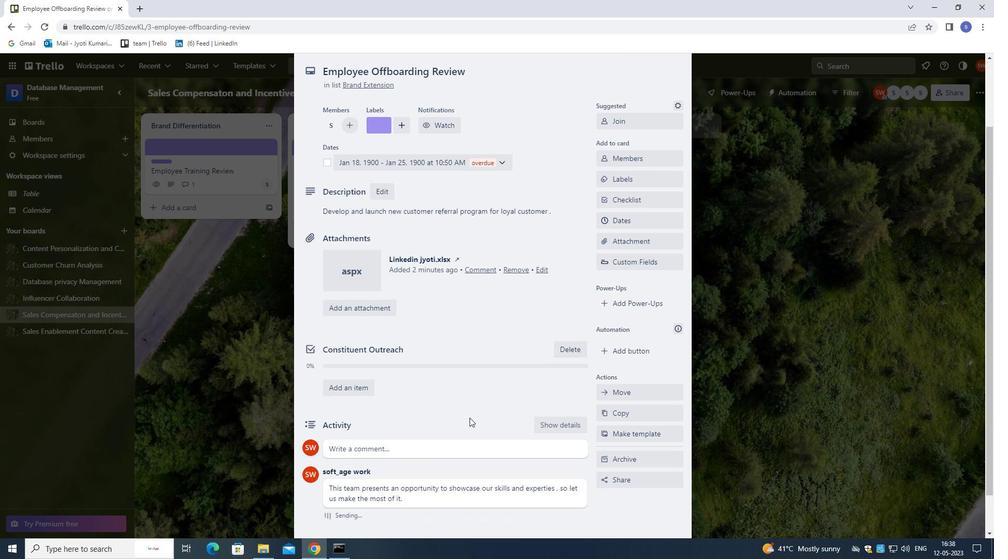 
Action: Mouse moved to (478, 402)
Screenshot: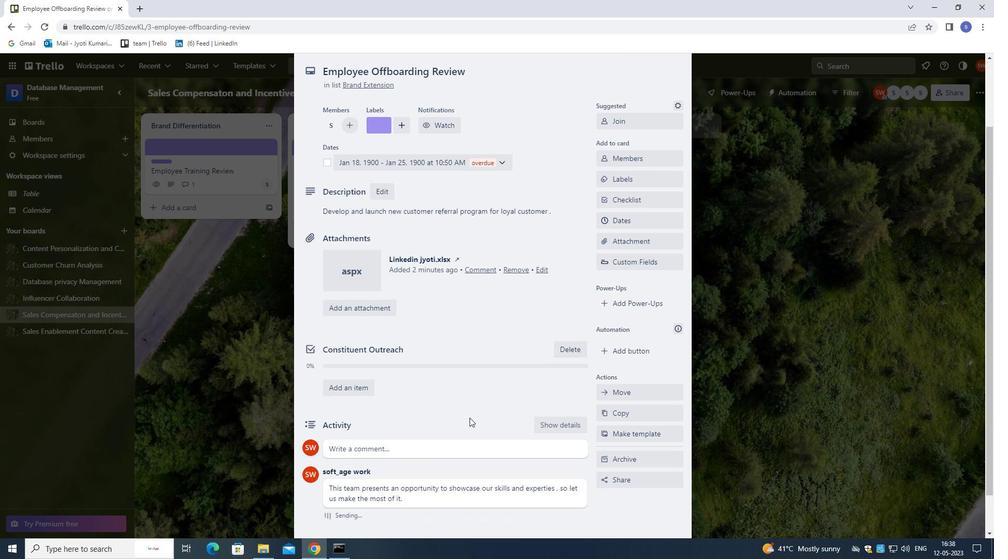 
Action: Mouse scrolled (478, 403) with delta (0, 0)
Screenshot: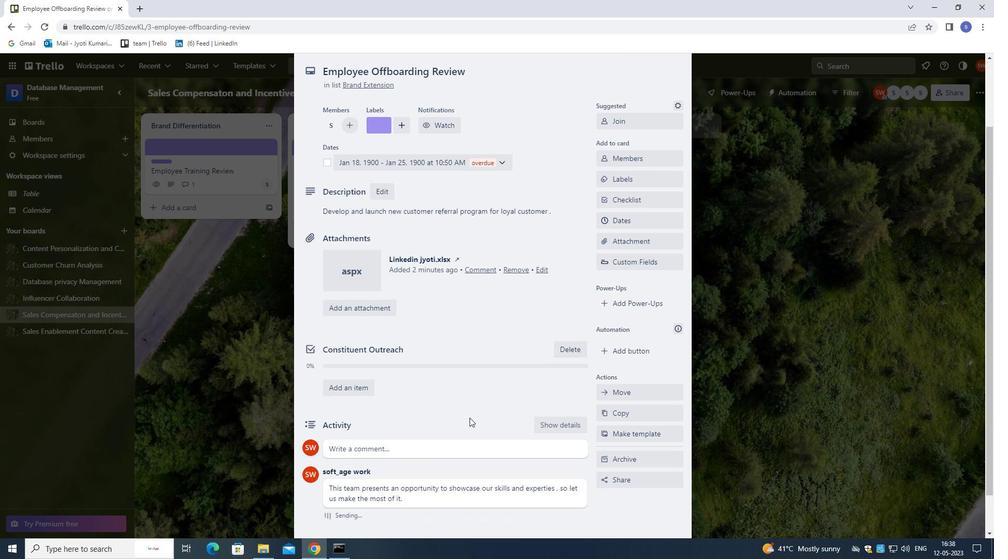 
Action: Mouse moved to (681, 86)
Screenshot: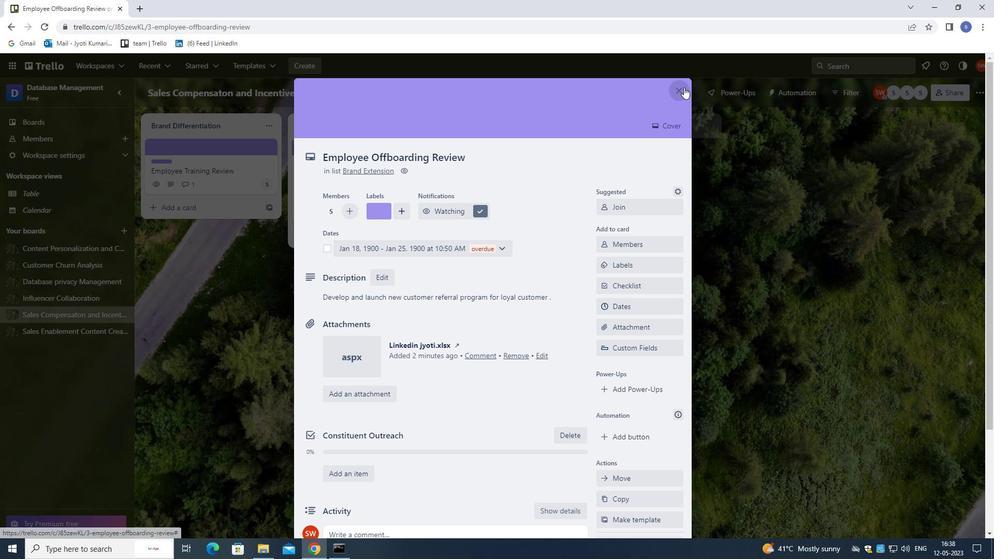 
Action: Mouse pressed left at (681, 86)
Screenshot: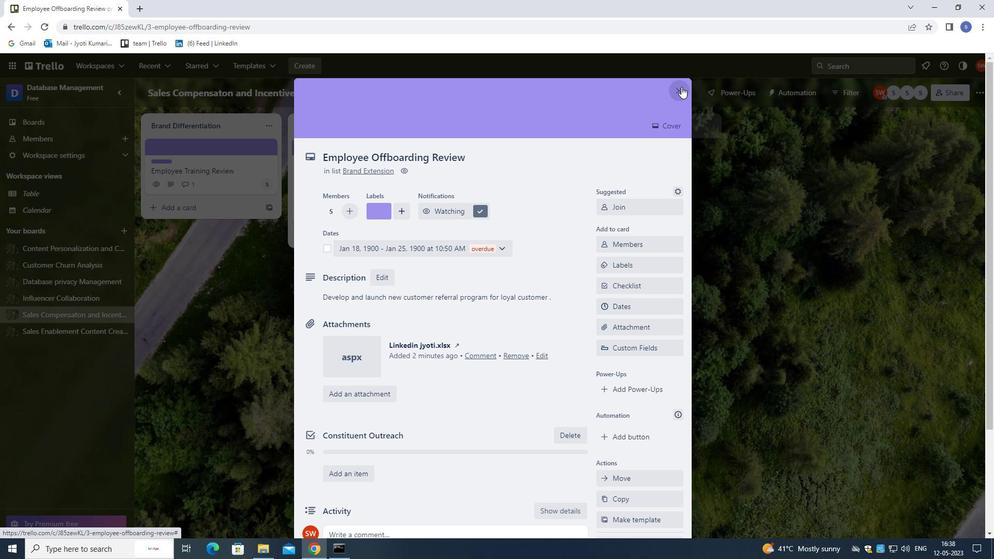 
Action: Mouse moved to (679, 87)
Screenshot: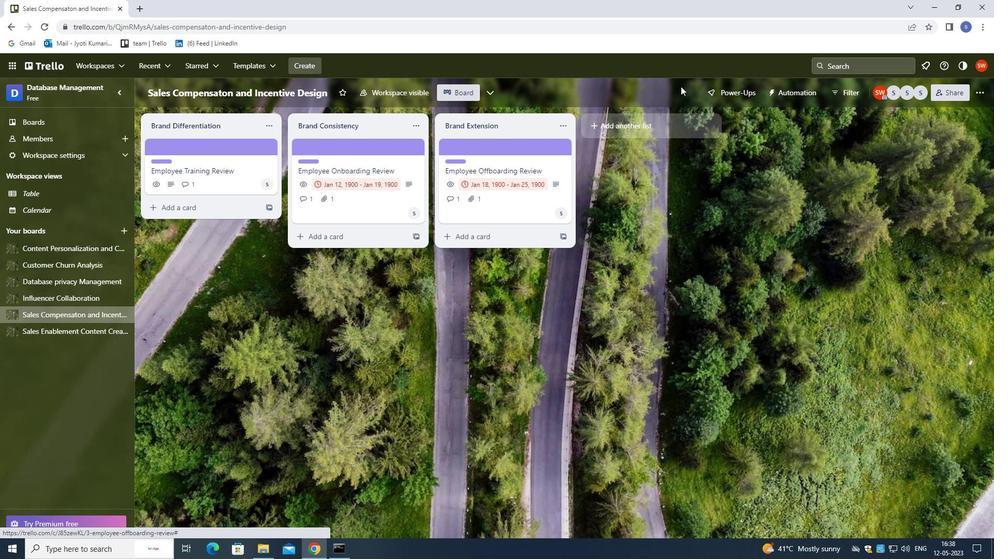 
